 Task: Add an event  with title  Casual Marketing Campaign Evaluation and Fine-tuning, date '2023/11/04' to 2023/11/05  & Select Event type as  Collective. Add location for the event as  San Francisco, USA and add a description: The AGM will also serve as a forum for electing or re-electing board members, if applicable. The election process will be conducted in accordance with the organization's bylaws and regulations, allowing for a fair and democratic representation of shareholders' interests.Create an event link  http-casualmarketingcampaignevaluationandfine-tuningcom & Select the event color as  Bright Yellow. , logged in from the account softage.4@softage.netand send the event invitation to softage.1@softage.net and softage.2@softage.net
Action: Mouse pressed left at (734, 108)
Screenshot: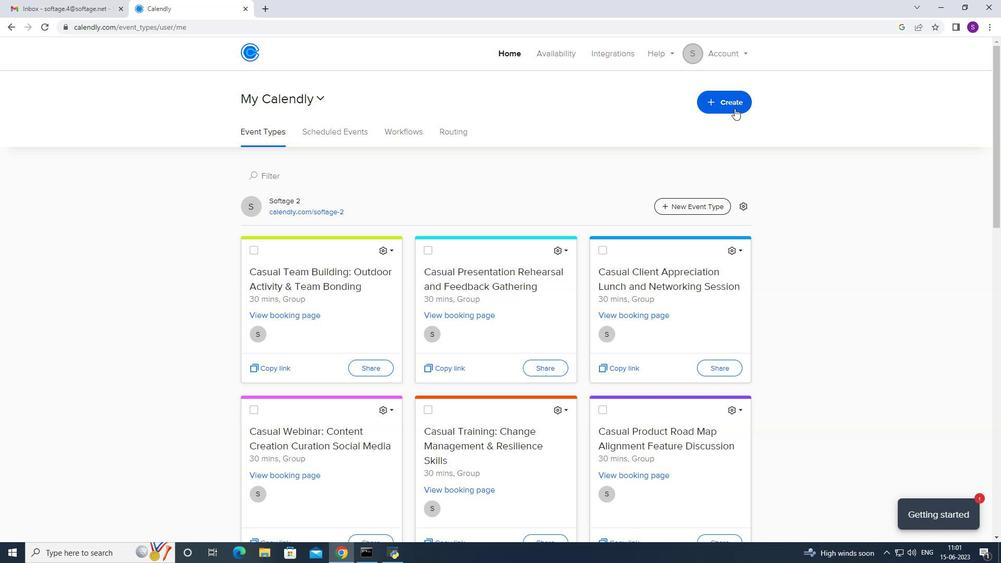 
Action: Mouse moved to (665, 151)
Screenshot: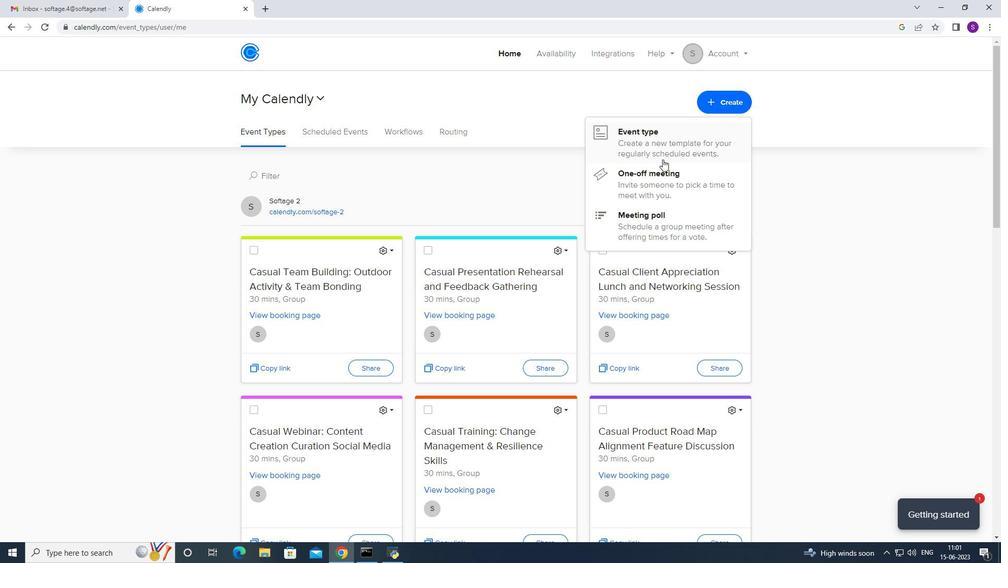 
Action: Mouse pressed left at (665, 151)
Screenshot: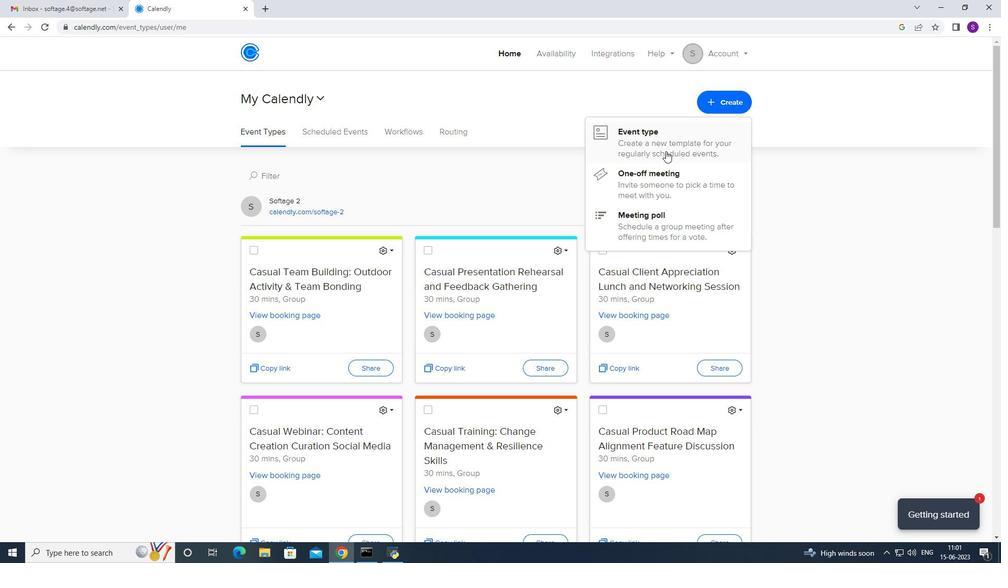 
Action: Mouse moved to (430, 314)
Screenshot: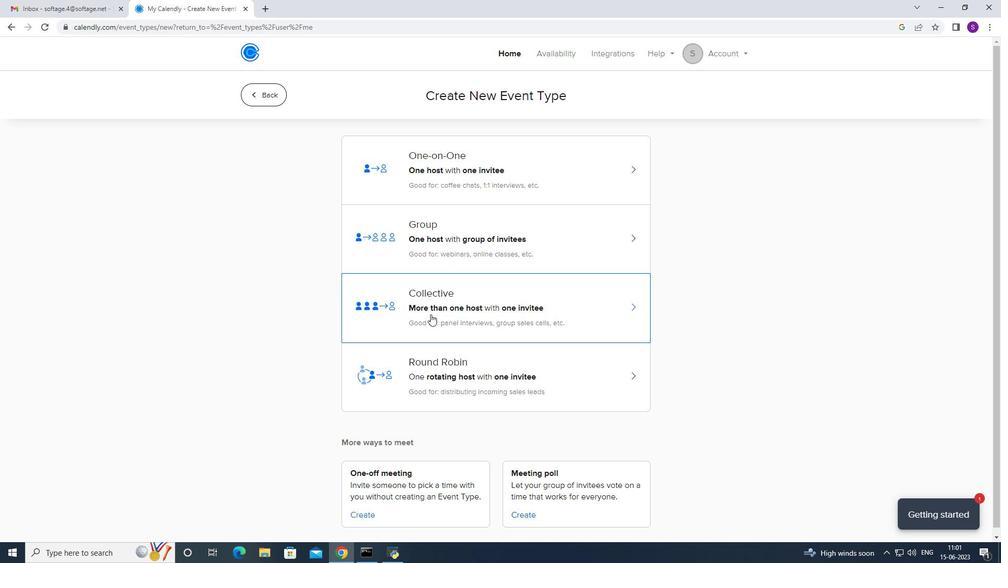 
Action: Mouse pressed left at (430, 314)
Screenshot: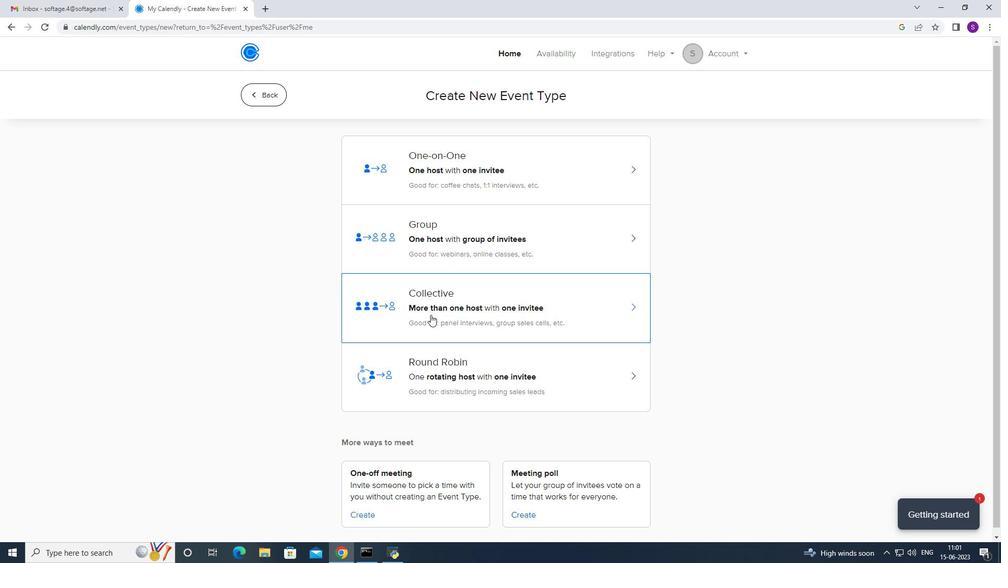 
Action: Mouse moved to (614, 230)
Screenshot: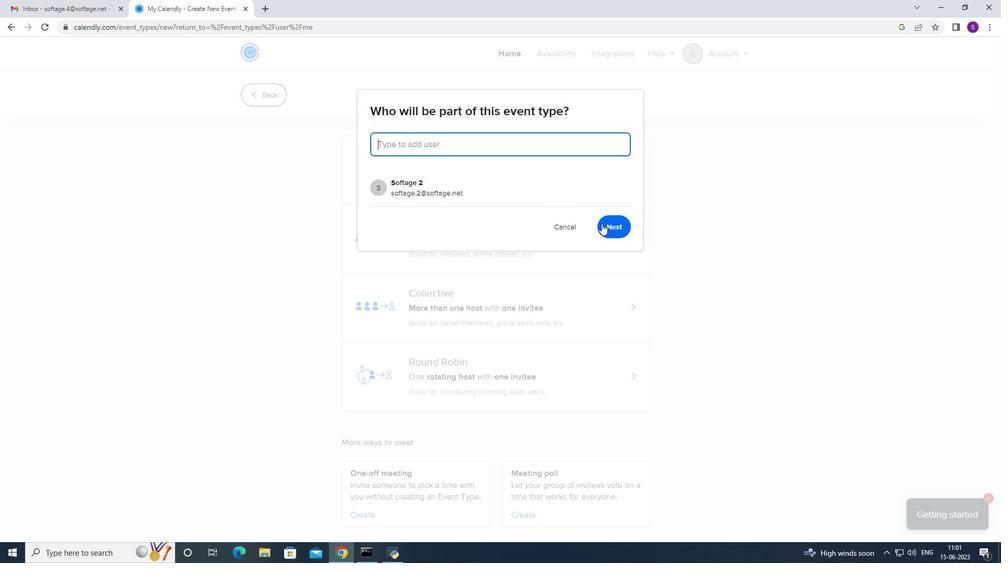 
Action: Mouse pressed left at (614, 230)
Screenshot: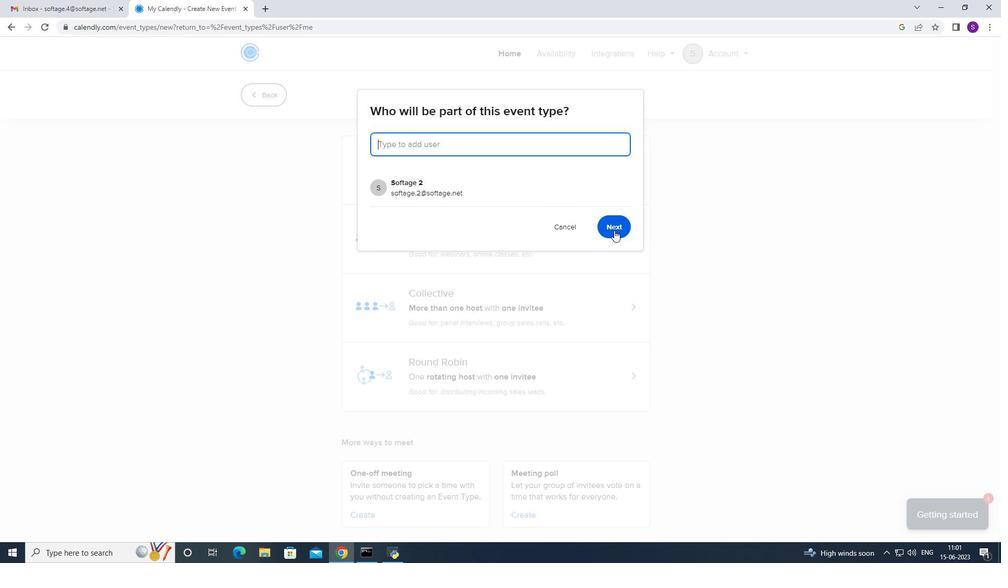 
Action: Mouse moved to (326, 234)
Screenshot: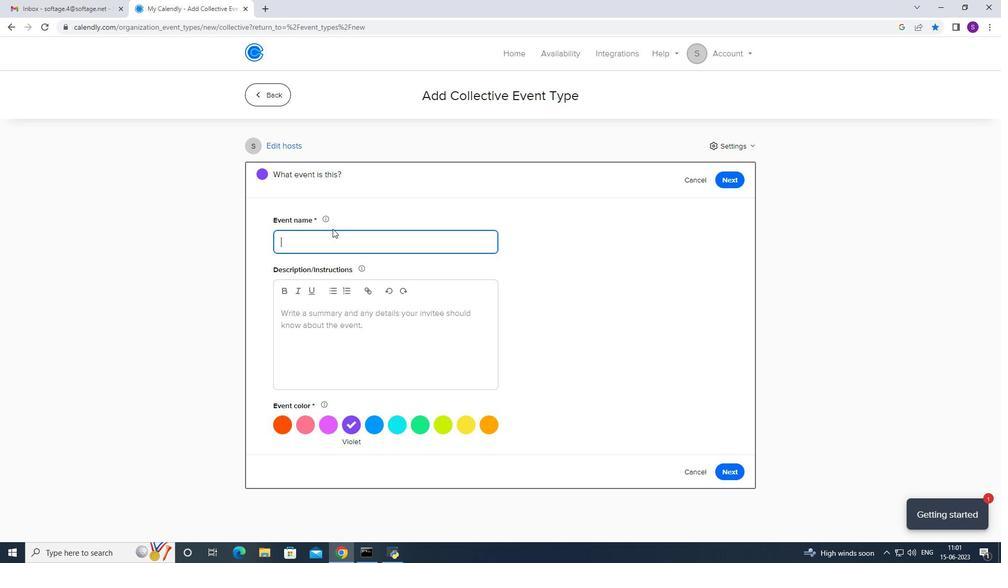 
Action: Mouse pressed left at (326, 234)
Screenshot: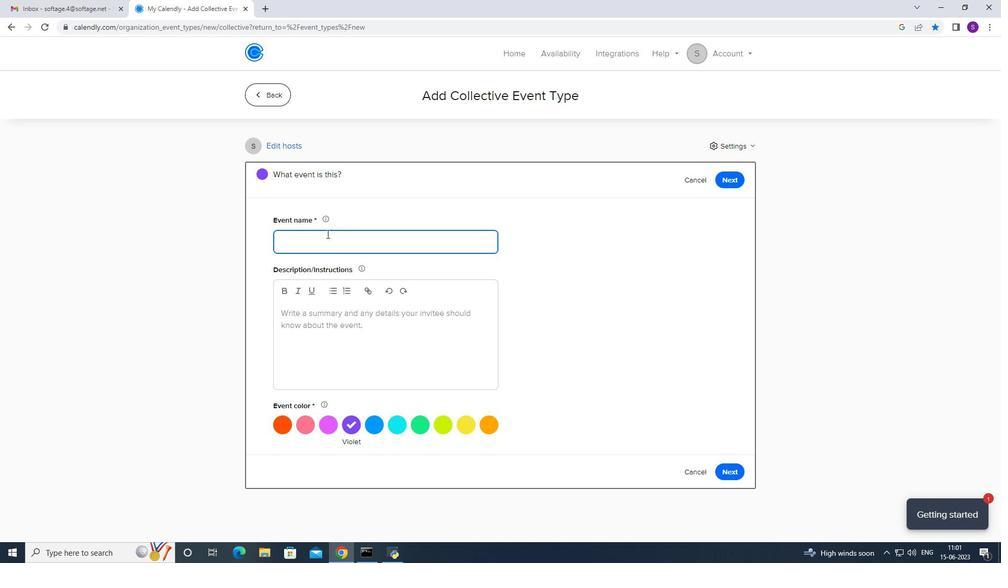 
Action: Mouse moved to (312, 237)
Screenshot: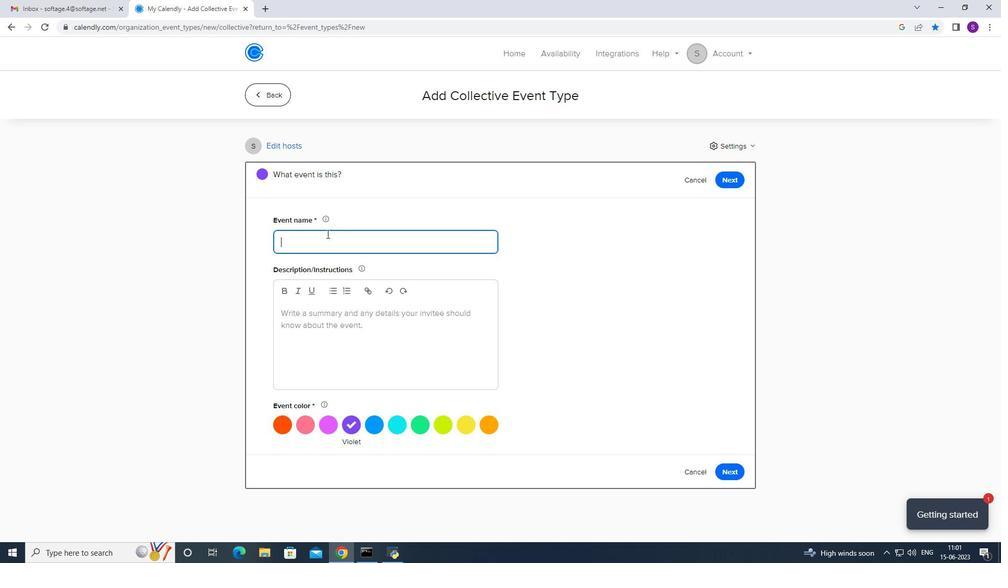 
Action: Key pressed <Key.caps_lock>C<Key.caps_lock>asual<Key.space><Key.caps_lock>M<Key.caps_lock>arketing<Key.space><Key.caps_lock>C<Key.caps_lock>map<Key.backspace><Key.backspace><Key.backspace>ampaign<Key.space><Key.caps_lock><Key.caps_lock>evaluation<Key.space>anf]<Key.backspace><Key.backspace><Key.backspace><Key.backspace>and<Key.space><Key.caps_lock>FIBNE<Key.space><Key.backspace><Key.backspace><Key.backspace><Key.backspace><Key.backspace><Key.caps_lock>ine<Key.space><Key.caps_lock>T<Key.caps_lock>uning
Screenshot: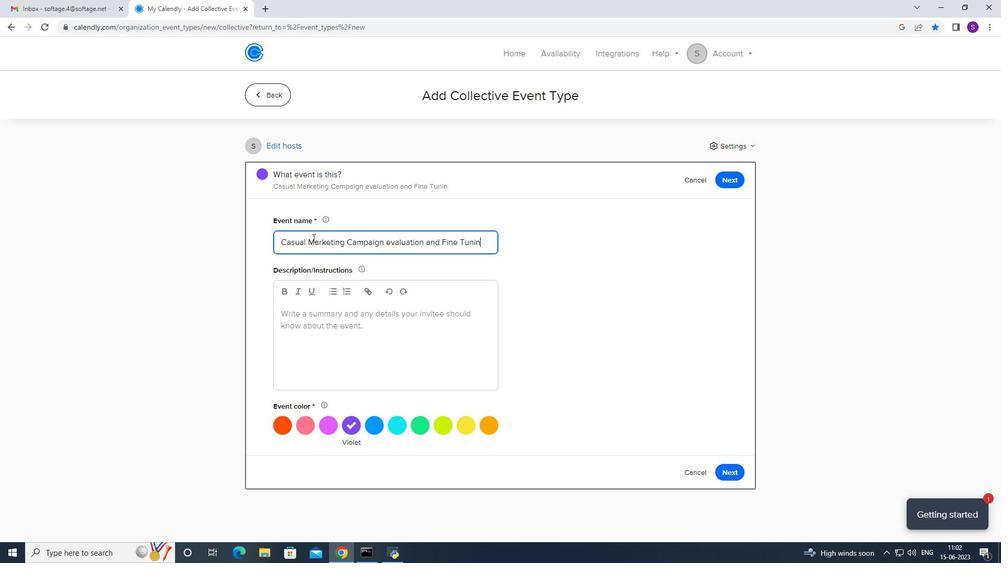 
Action: Mouse moved to (326, 234)
Screenshot: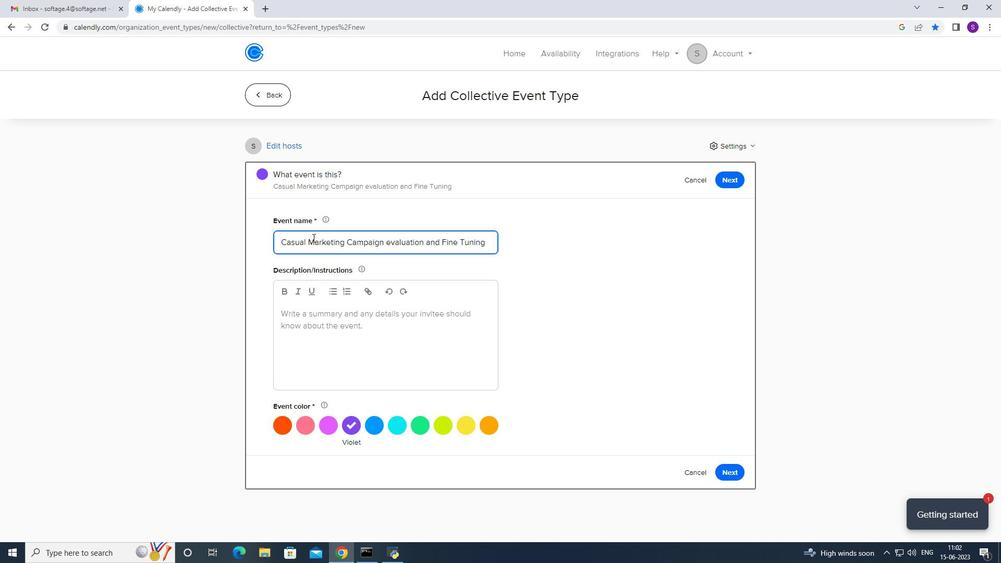 
Action: Mouse scrolled (326, 234) with delta (0, 0)
Screenshot: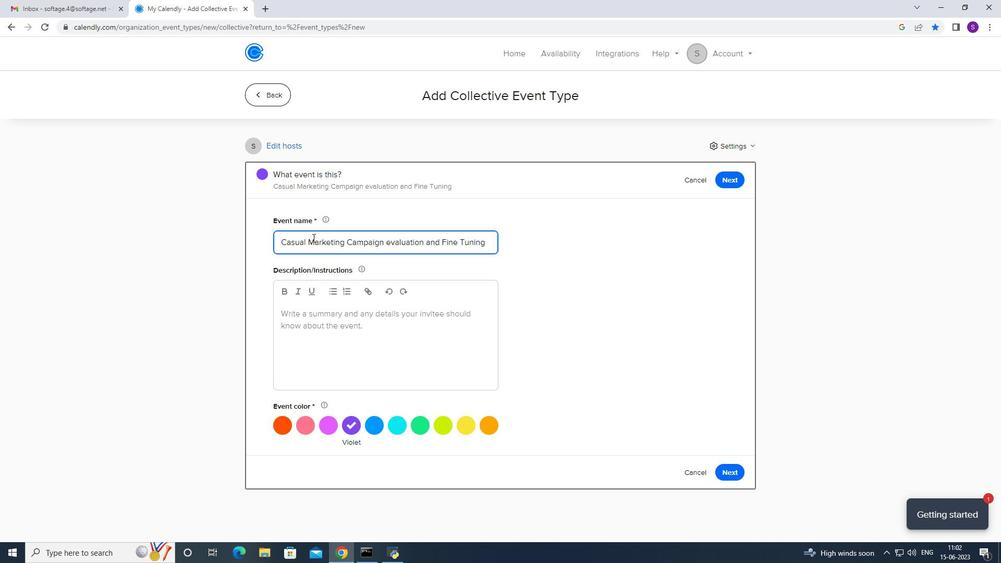 
Action: Mouse moved to (389, 238)
Screenshot: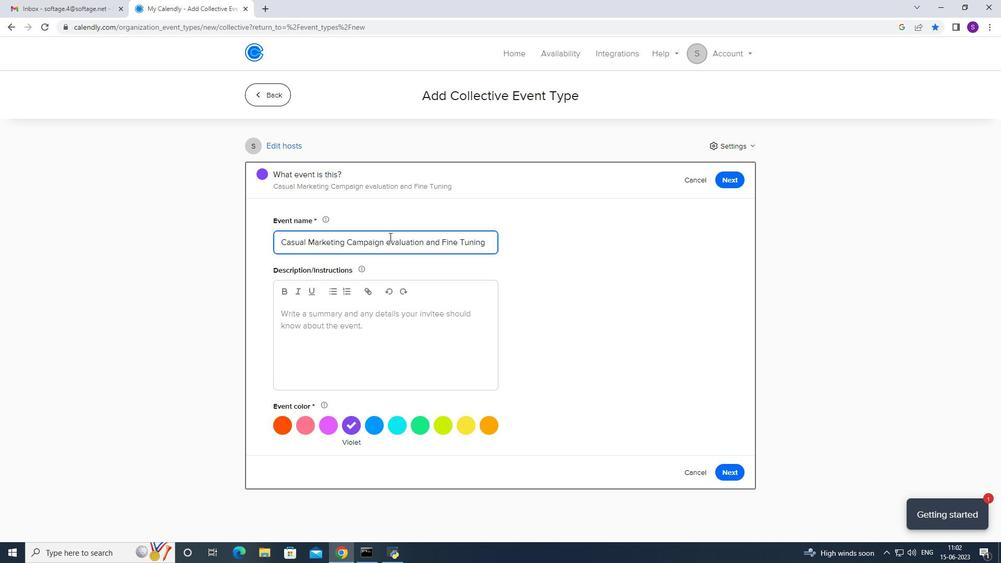 
Action: Mouse pressed left at (389, 238)
Screenshot: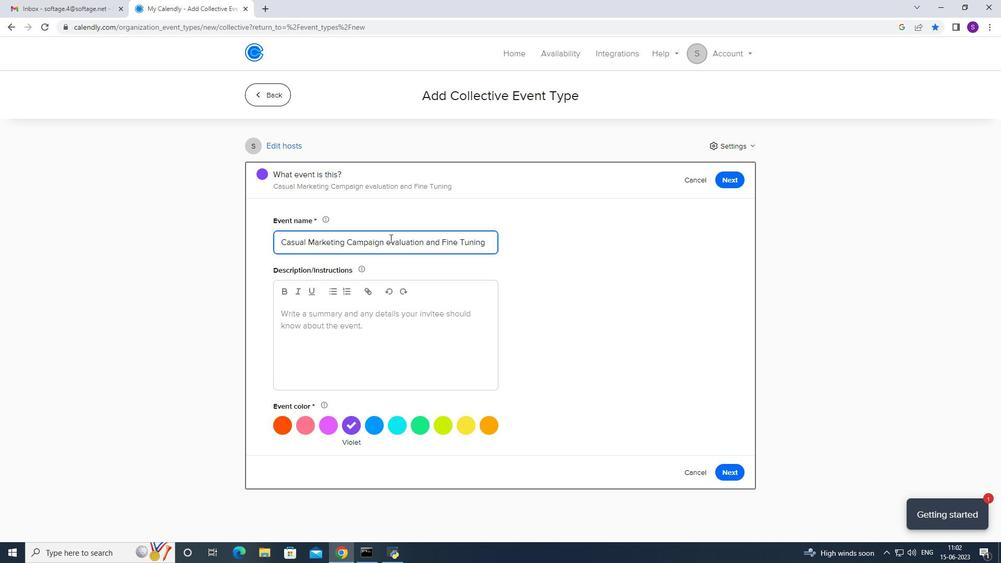 
Action: Key pressed <Key.backspace><Key.caps_lock>E<Key.caps_lock>
Screenshot: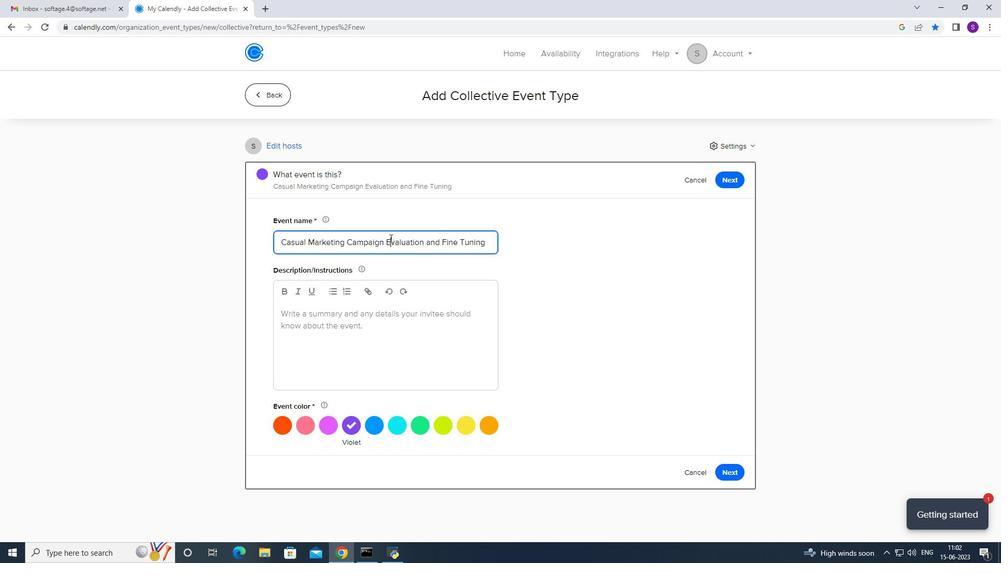 
Action: Mouse moved to (358, 330)
Screenshot: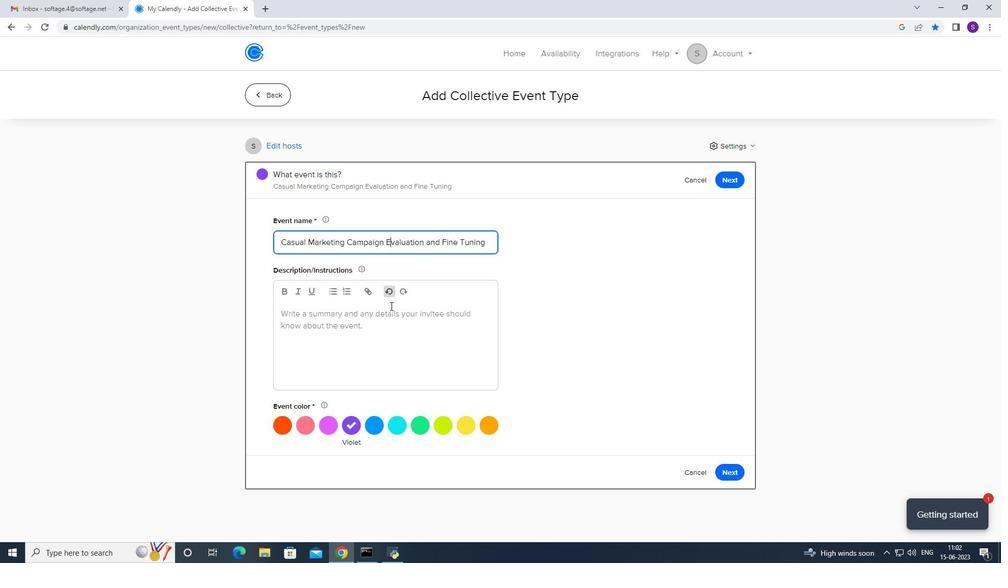 
Action: Mouse pressed left at (358, 330)
Screenshot: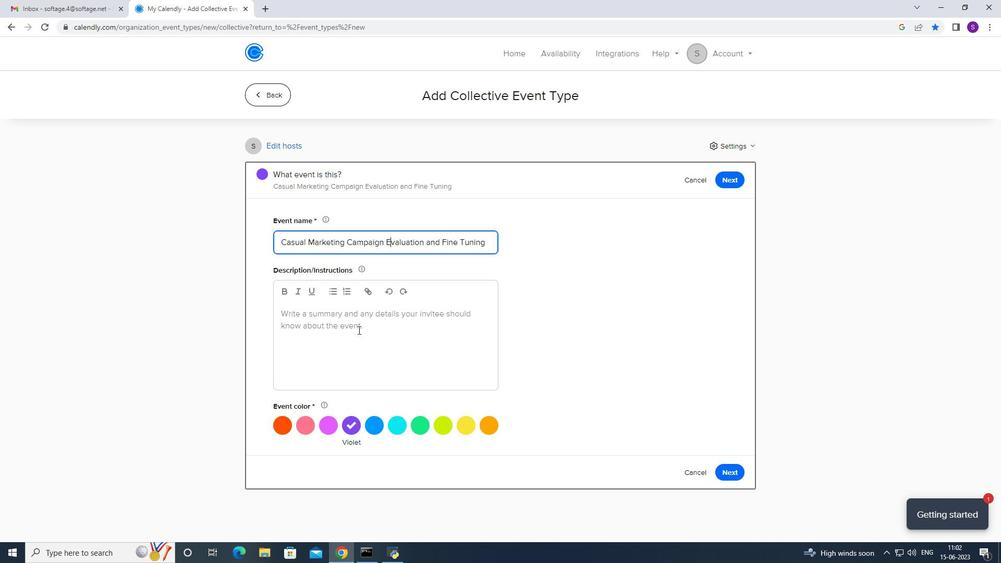 
Action: Mouse moved to (459, 431)
Screenshot: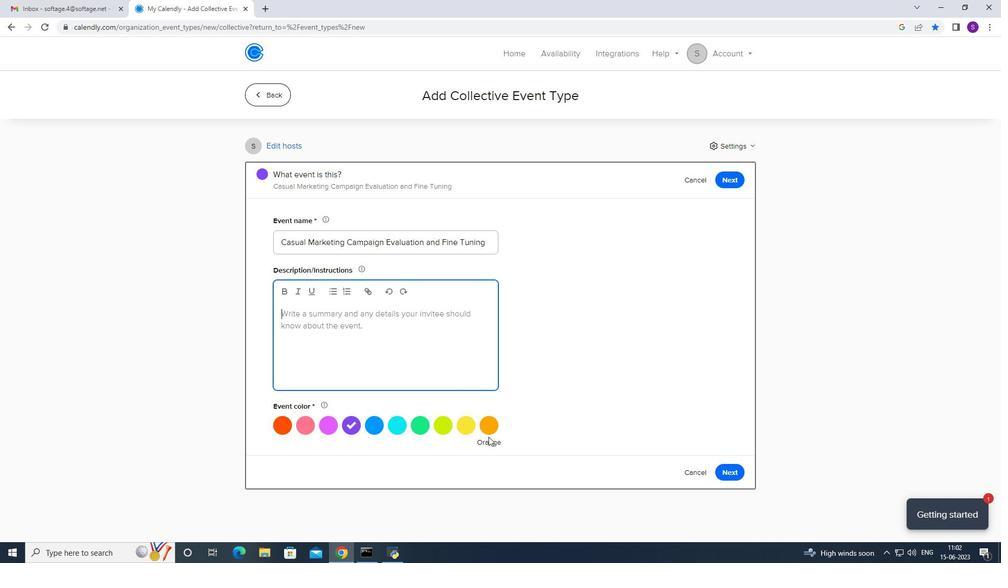 
Action: Mouse pressed left at (459, 431)
Screenshot: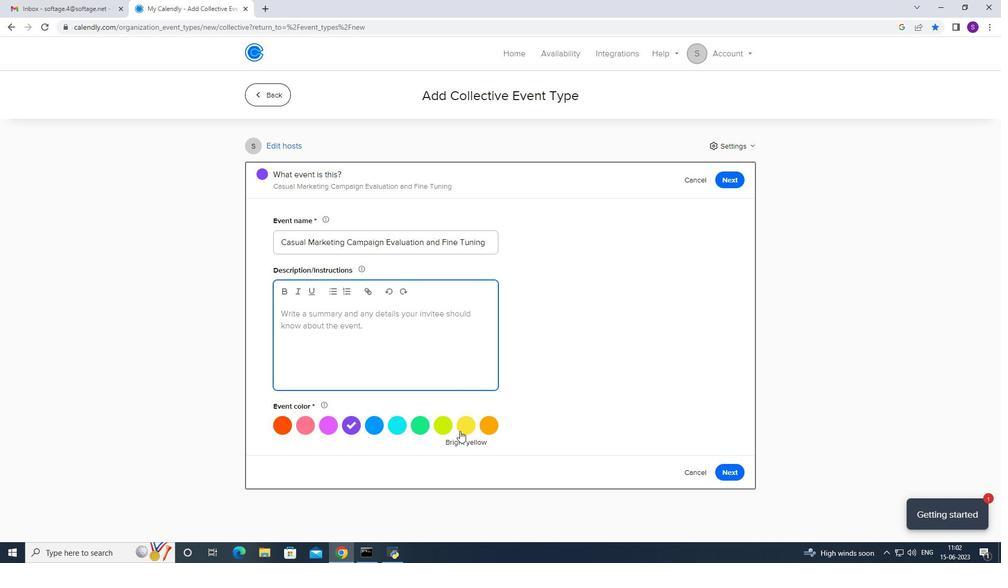 
Action: Mouse moved to (339, 331)
Screenshot: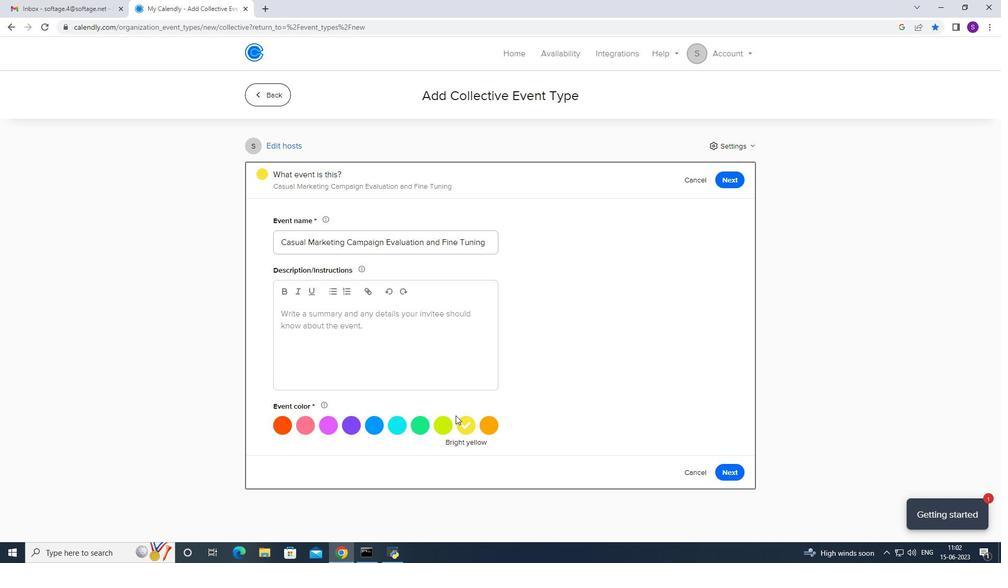 
Action: Mouse pressed left at (339, 331)
Screenshot: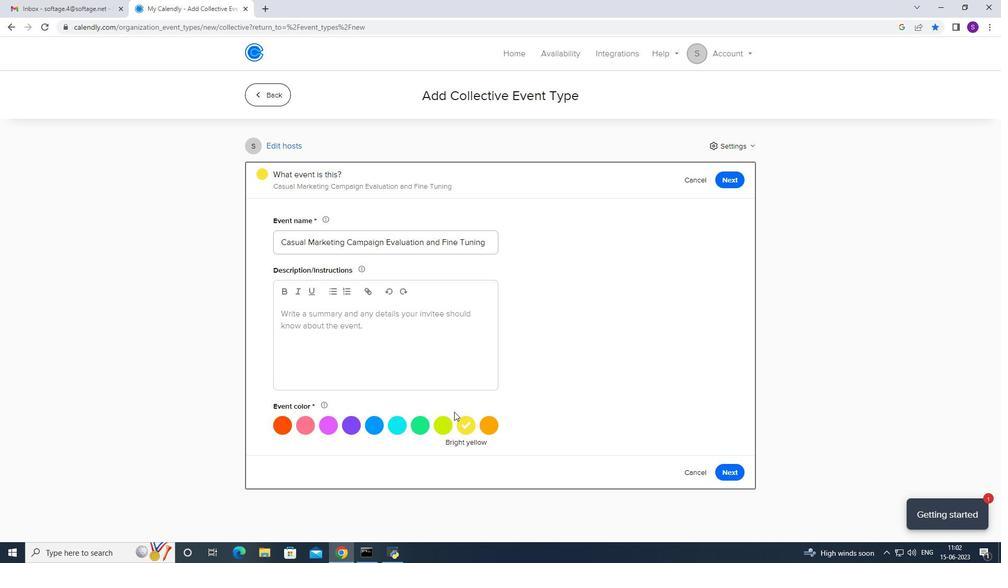 
Action: Mouse moved to (327, 334)
Screenshot: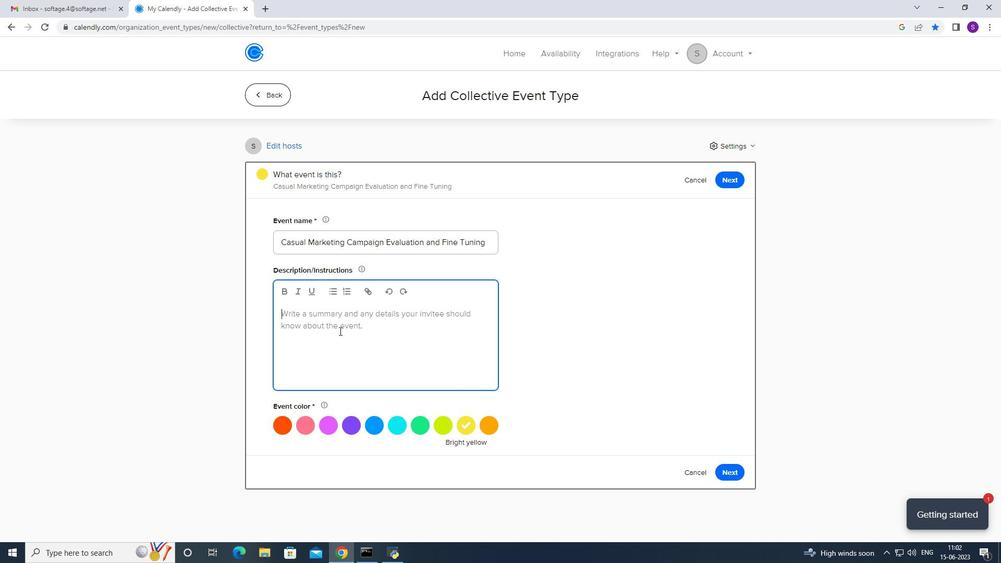 
Action: Key pressed <Key.caps_lock>T<Key.caps_lock>he<Key.space><Key.caps_lock>AGM<Key.caps_lock><Key.space>will<Key.space>
Screenshot: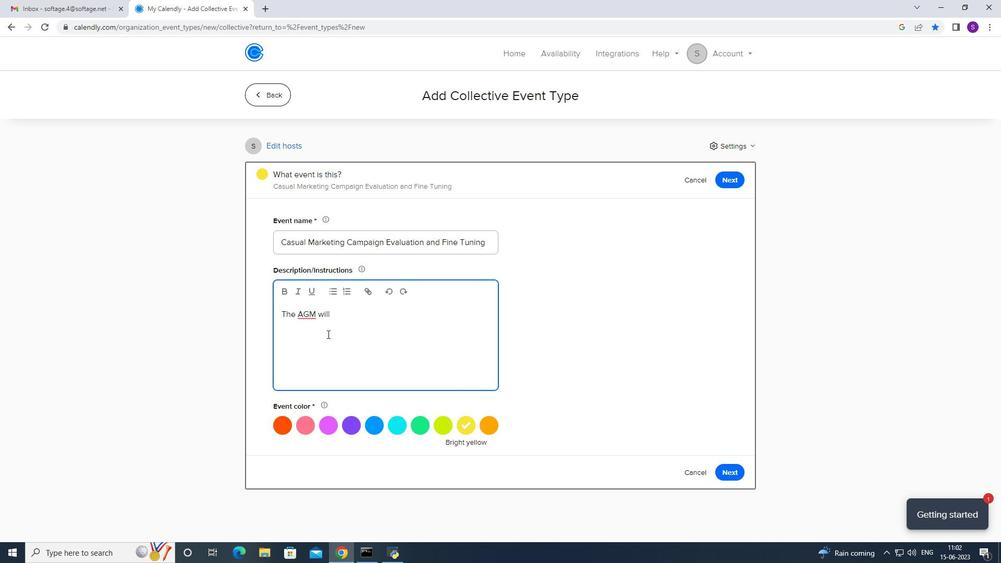 
Action: Mouse moved to (1001, 177)
Screenshot: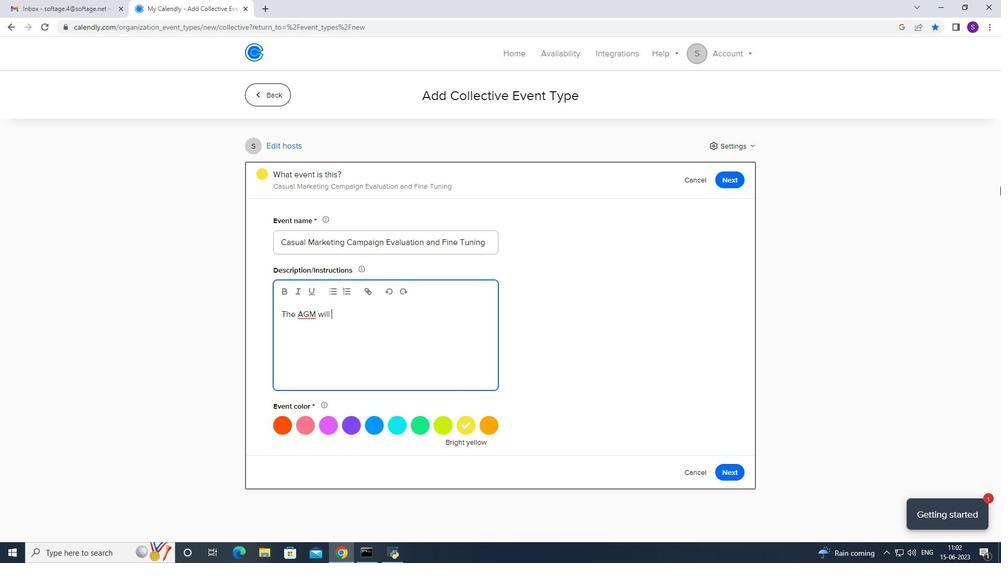 
Action: Key pressed also<Key.space>serve<Key.space>as<Key.space>a<Key.space>forum<Key.space>for<Key.space>electing<Key.space>and<Key.space>reek<Key.backspace>lecting<Key.space>board<Key.space>members,<Key.space>if<Key.space>applicable.<Key.caps_lock>T<Key.caps_lock>he<Key.space>election<Key.space>o<Key.backspace>proi<Key.backspace><Key.backspace>ocess<Key.space>will<Key.space>be<Key.space>conducted<Key.space>in<Key.space>accordance<Key.space>vwith<Key.space>the<Key.space>organizatuion<Key.space>
Screenshot: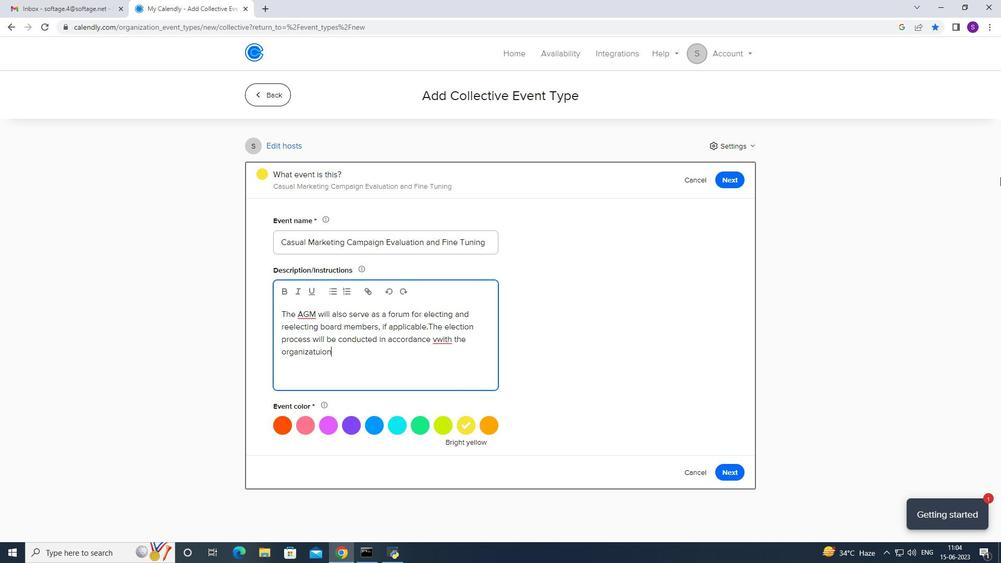 
Action: Mouse moved to (444, 346)
Screenshot: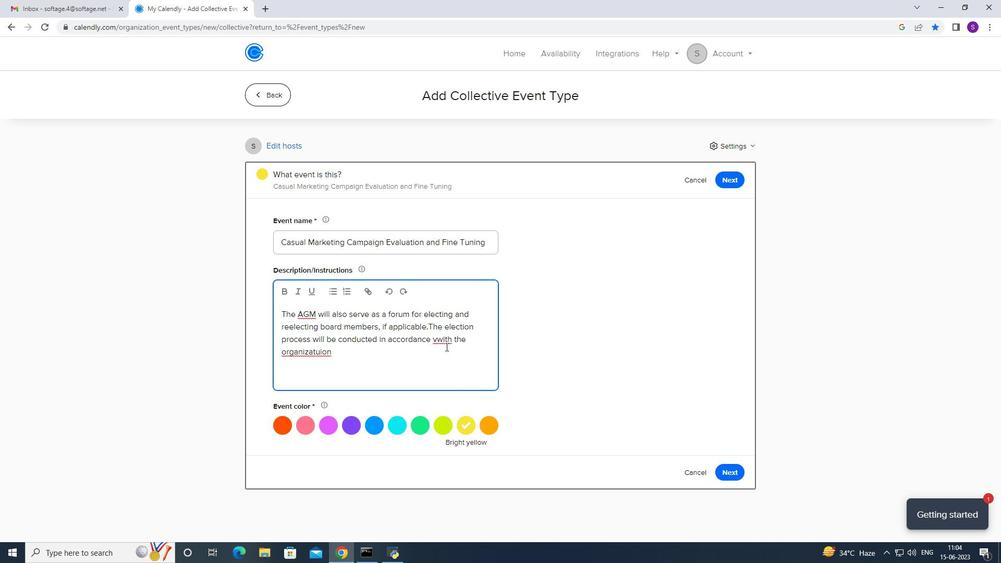 
Action: Mouse pressed right at (444, 346)
Screenshot: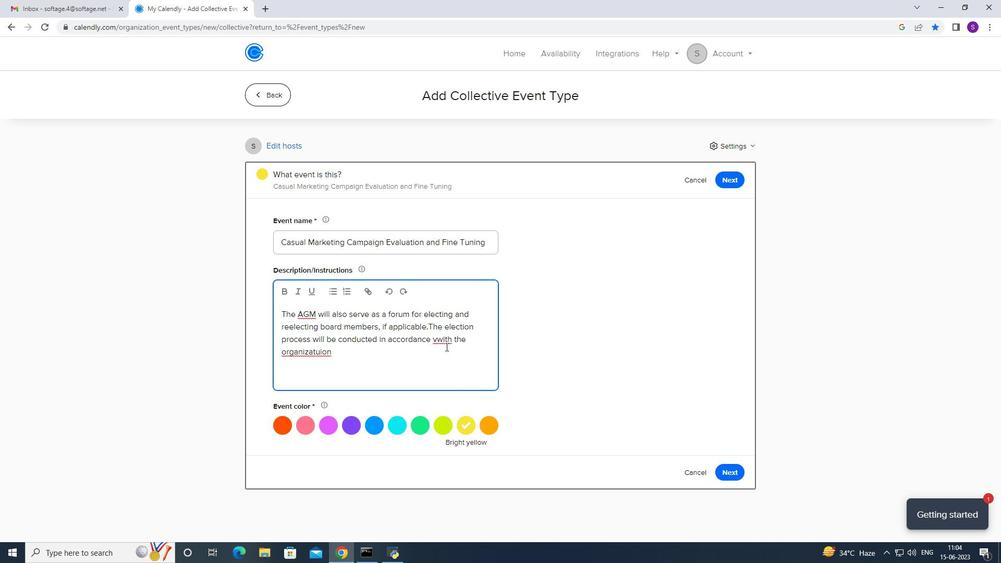 
Action: Mouse moved to (446, 341)
Screenshot: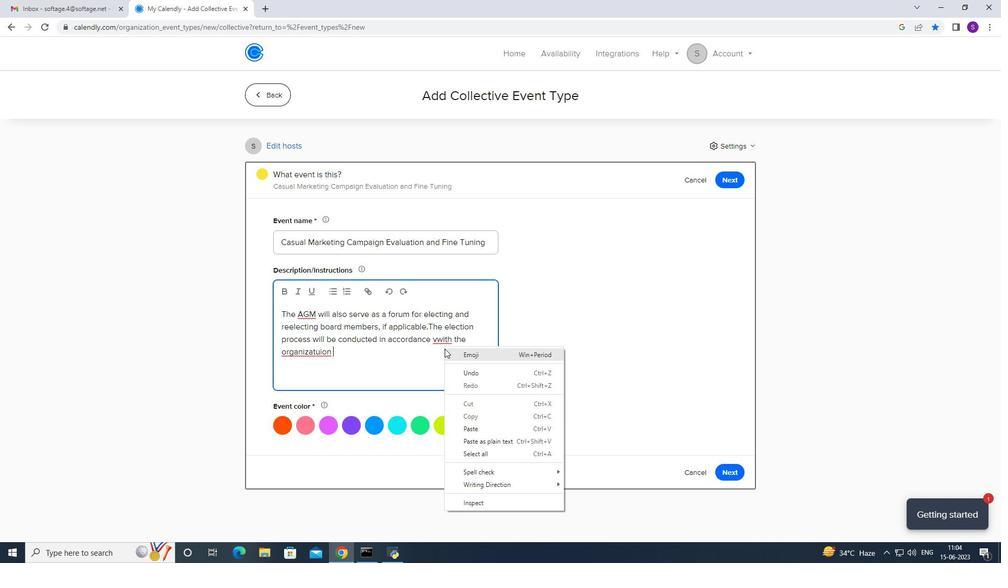 
Action: Mouse pressed left at (446, 341)
Screenshot: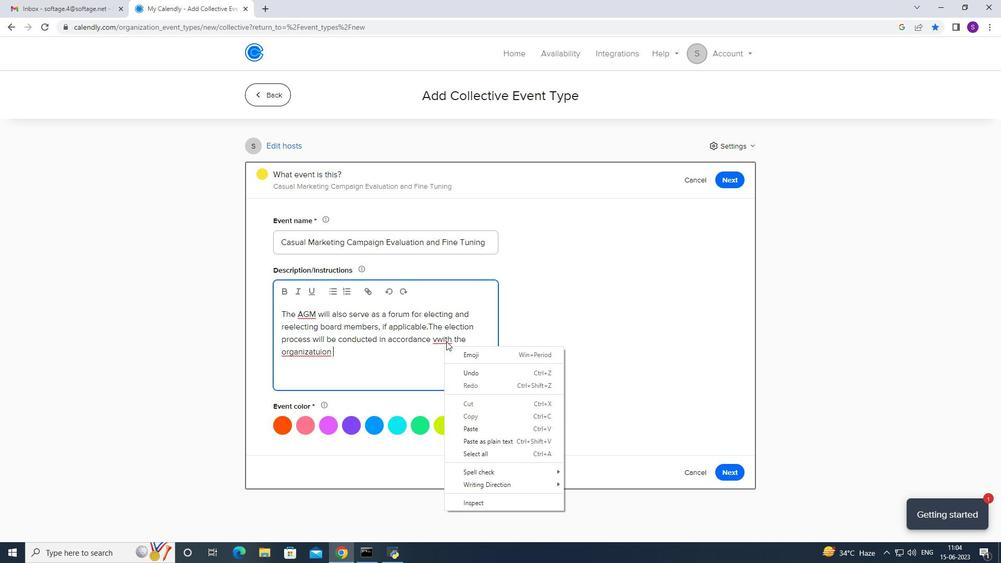 
Action: Mouse pressed right at (446, 341)
Screenshot: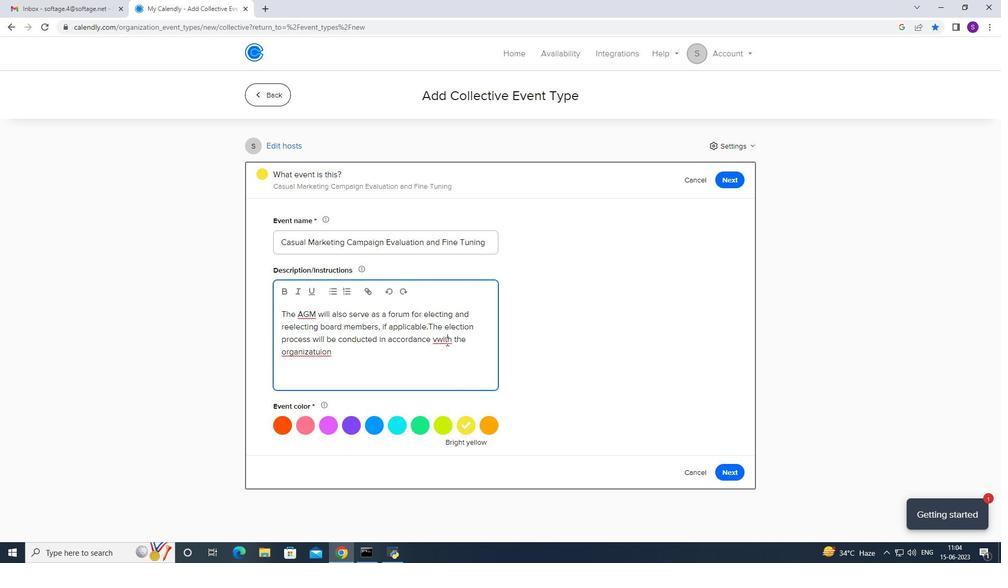 
Action: Mouse moved to (466, 344)
Screenshot: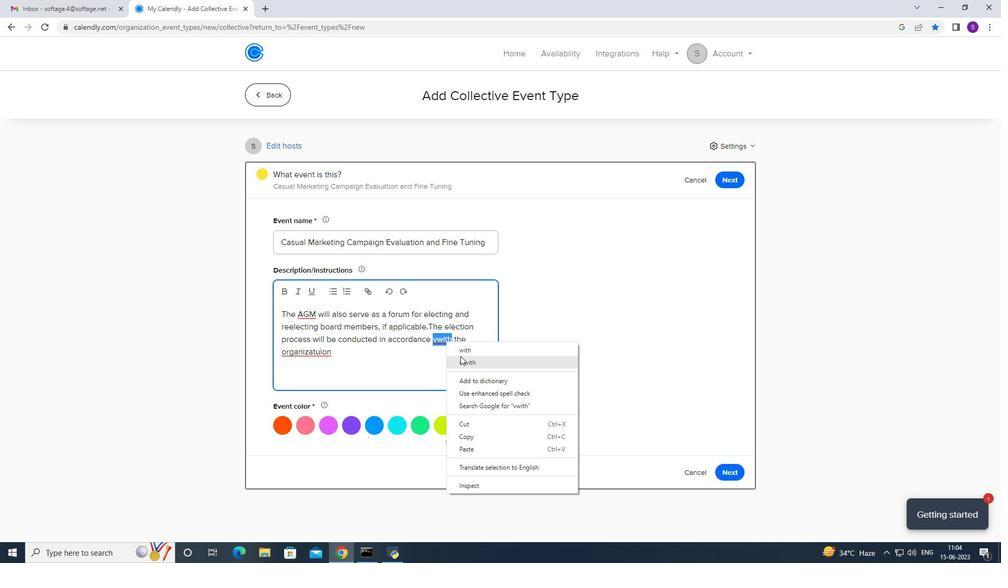 
Action: Mouse pressed left at (466, 344)
Screenshot: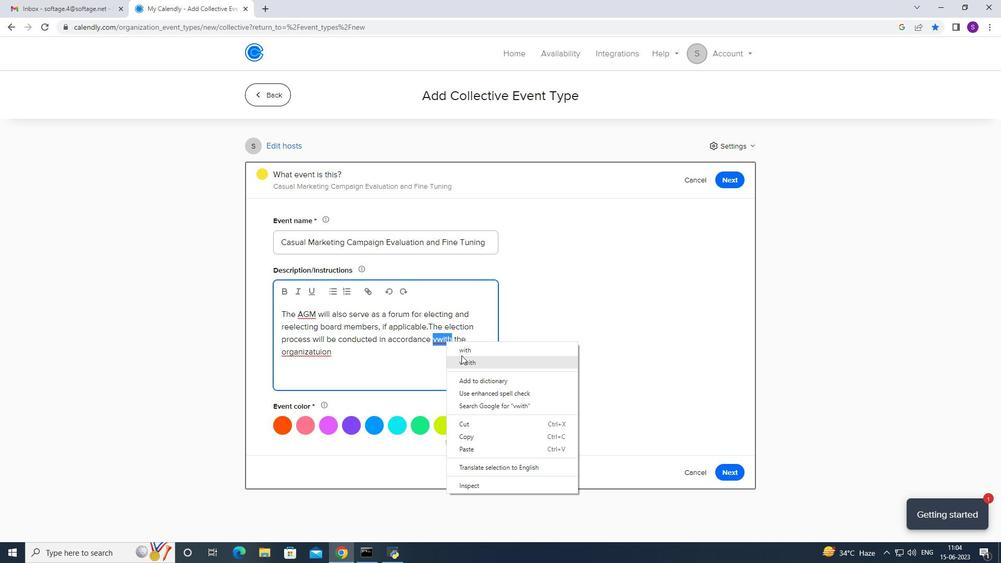 
Action: Mouse moved to (324, 350)
Screenshot: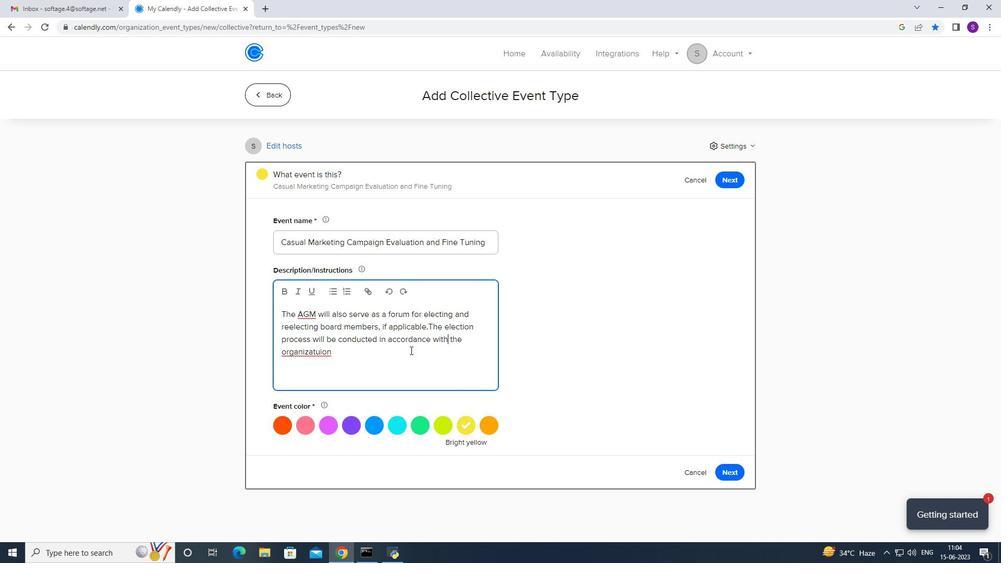 
Action: Mouse pressed right at (324, 350)
Screenshot: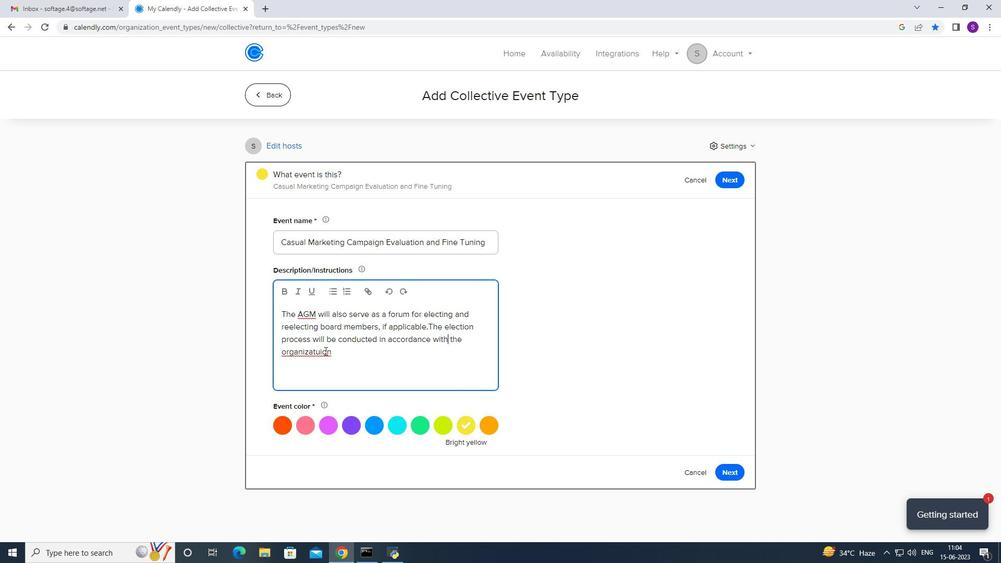 
Action: Mouse moved to (333, 363)
Screenshot: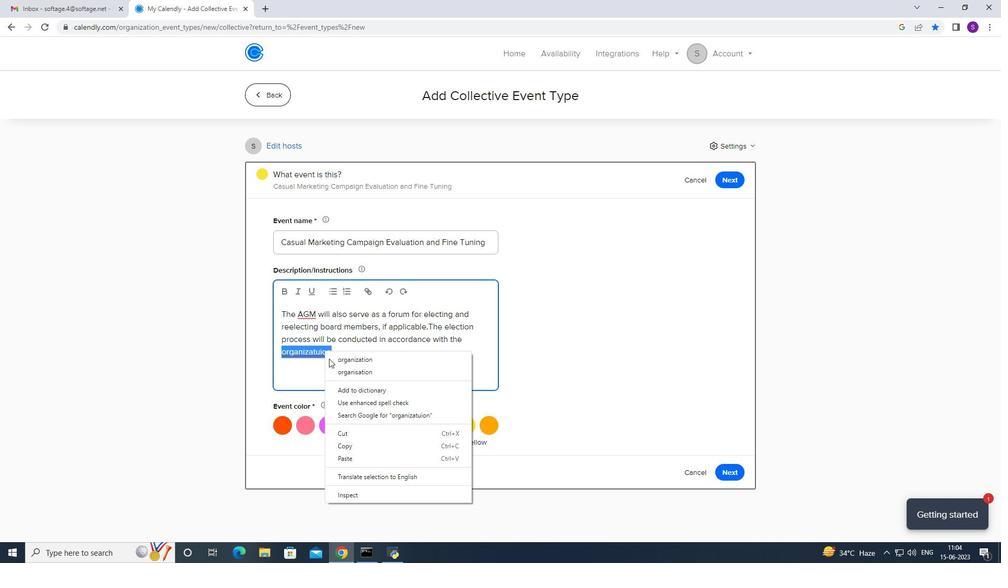 
Action: Mouse pressed left at (333, 363)
Screenshot: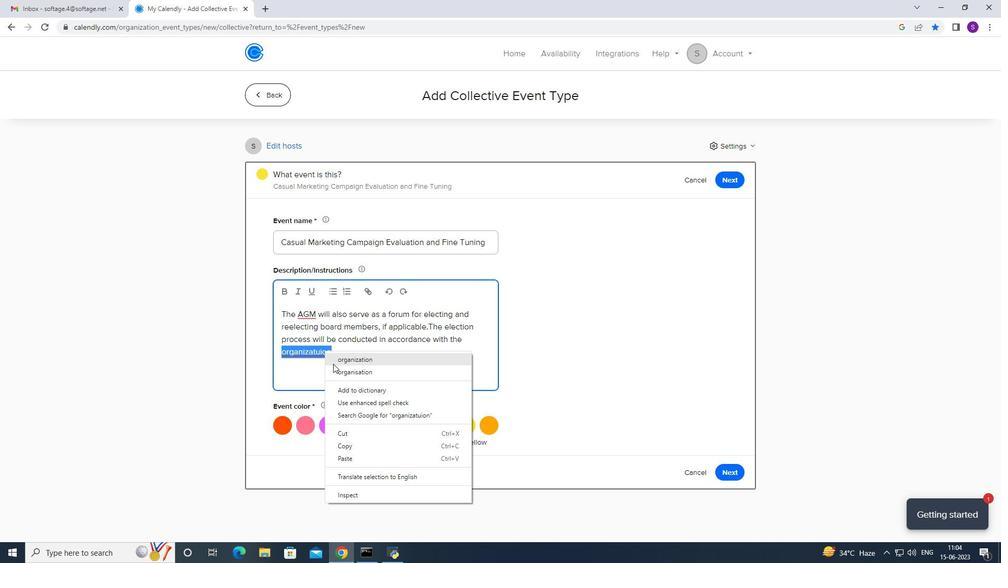 
Action: Mouse moved to (340, 359)
Screenshot: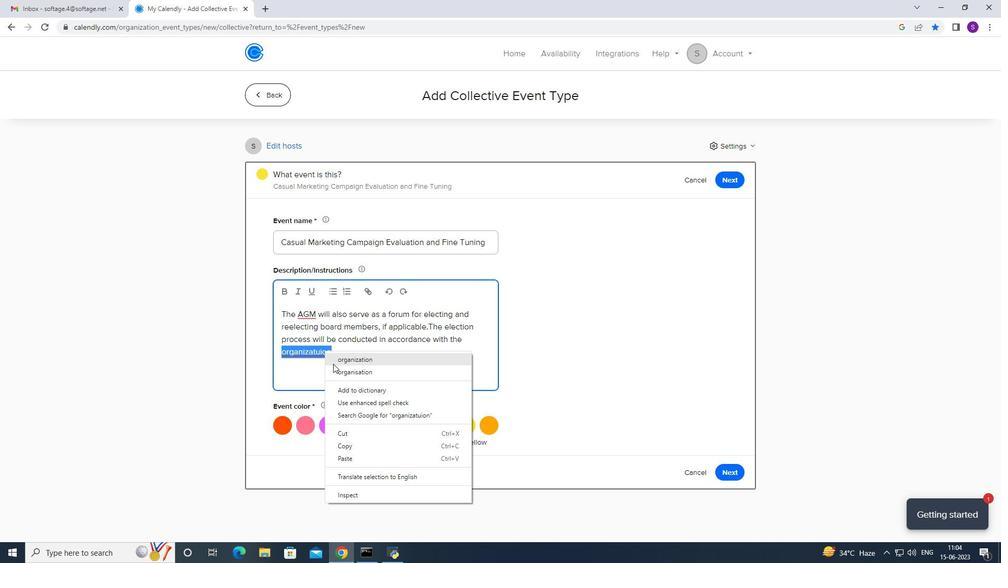 
Action: Mouse pressed left at (340, 359)
Screenshot: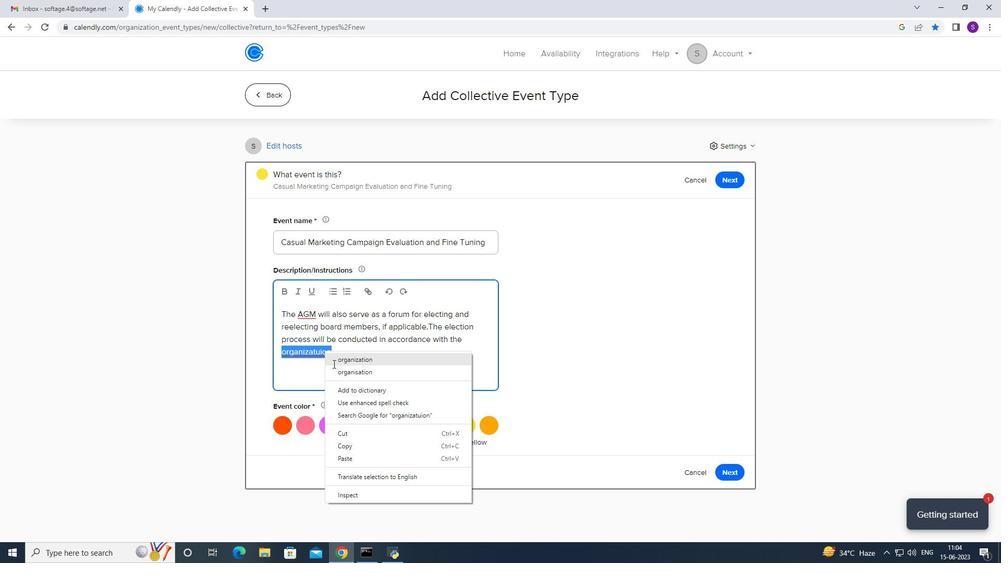
Action: Mouse moved to (1000, 0)
Screenshot: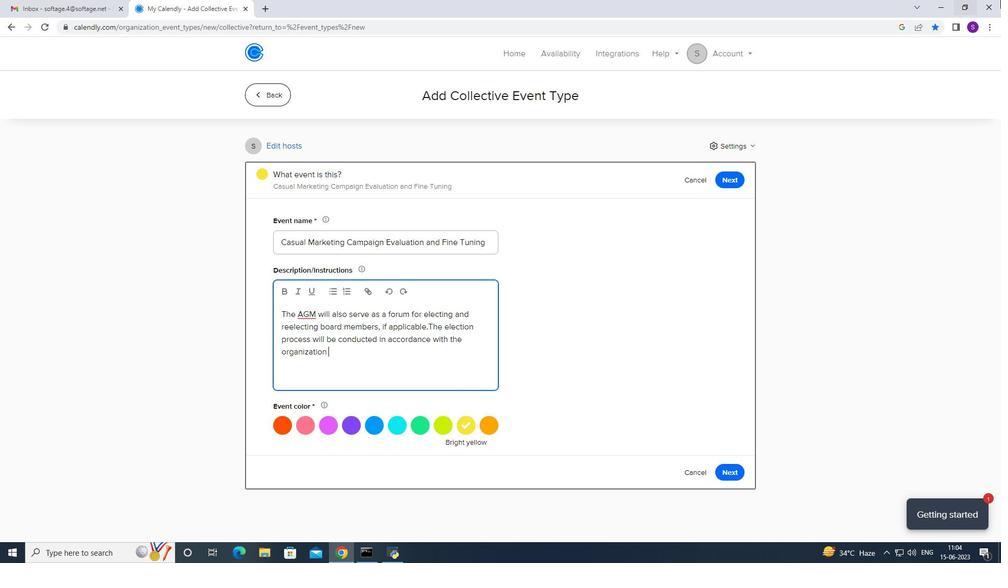 
Action: Key pressed <Key.space>bylaws<Key.space>and<Key.space>regulations,<Key.space>allowing<Key.space>for<Key.space>a<Key.space>fauie<Key.backspace><Key.backspace><Key.backspace>ui<Key.backspace>o<Key.backspace><Key.backspace>ir<Key.space>and<Key.space>democratic<Key.space>representation<Key.space>of<Key.space>shae<Key.backspace>rehoil<Key.backspace><Key.backspace><Key.backspace>olders<Key.space>interetas<Key.backspace><Key.backspace><Key.backspace>sts.
Screenshot: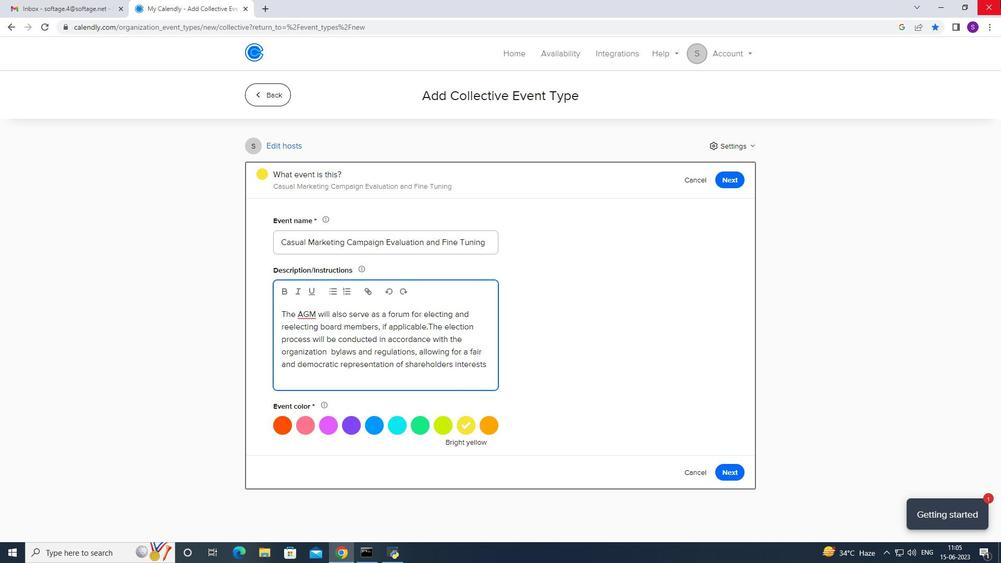 
Action: Mouse moved to (495, 364)
Screenshot: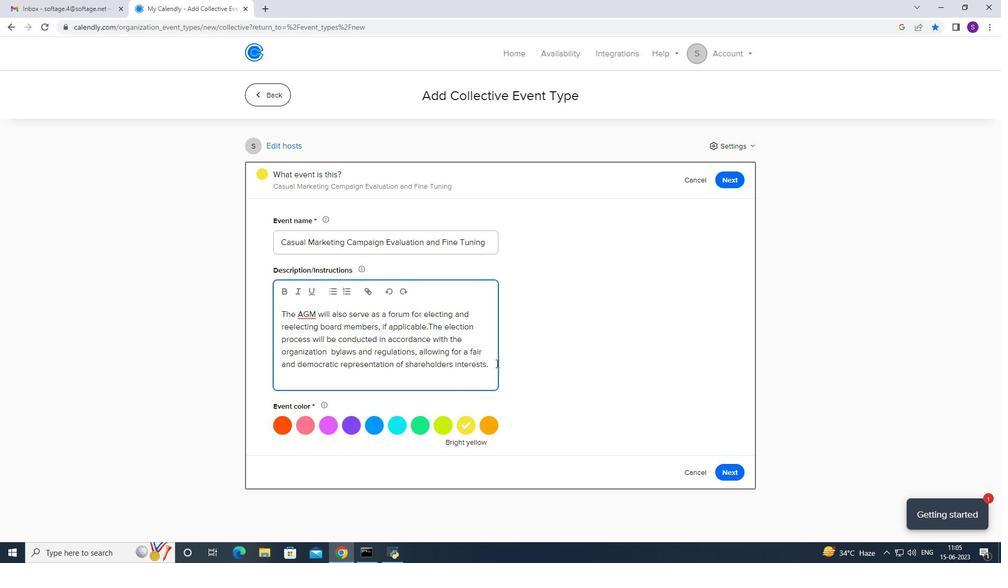 
Action: Mouse pressed left at (495, 364)
Screenshot: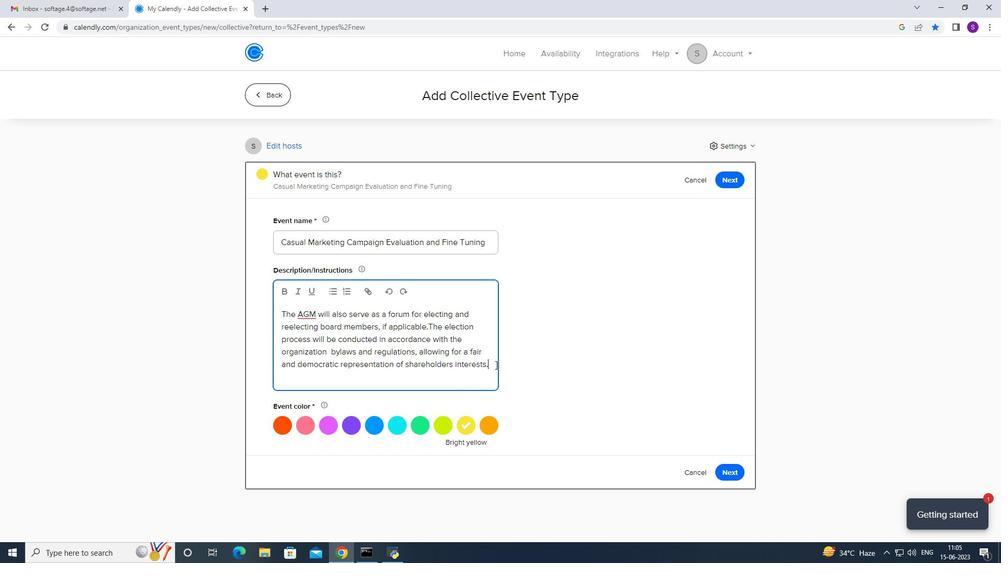 
Action: Mouse moved to (285, 312)
Screenshot: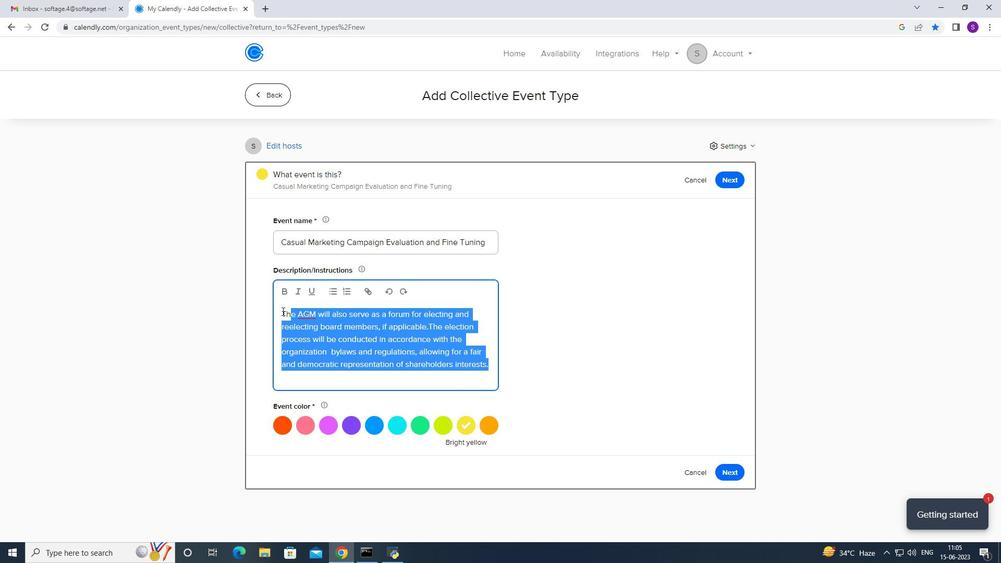 
Action: Mouse pressed left at (285, 312)
Screenshot: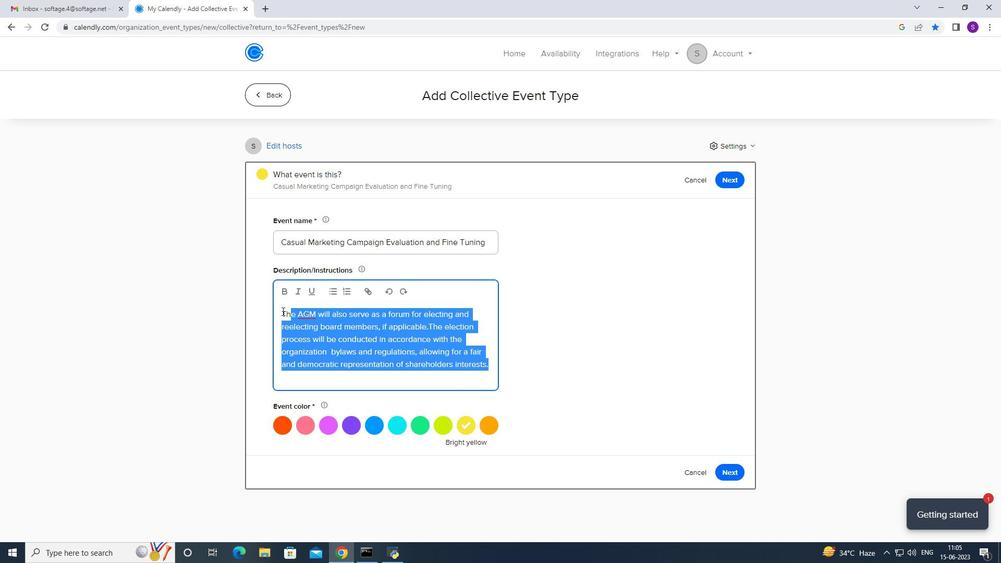 
Action: Mouse moved to (478, 359)
Screenshot: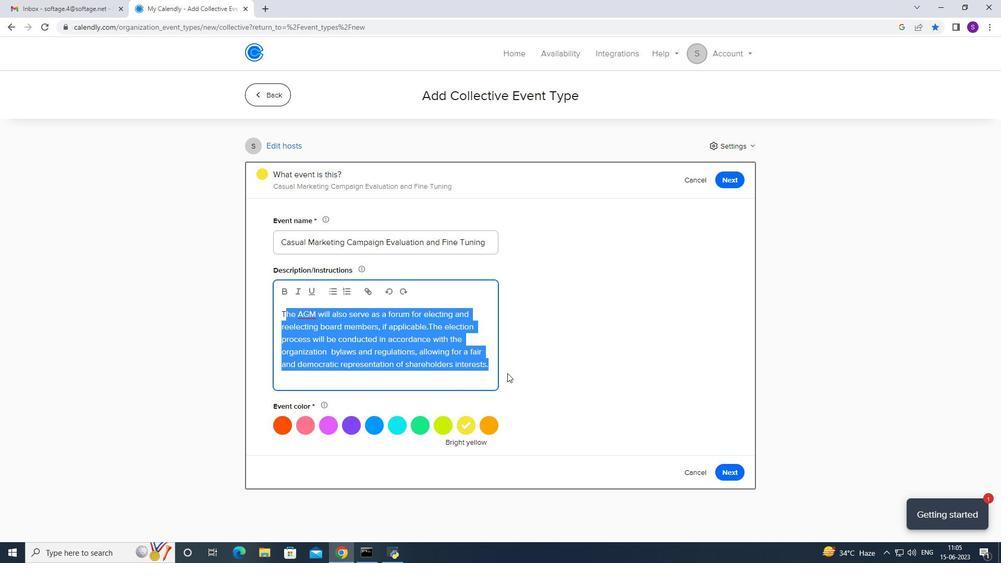 
Action: Mouse pressed left at (478, 359)
Screenshot: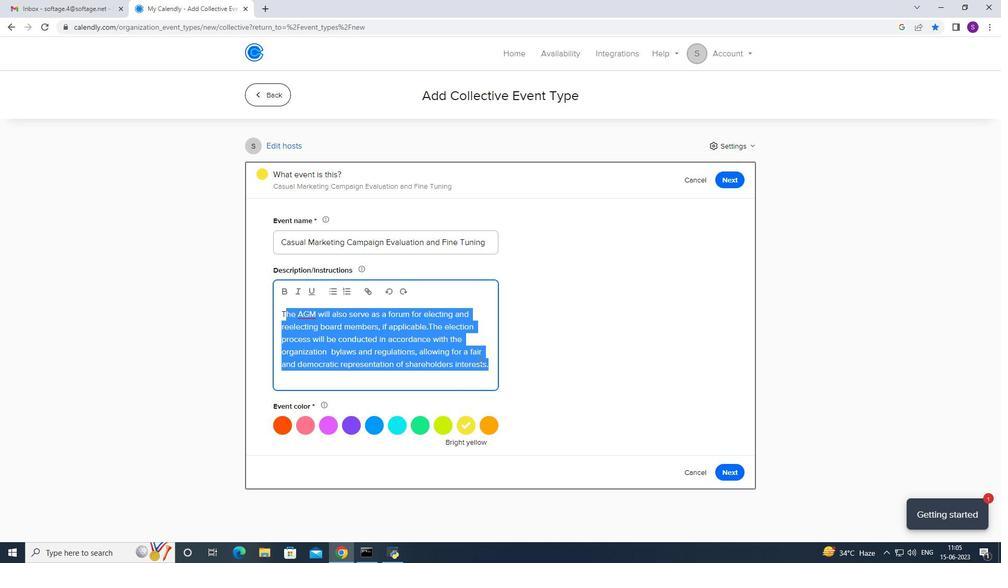 
Action: Mouse moved to (492, 363)
Screenshot: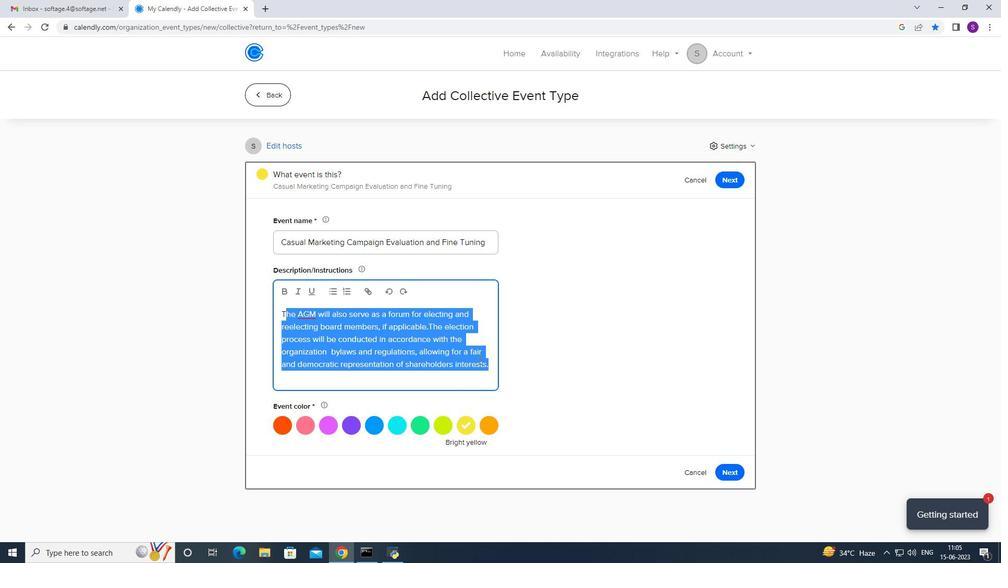 
Action: Mouse pressed left at (492, 363)
Screenshot: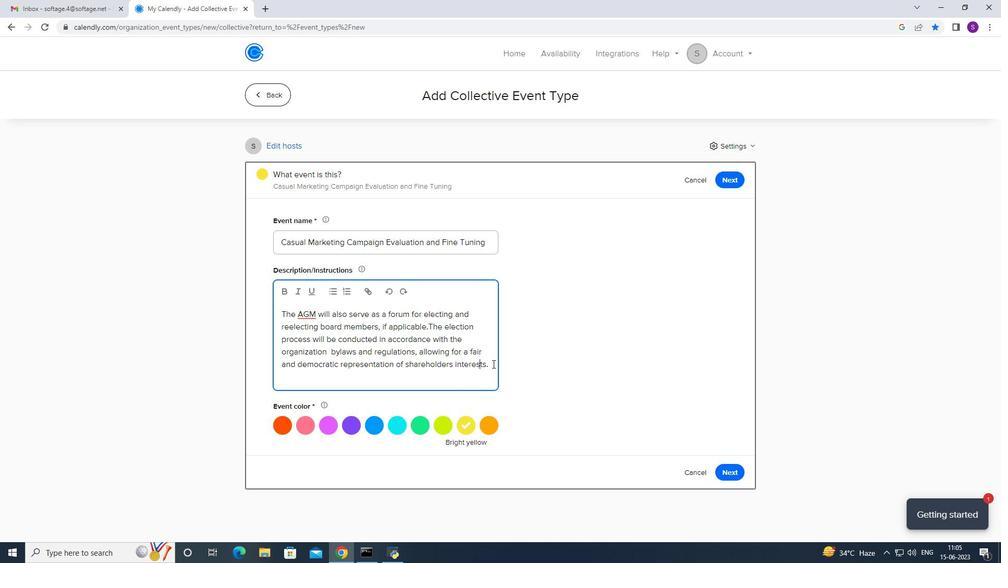 
Action: Mouse moved to (293, 291)
Screenshot: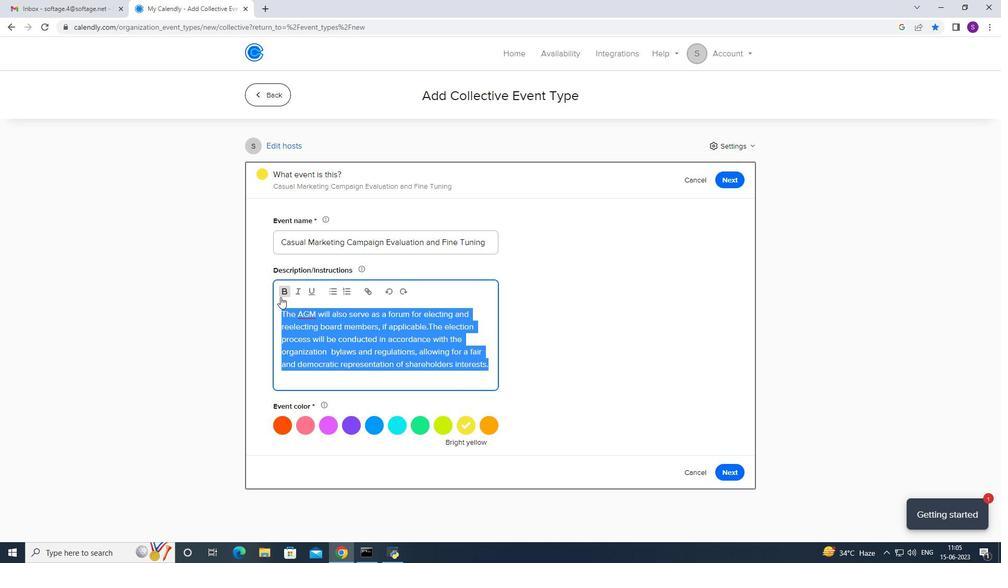 
Action: Mouse pressed left at (293, 291)
Screenshot: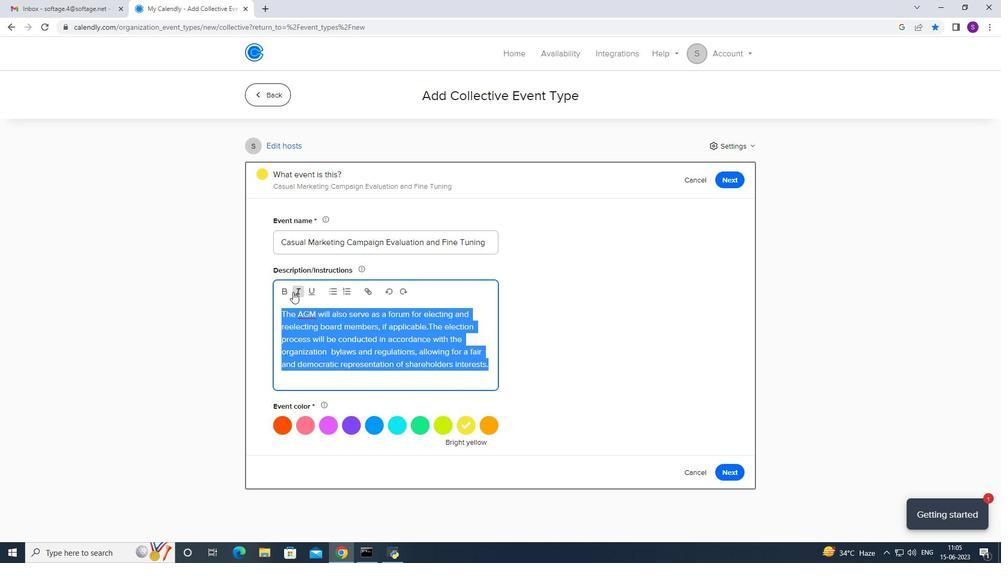
Action: Mouse moved to (302, 322)
Screenshot: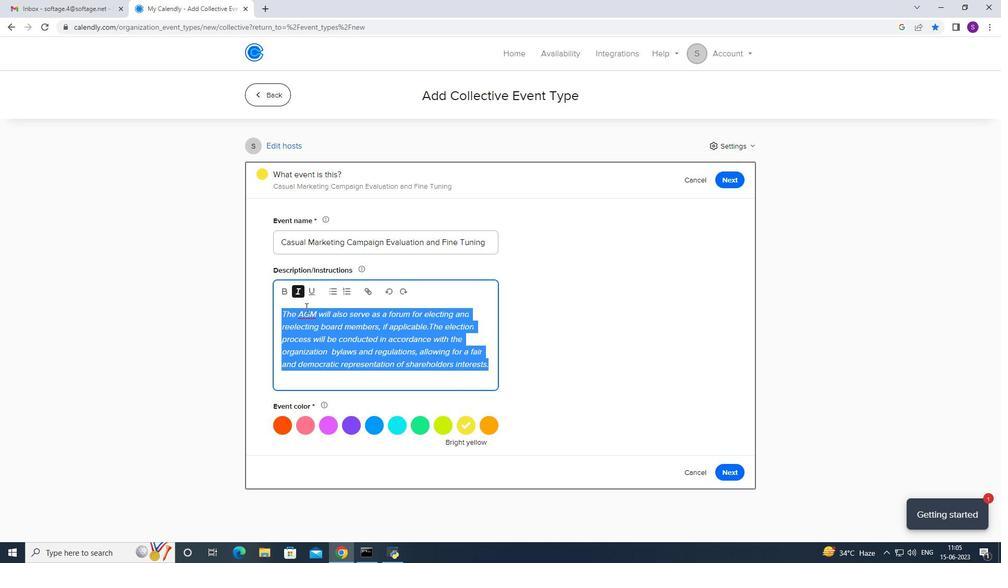
Action: Mouse pressed left at (302, 322)
Screenshot: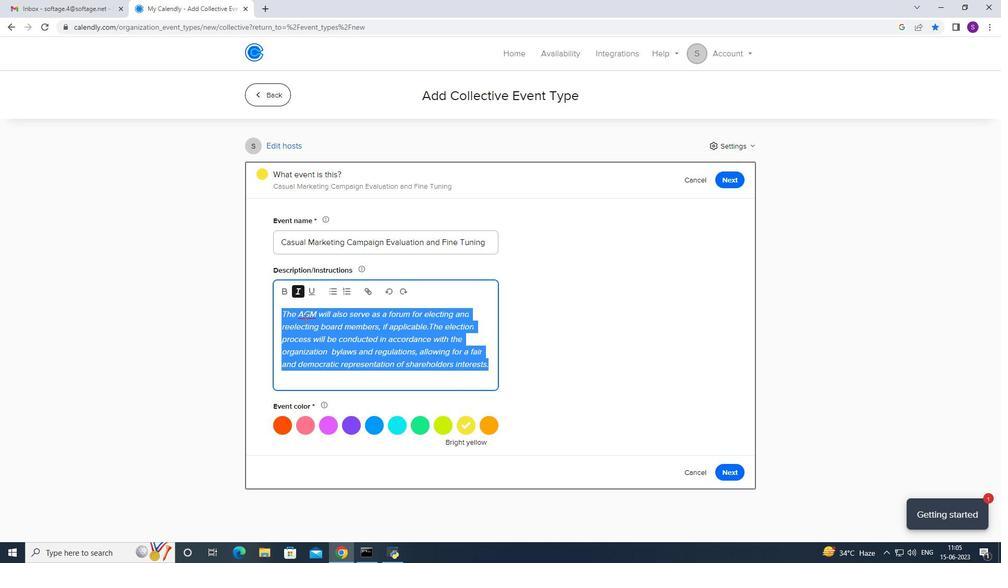 
Action: Mouse moved to (738, 476)
Screenshot: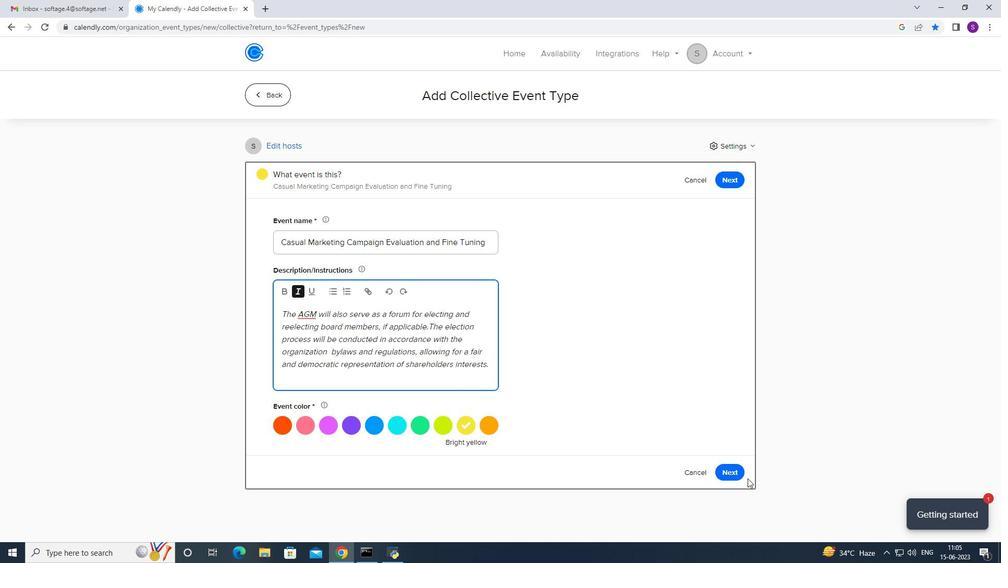 
Action: Mouse pressed left at (738, 476)
Screenshot: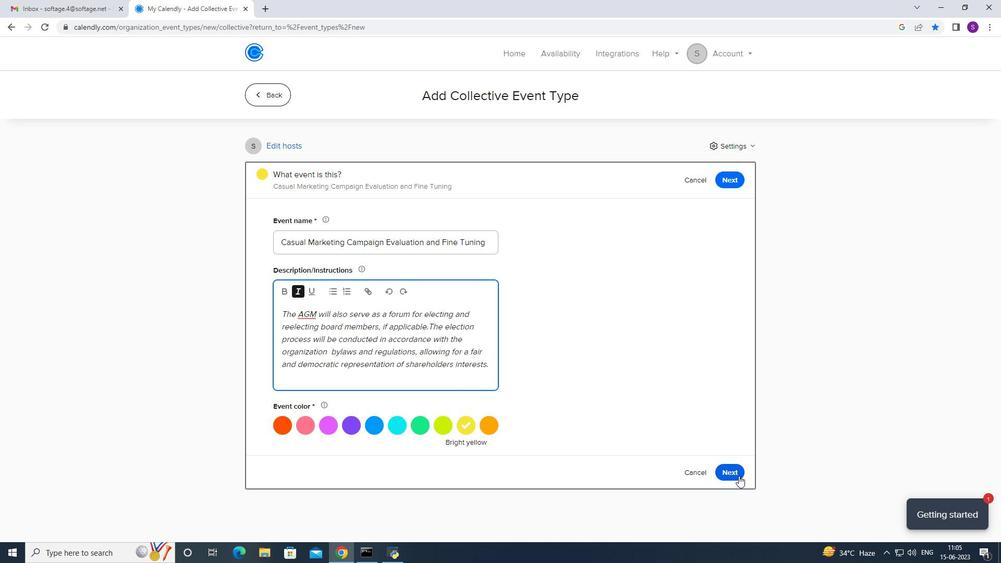 
Action: Mouse moved to (326, 308)
Screenshot: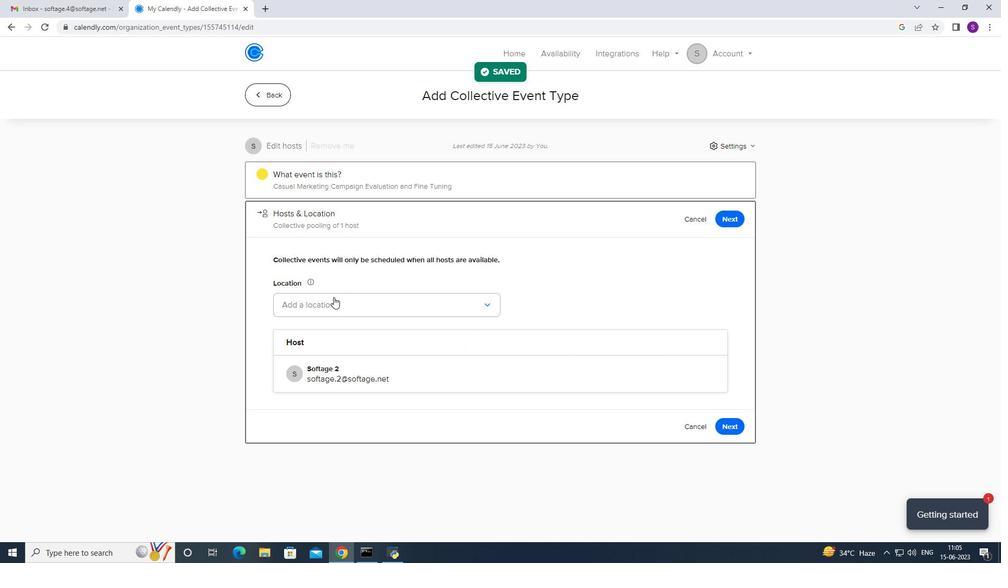 
Action: Mouse pressed left at (326, 308)
Screenshot: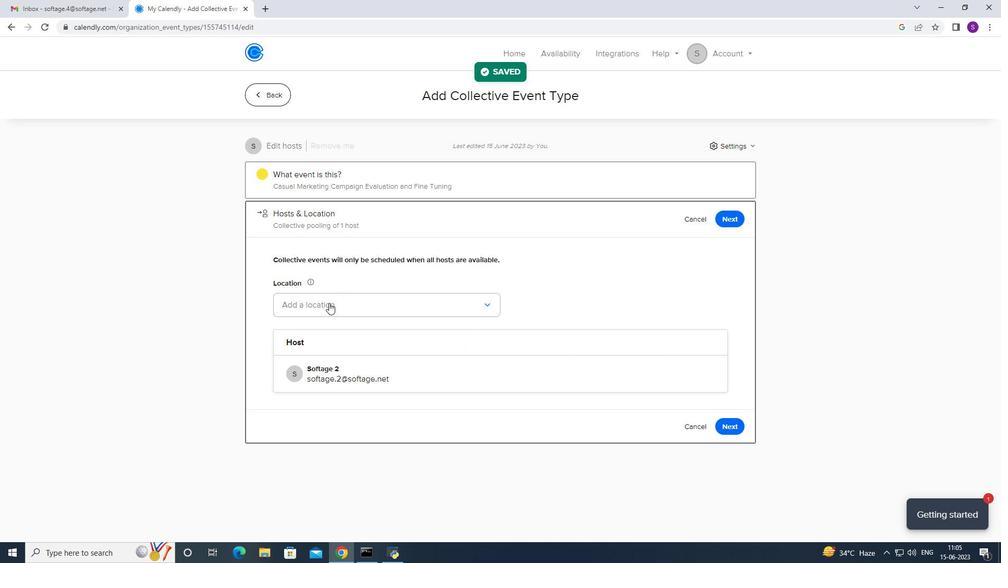 
Action: Mouse moved to (327, 326)
Screenshot: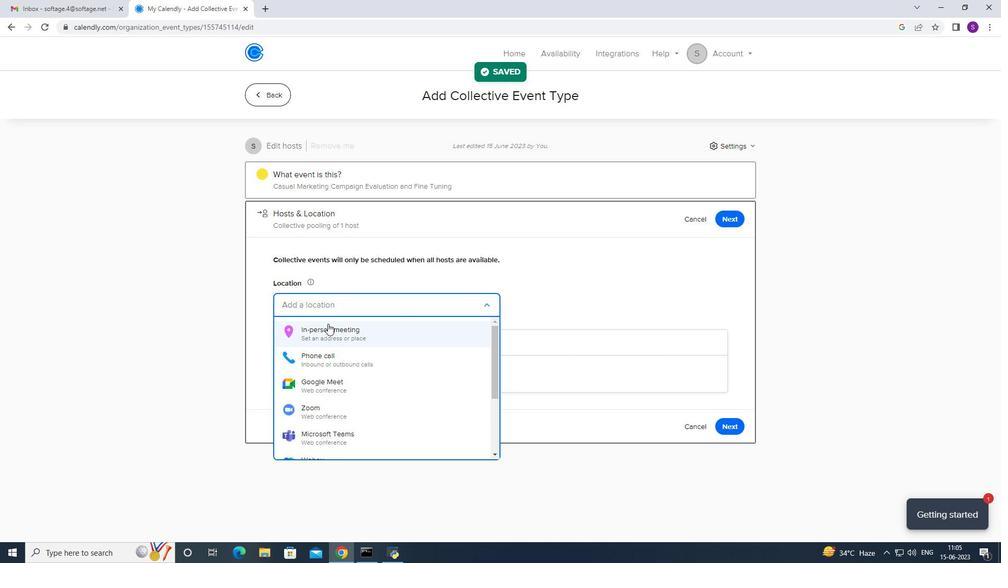 
Action: Mouse pressed left at (327, 326)
Screenshot: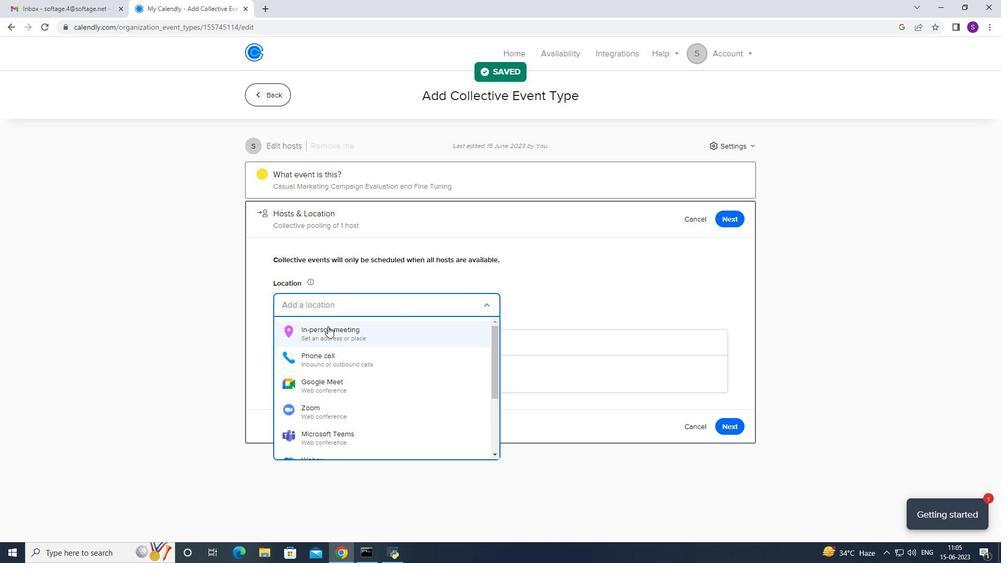 
Action: Mouse moved to (473, 175)
Screenshot: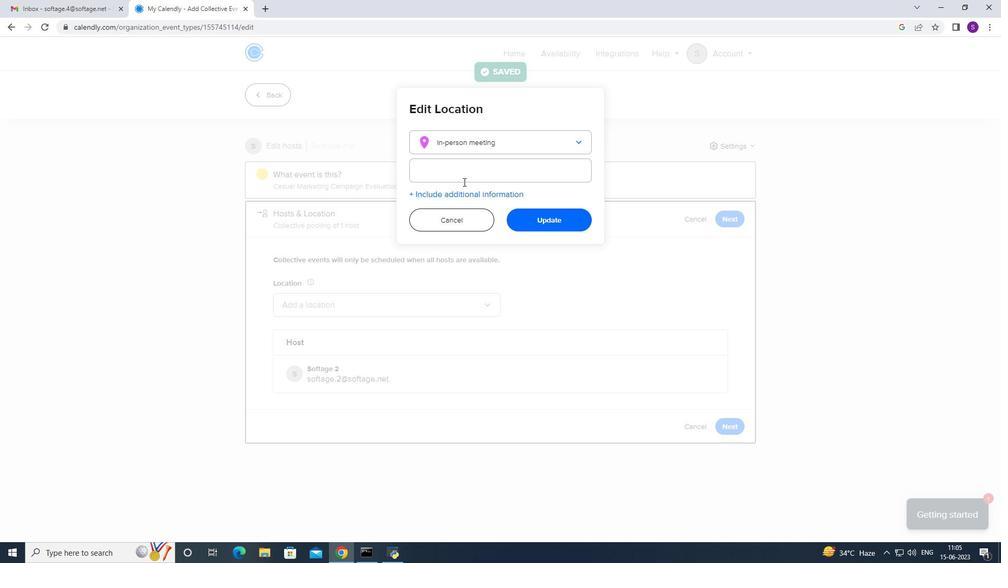 
Action: Mouse pressed left at (473, 175)
Screenshot: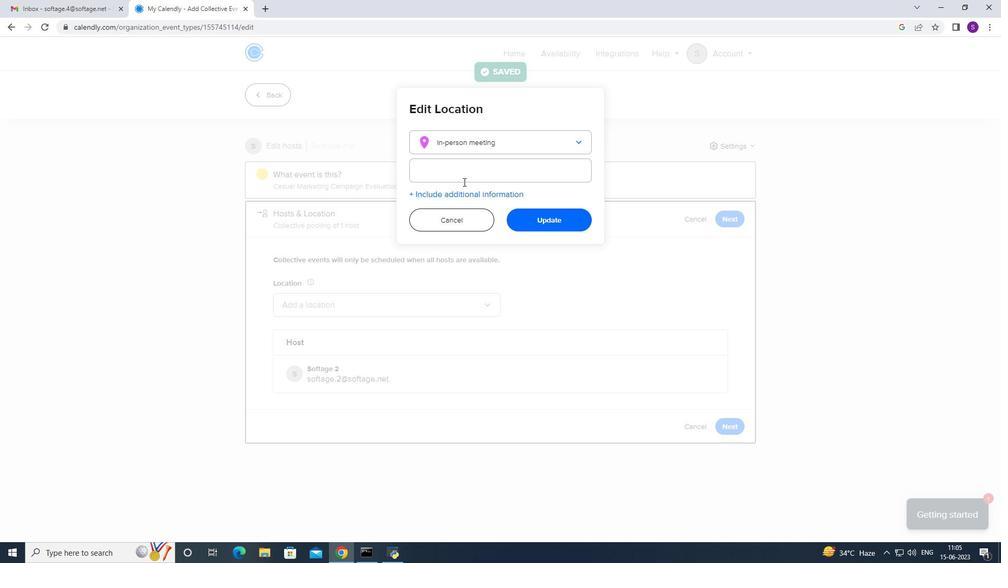 
Action: Key pressed <Key.caps_lock>S<Key.caps_lock>an<Key.space><Key.caps_lock><Key.caps_lock>f<Key.caps_lock><Key.caps_lock>r]<Key.backspace><Key.backspace><Key.backspace><Key.caps_lock>F<Key.caps_lock>ranciscoi<Key.backspace>.<Key.backspace>,<Key.space><Key.caps_lock>U,<Key.backspace>.S.A
Screenshot: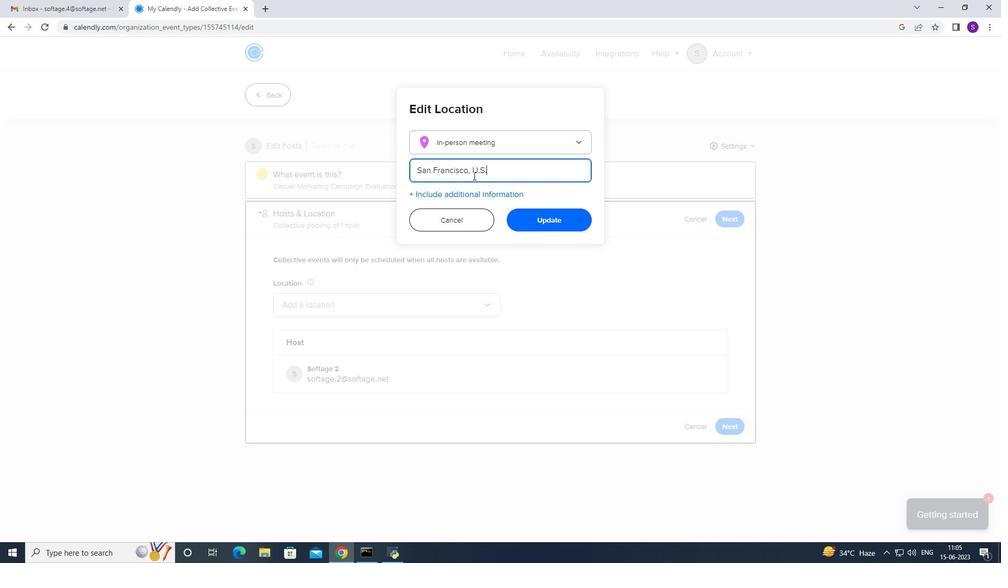 
Action: Mouse moved to (551, 234)
Screenshot: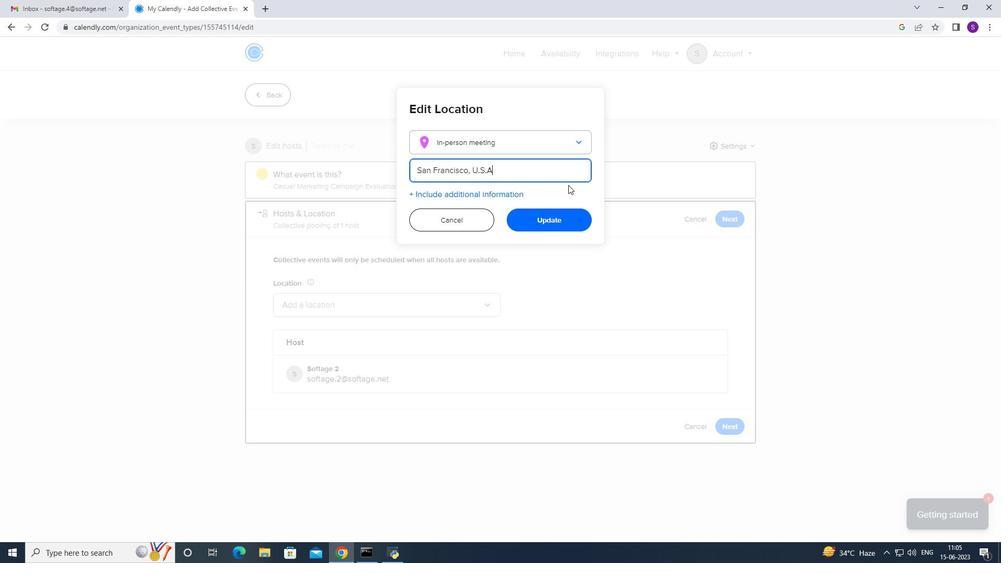 
Action: Mouse pressed left at (551, 234)
Screenshot: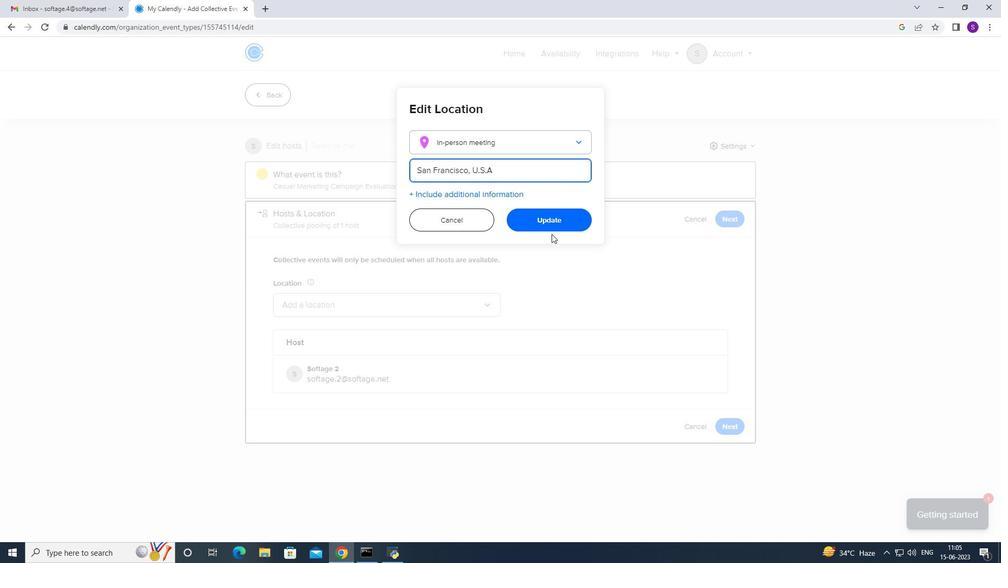 
Action: Mouse moved to (539, 210)
Screenshot: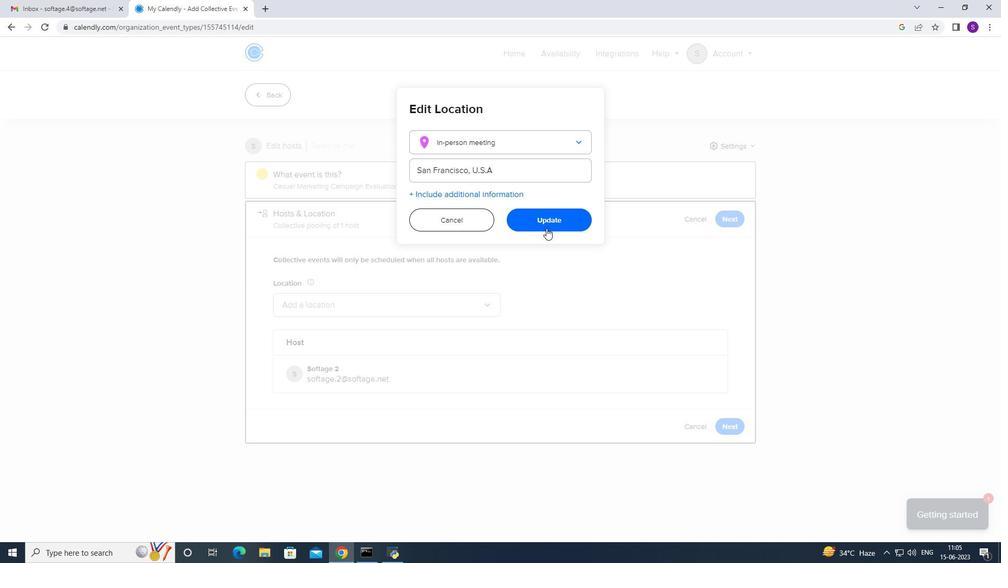 
Action: Mouse pressed left at (539, 210)
Screenshot: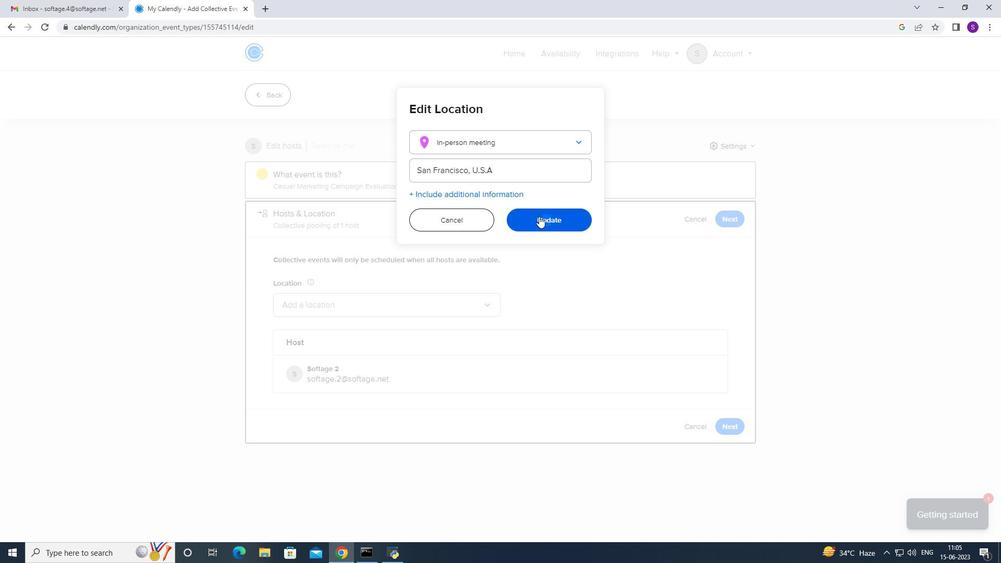 
Action: Mouse moved to (728, 429)
Screenshot: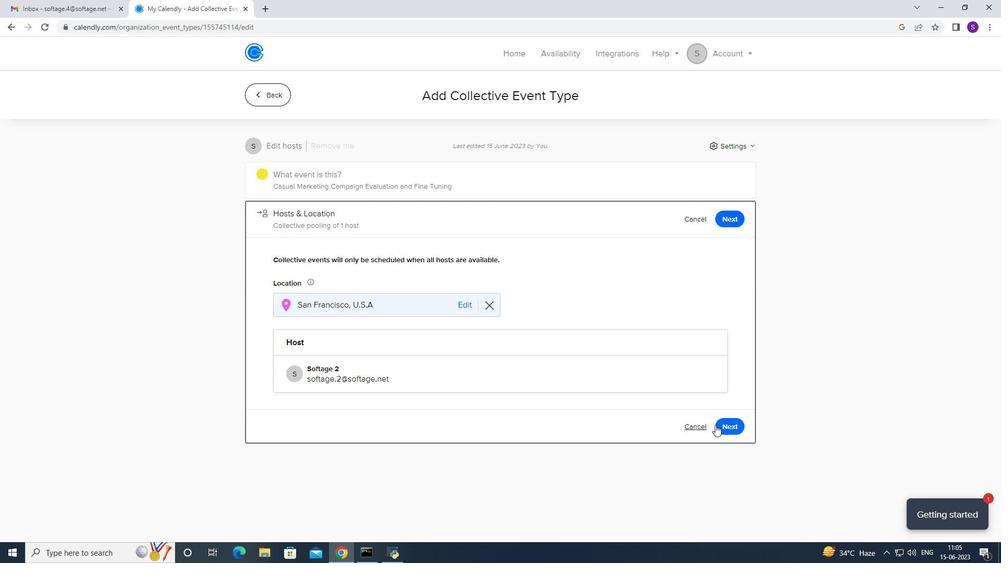 
Action: Mouse pressed left at (728, 429)
Screenshot: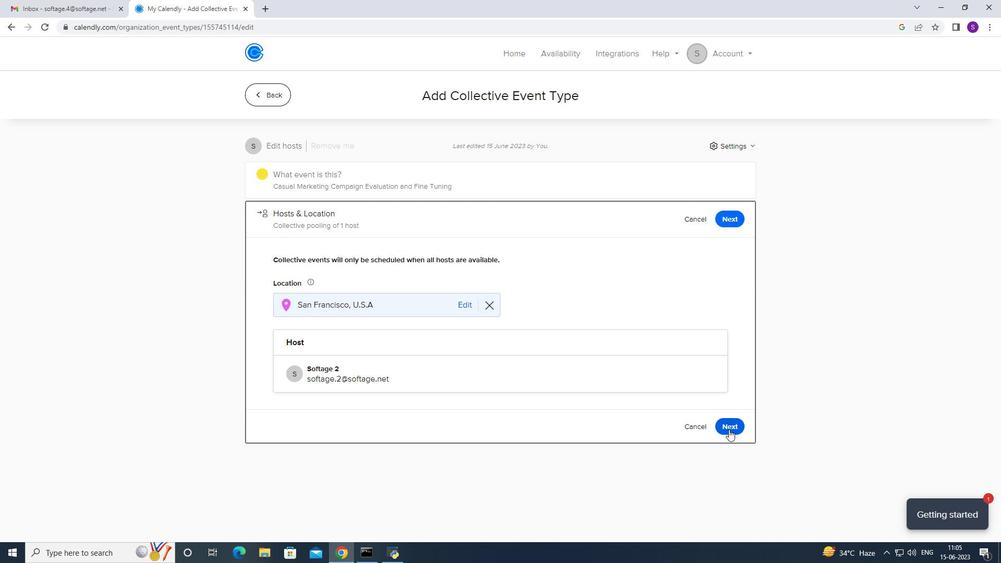 
Action: Mouse moved to (319, 367)
Screenshot: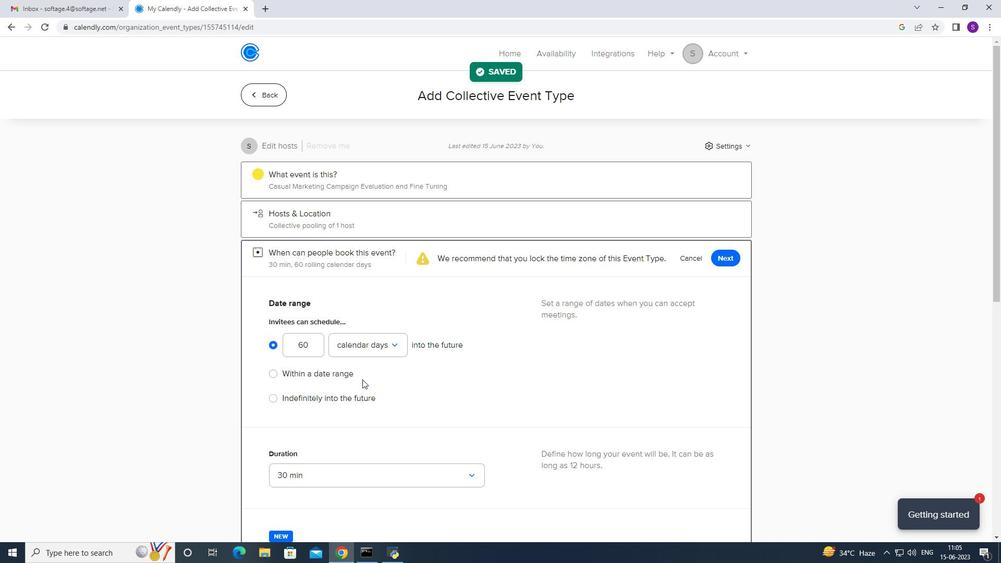 
Action: Mouse pressed left at (319, 367)
Screenshot: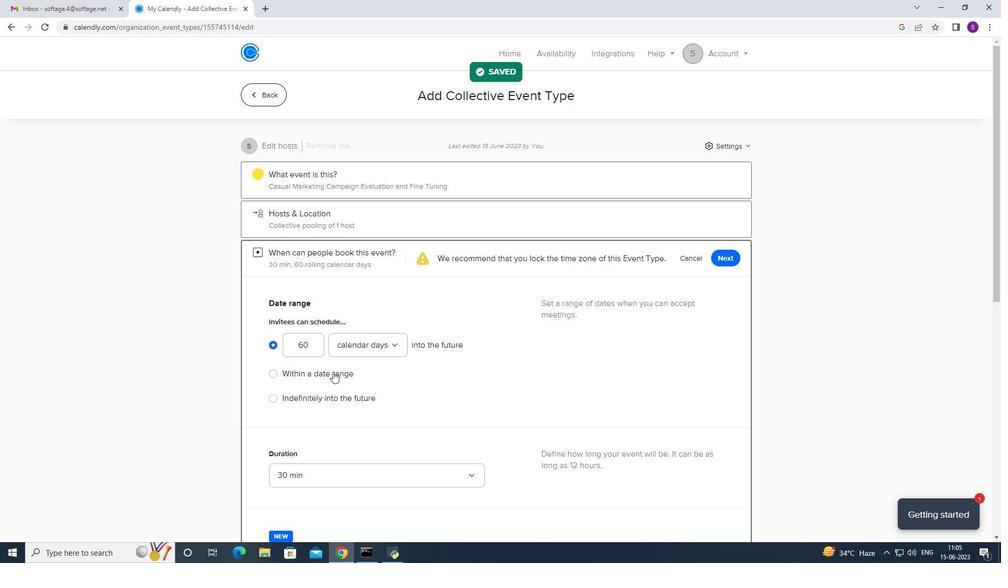 
Action: Mouse moved to (378, 387)
Screenshot: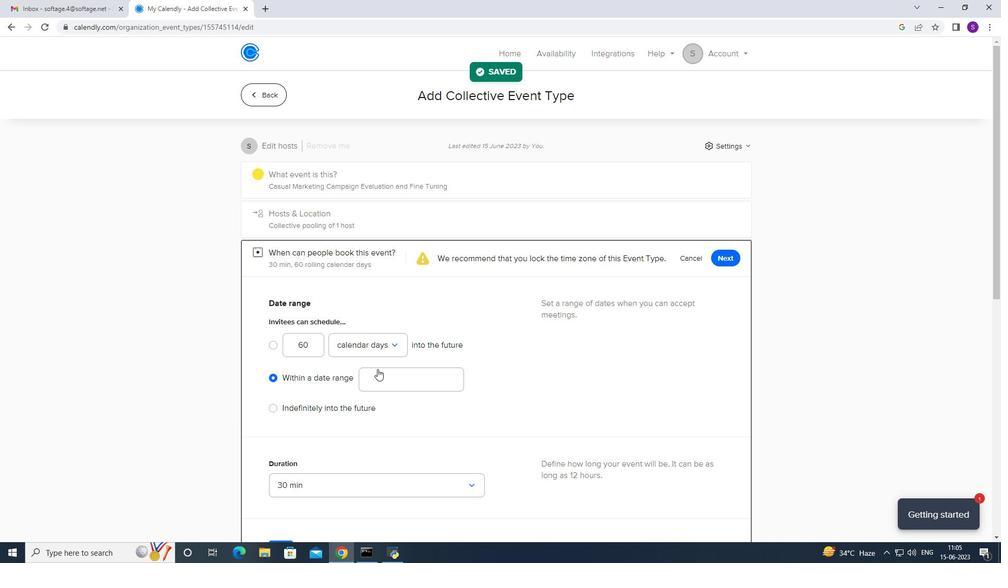 
Action: Mouse pressed left at (378, 387)
Screenshot: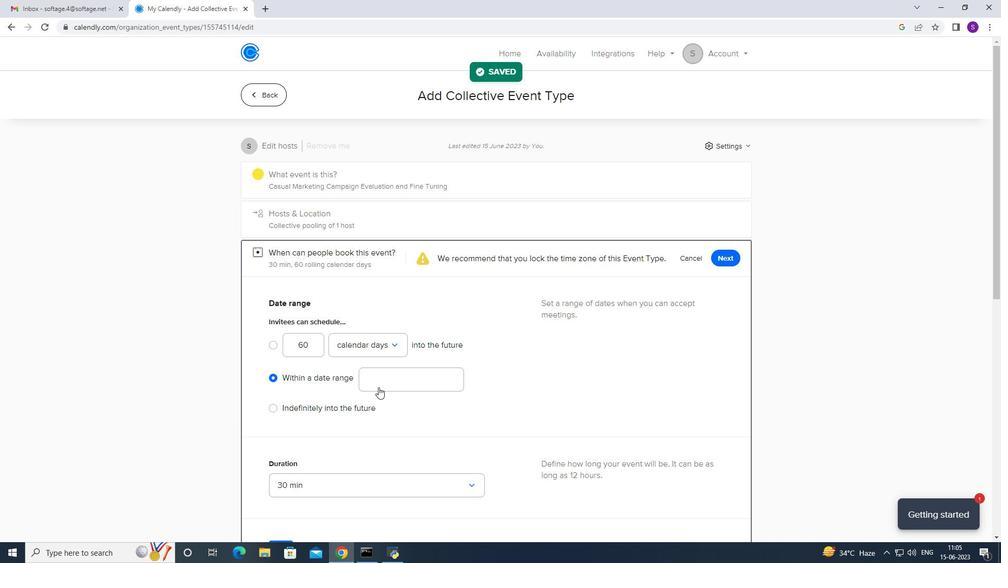 
Action: Mouse moved to (437, 194)
Screenshot: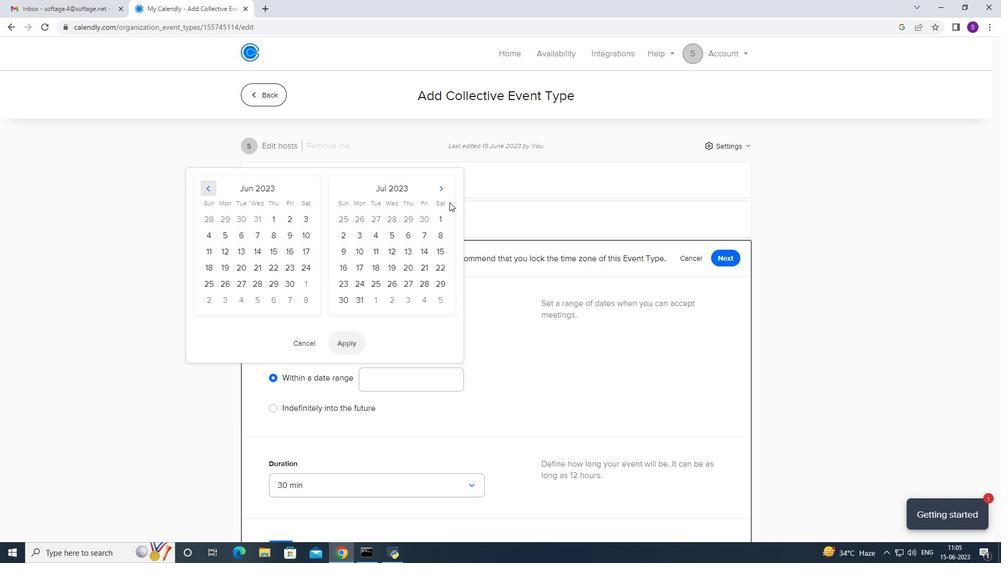 
Action: Mouse pressed left at (437, 194)
Screenshot: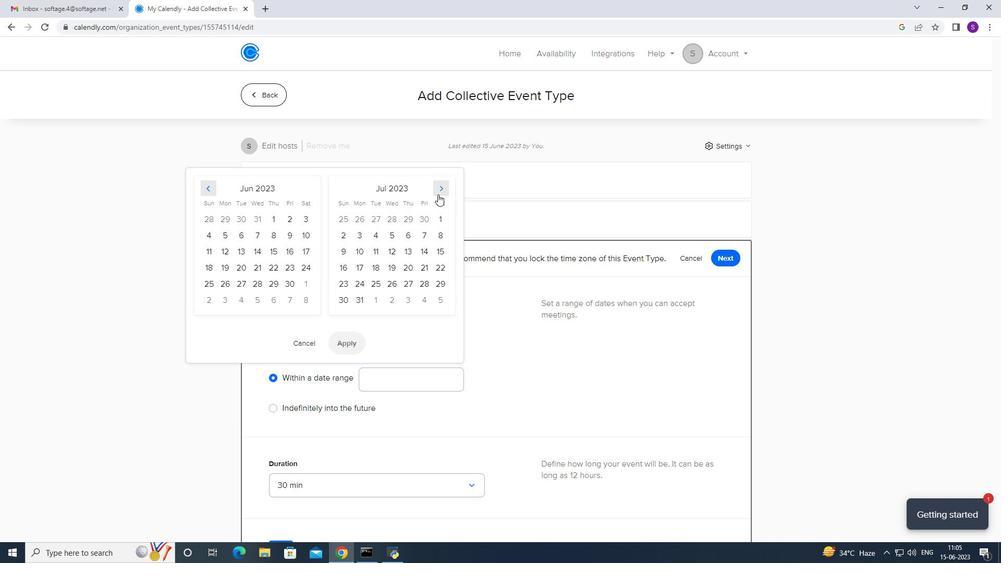 
Action: Mouse pressed left at (437, 194)
Screenshot: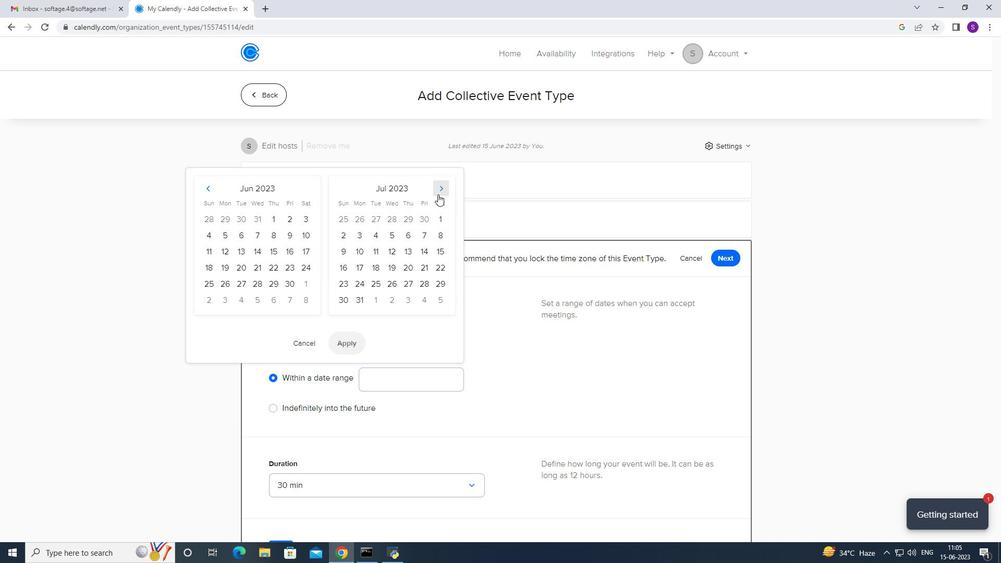 
Action: Mouse pressed left at (437, 194)
Screenshot: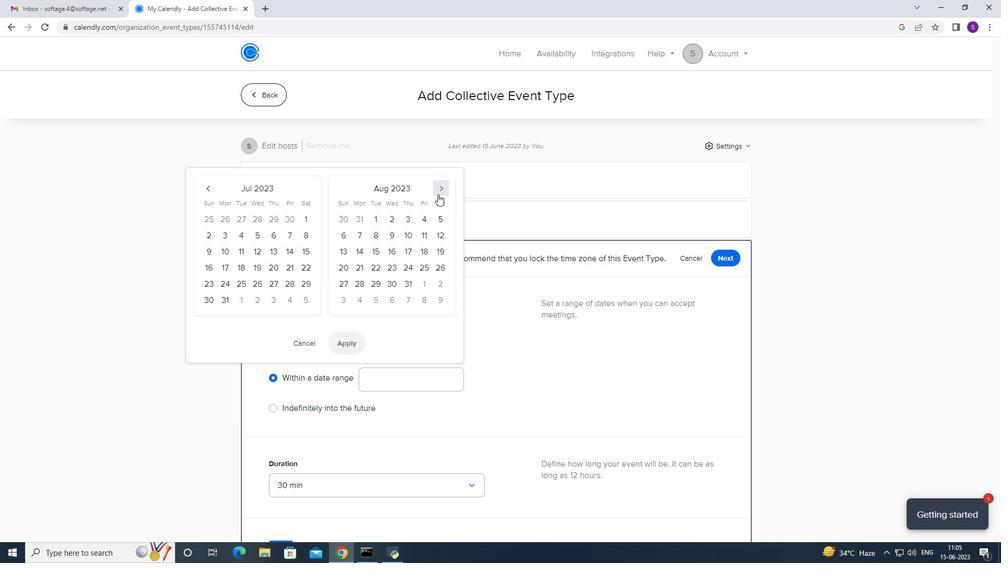 
Action: Mouse pressed left at (437, 194)
Screenshot: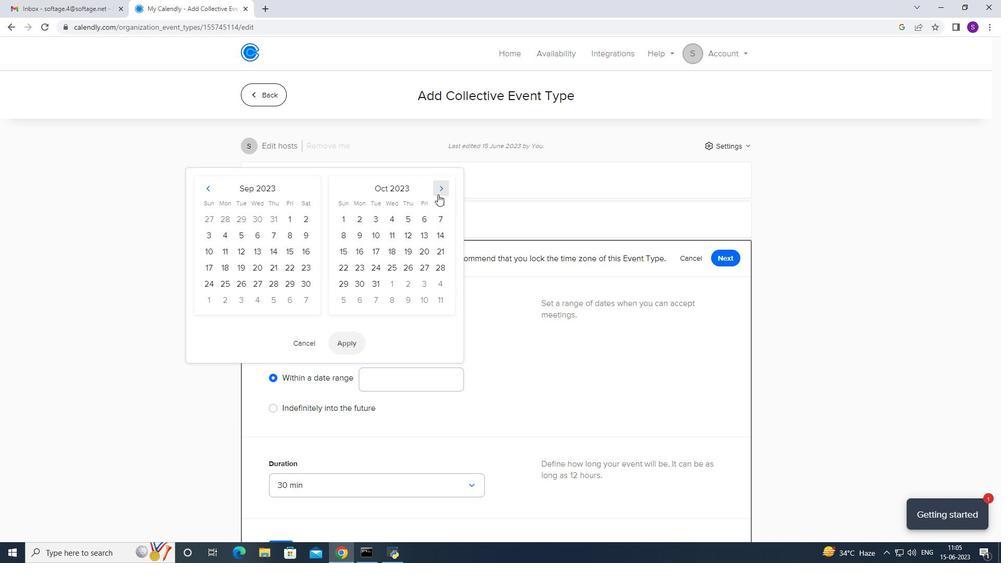 
Action: Mouse pressed left at (437, 194)
Screenshot: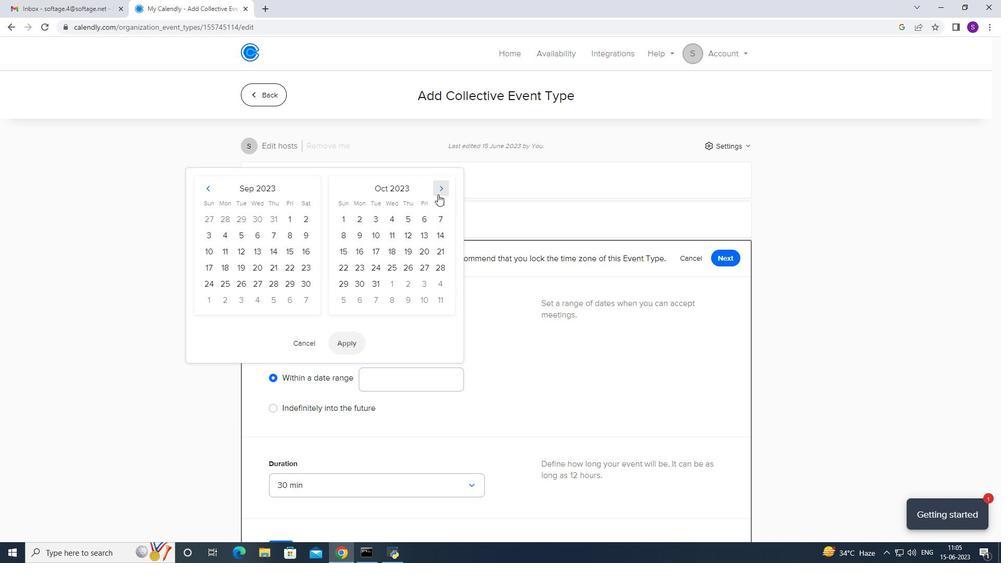 
Action: Mouse moved to (309, 220)
Screenshot: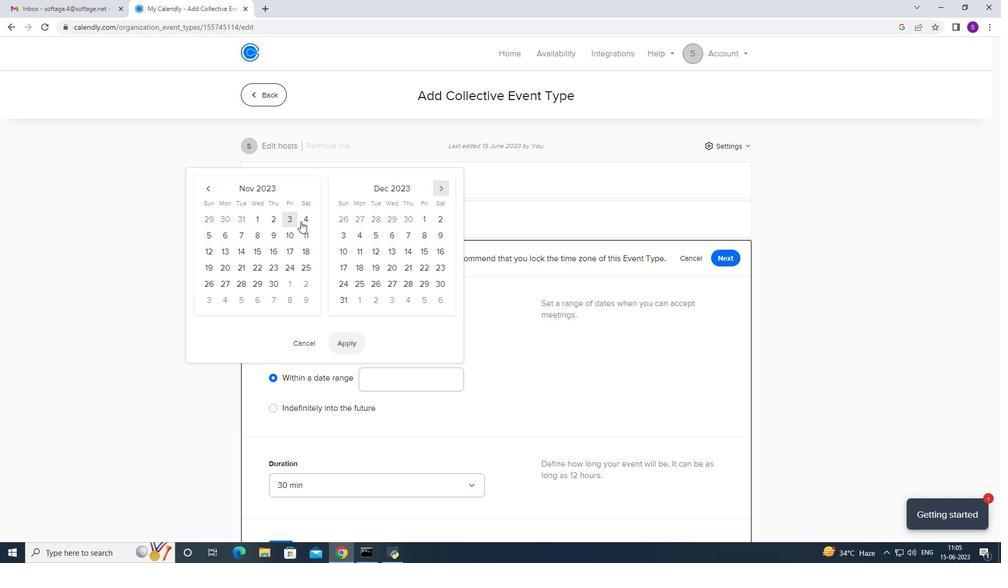 
Action: Mouse pressed left at (309, 220)
Screenshot: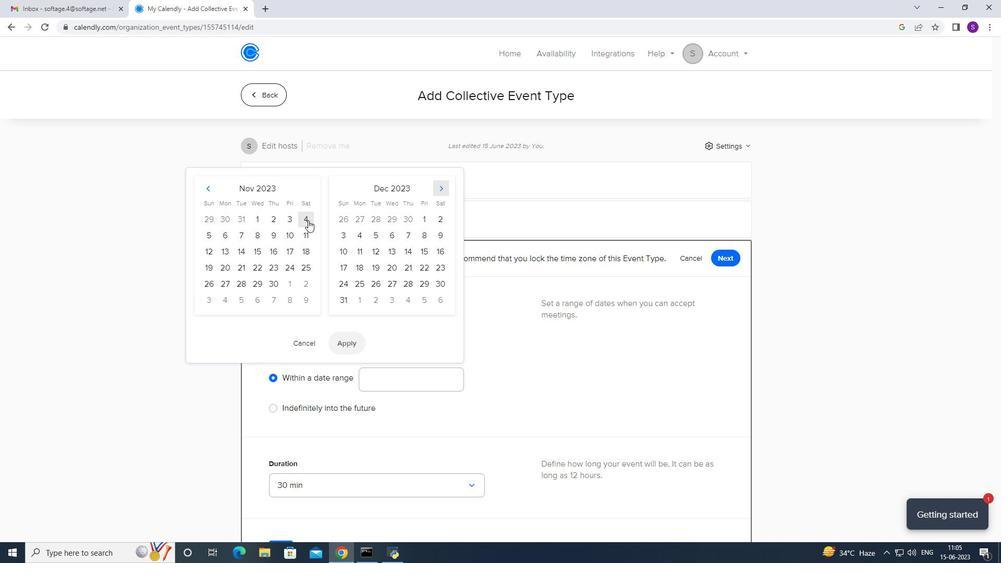 
Action: Mouse moved to (214, 234)
Screenshot: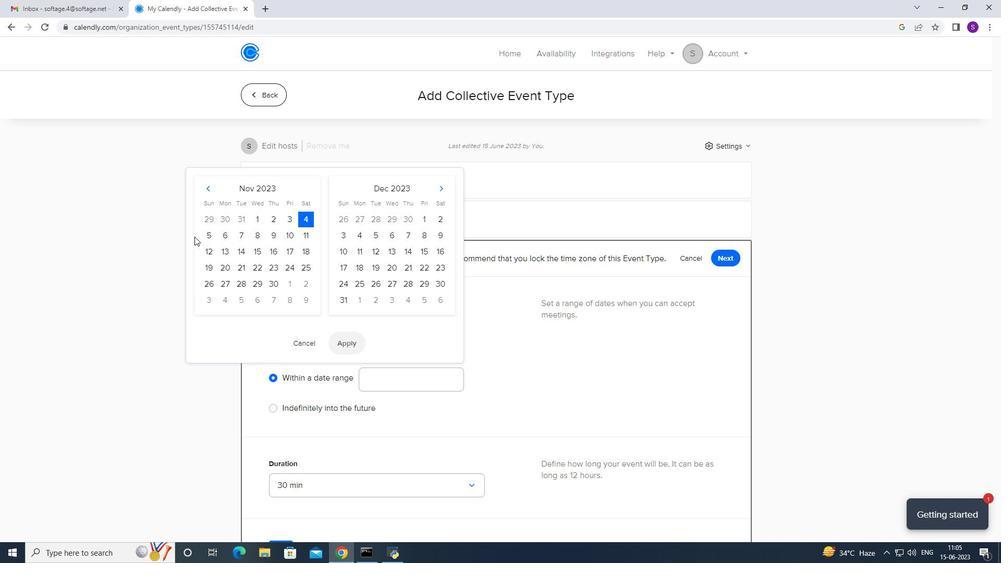 
Action: Mouse pressed left at (214, 234)
Screenshot: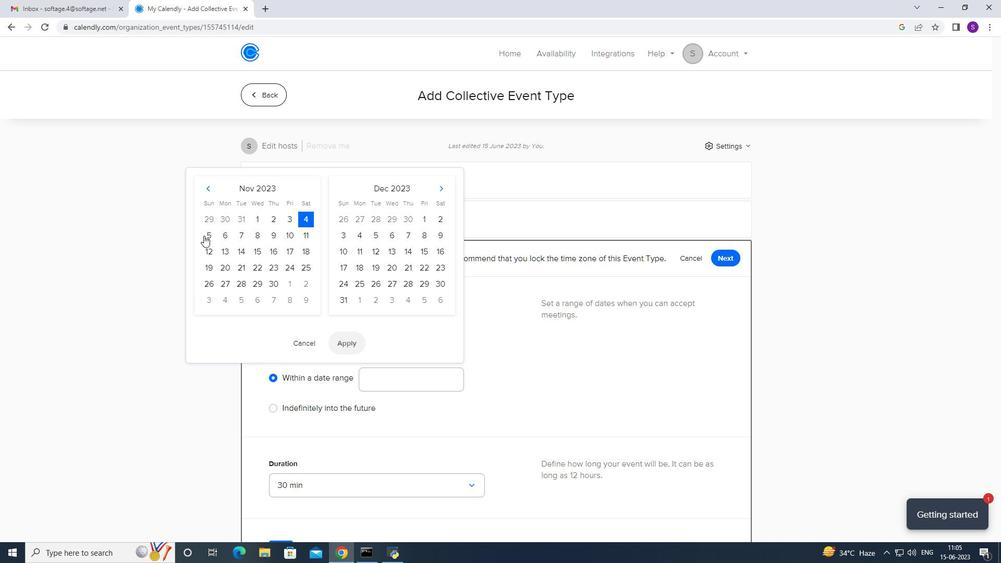 
Action: Mouse moved to (355, 340)
Screenshot: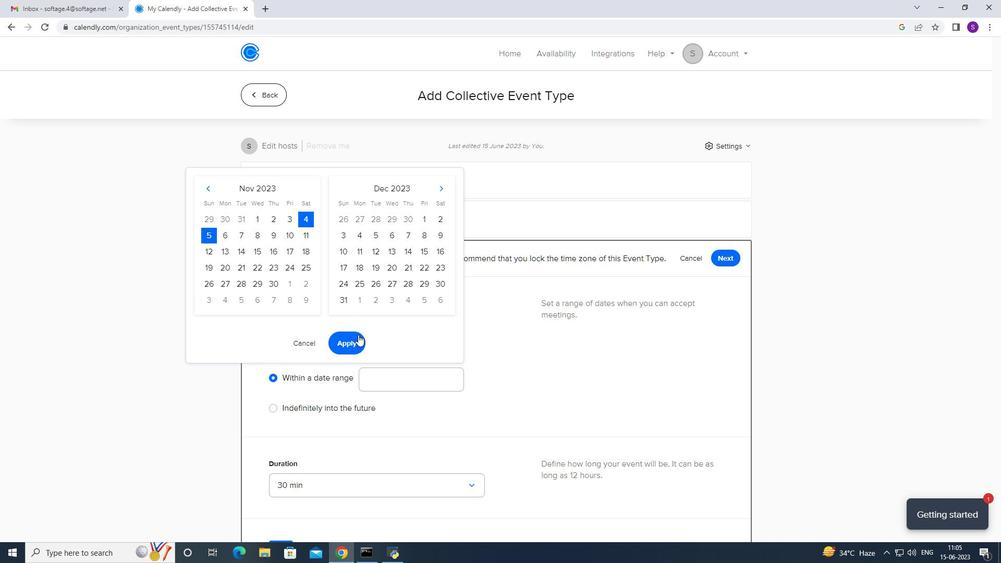 
Action: Mouse pressed left at (355, 340)
Screenshot: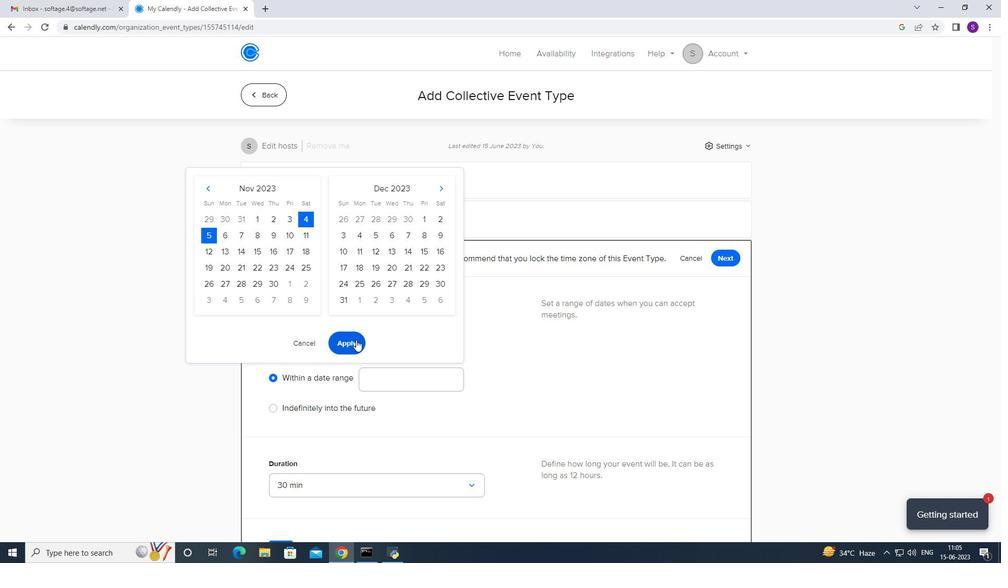 
Action: Mouse moved to (357, 335)
Screenshot: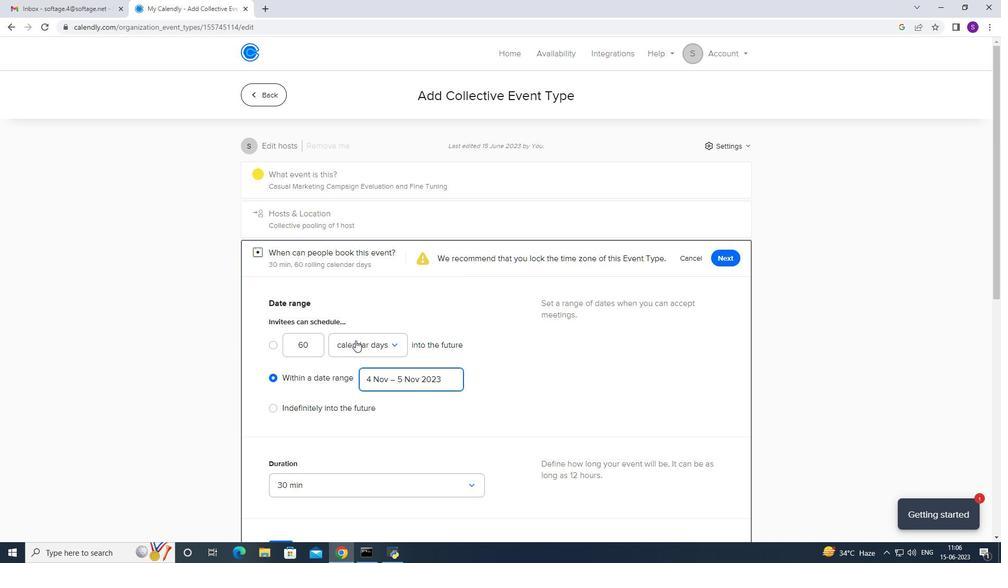 
Action: Mouse scrolled (357, 334) with delta (0, 0)
Screenshot: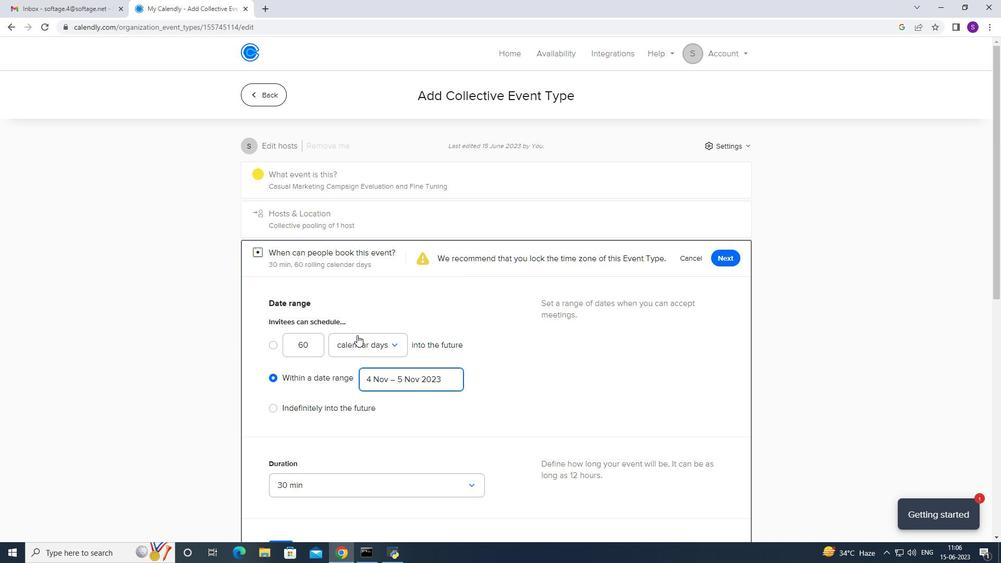
Action: Mouse scrolled (357, 334) with delta (0, 0)
Screenshot: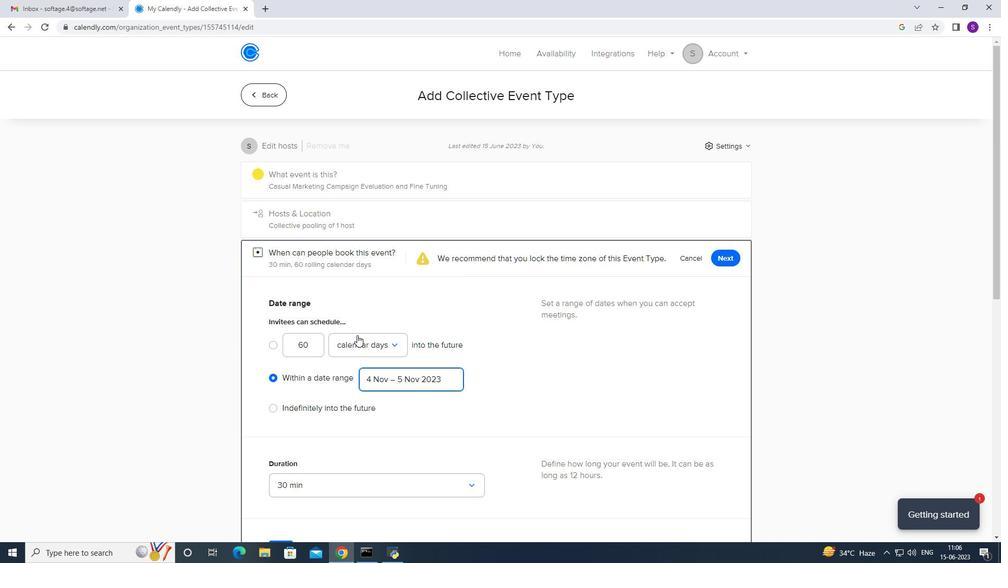 
Action: Mouse scrolled (357, 334) with delta (0, 0)
Screenshot: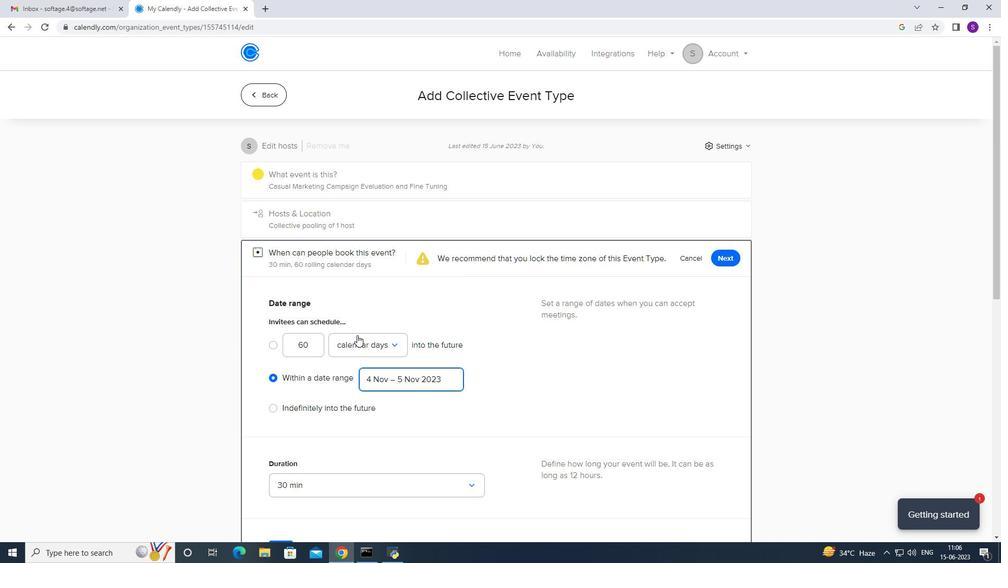 
Action: Mouse scrolled (357, 334) with delta (0, 0)
Screenshot: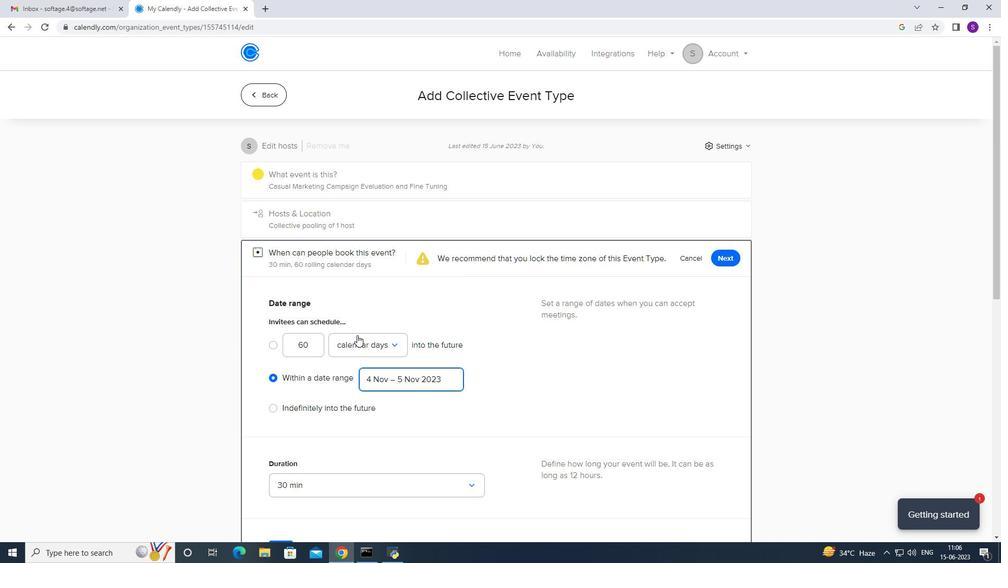 
Action: Mouse scrolled (357, 334) with delta (0, 0)
Screenshot: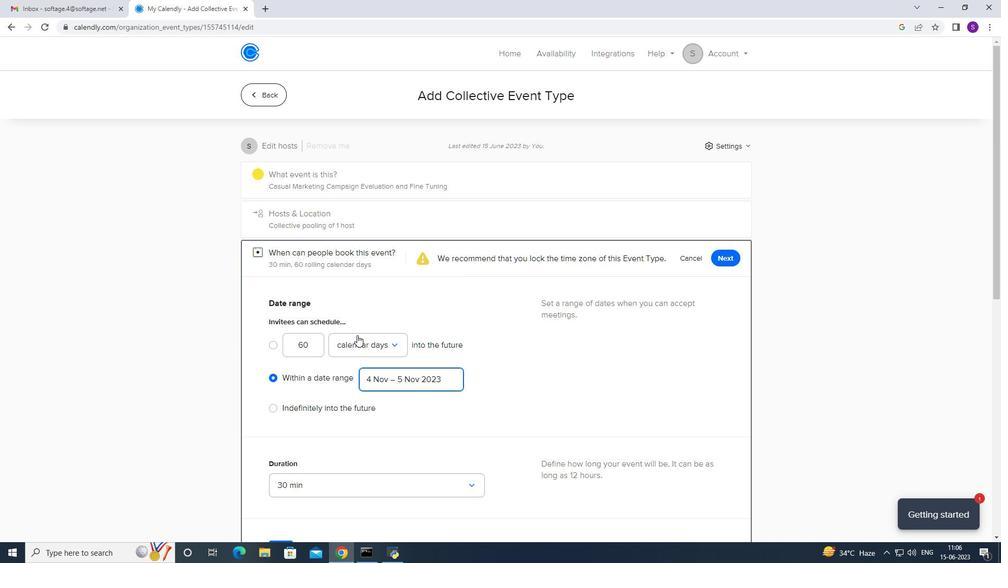 
Action: Mouse moved to (357, 331)
Screenshot: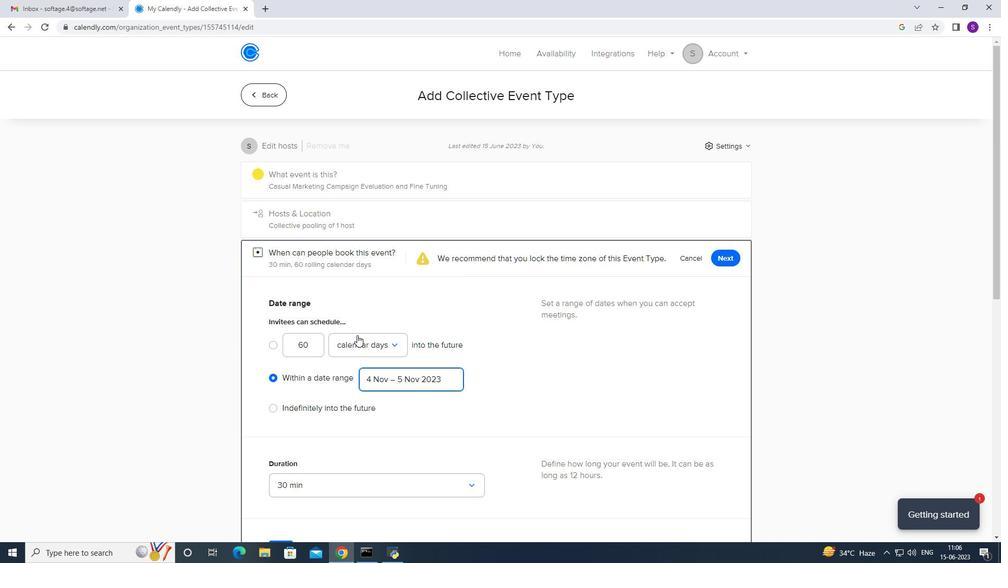 
Action: Mouse scrolled (357, 330) with delta (0, -1)
Screenshot: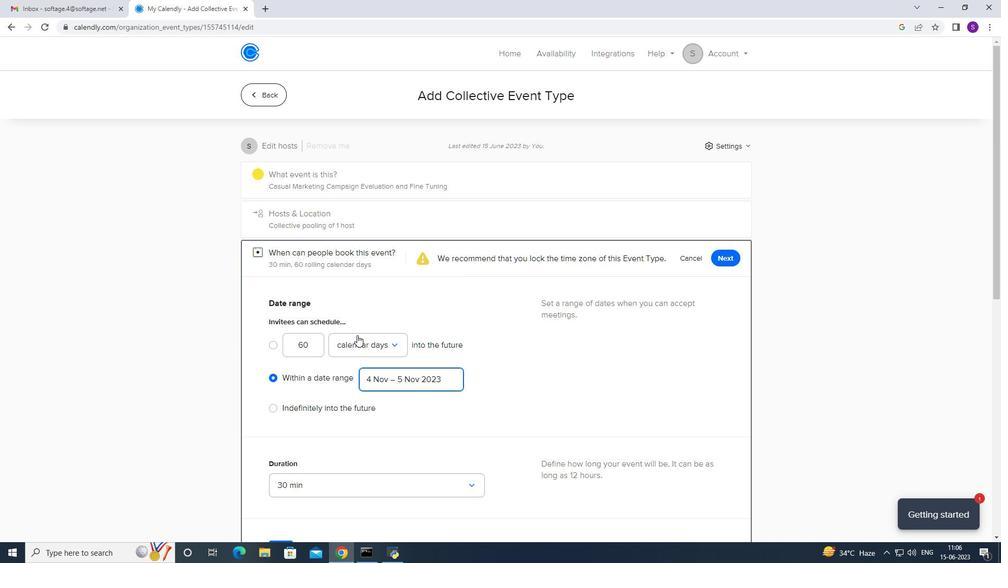 
Action: Mouse moved to (357, 325)
Screenshot: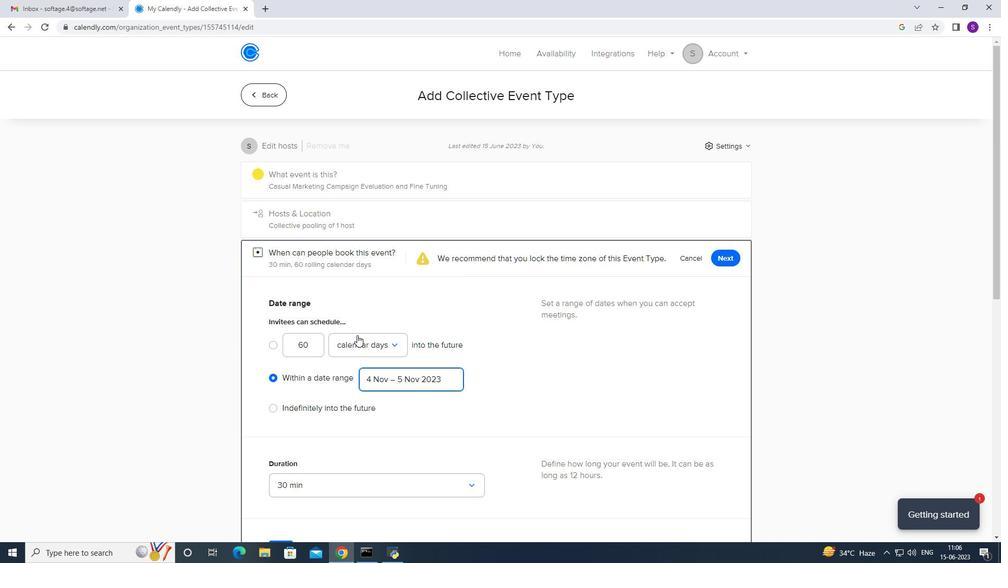 
Action: Mouse scrolled (357, 324) with delta (0, 0)
Screenshot: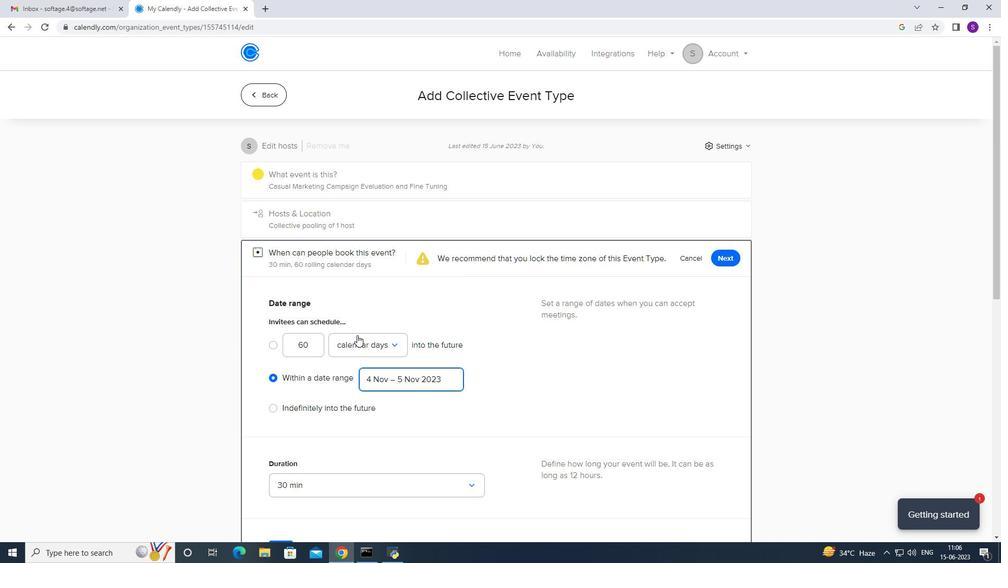 
Action: Mouse moved to (357, 324)
Screenshot: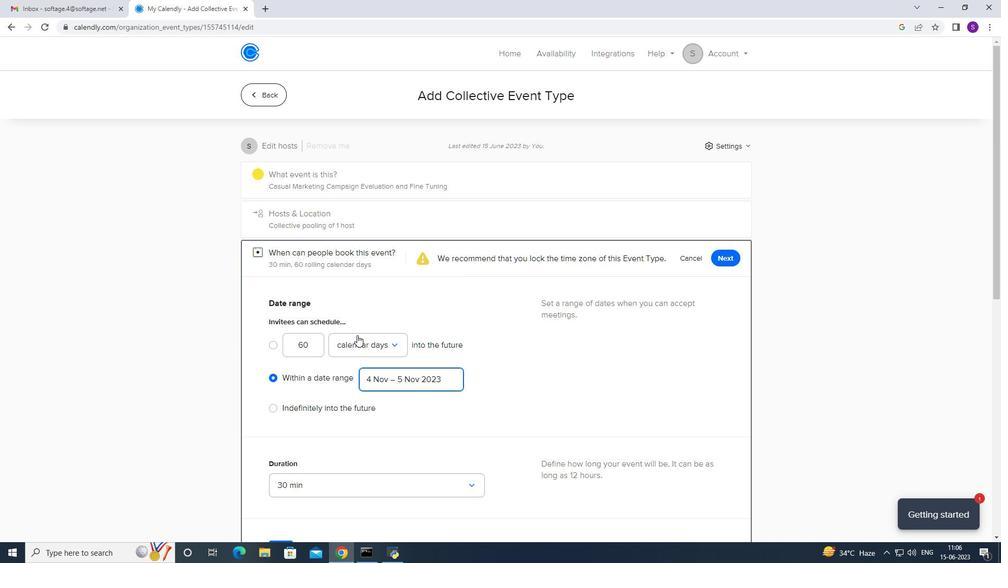 
Action: Mouse scrolled (357, 324) with delta (0, 0)
Screenshot: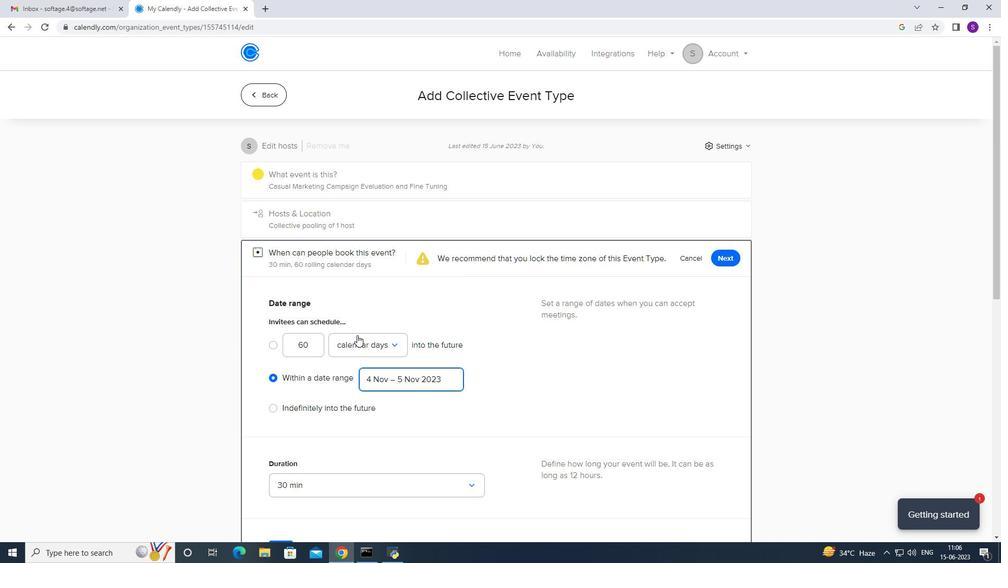 
Action: Mouse moved to (709, 470)
Screenshot: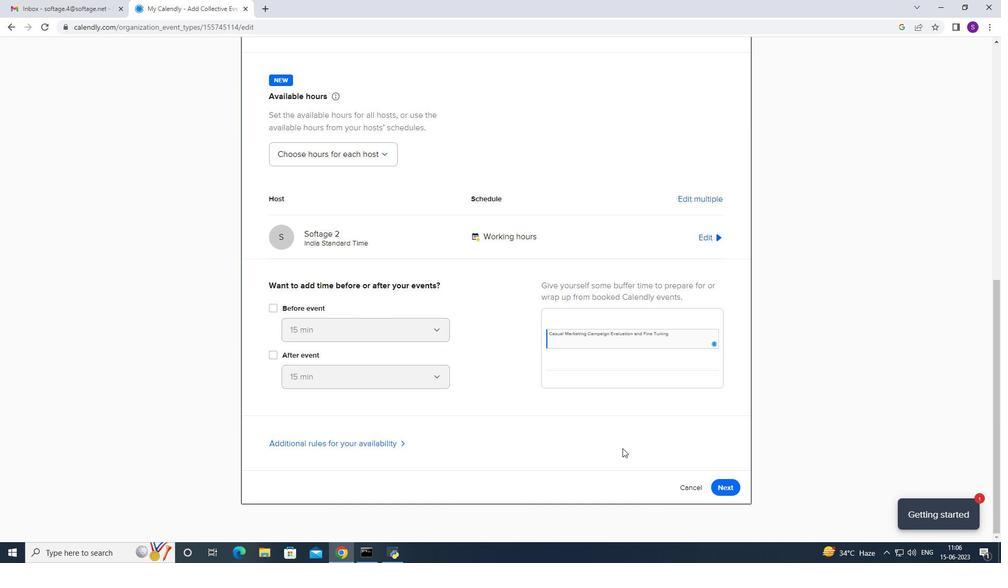
Action: Mouse scrolled (709, 470) with delta (0, 0)
Screenshot: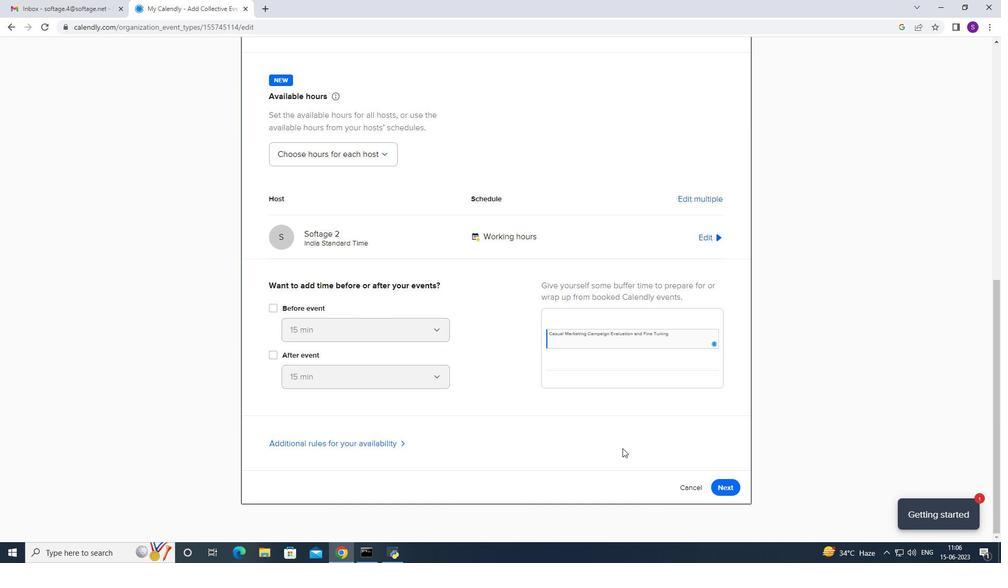 
Action: Mouse moved to (726, 482)
Screenshot: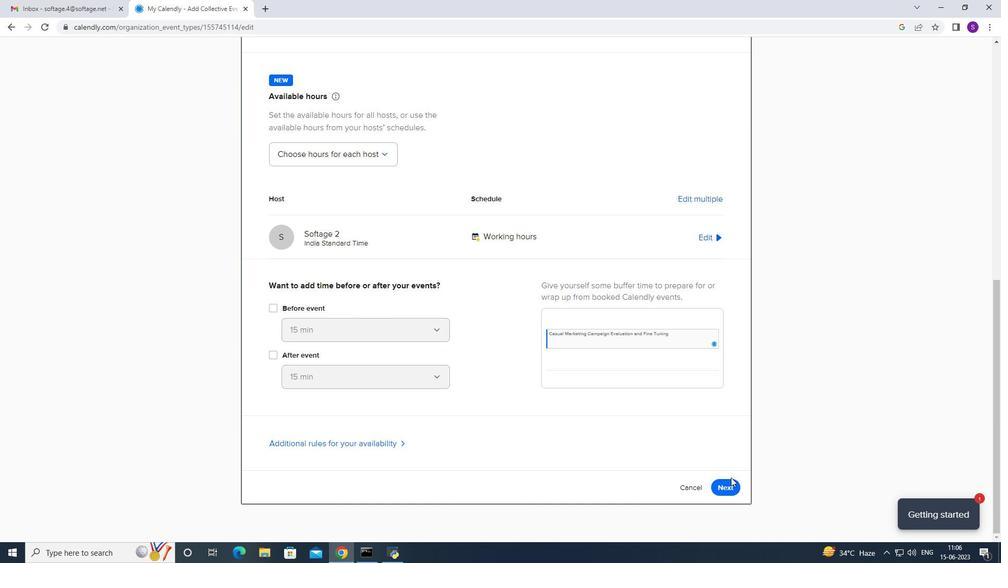 
Action: Mouse pressed left at (726, 482)
Screenshot: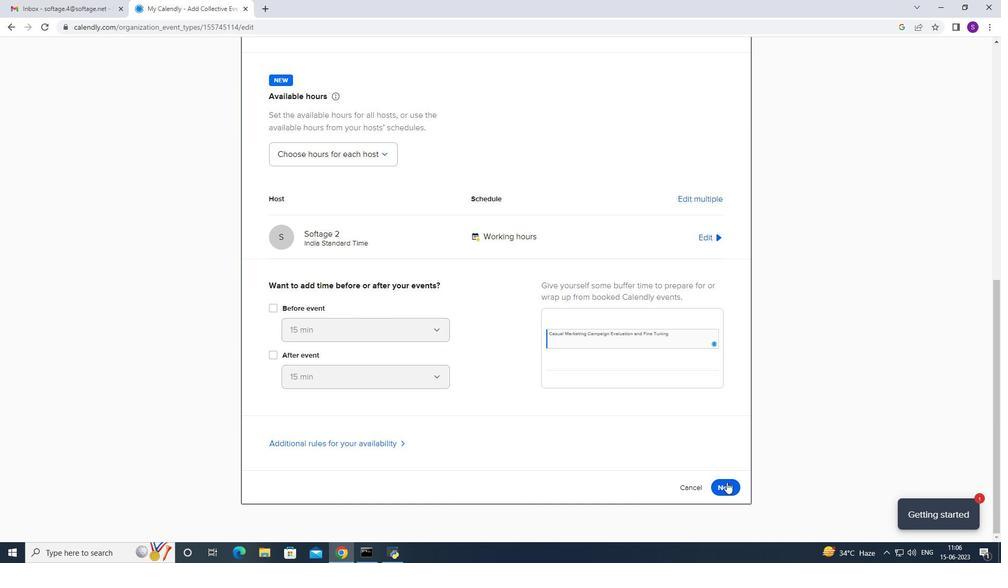 
Action: Mouse moved to (738, 101)
Screenshot: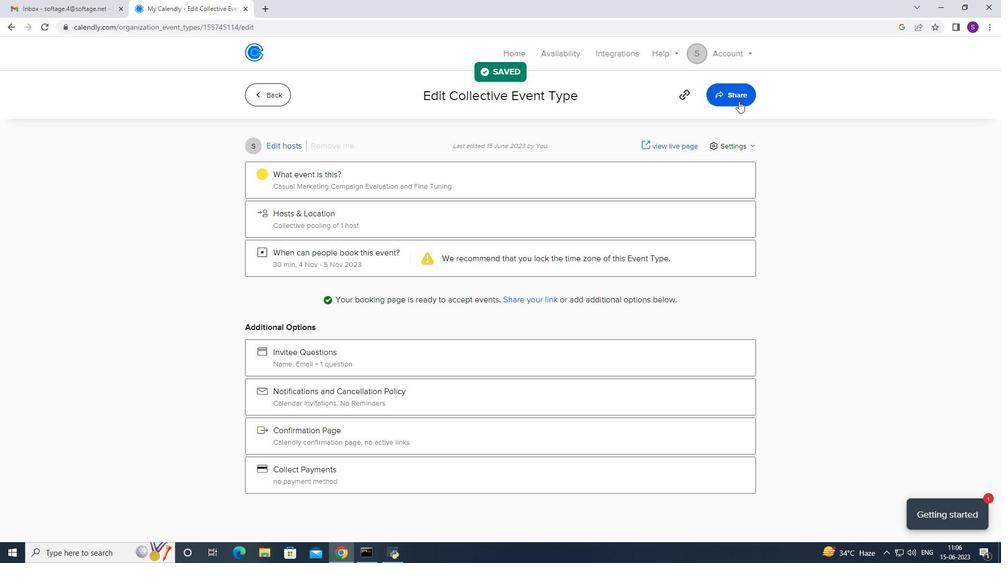 
Action: Mouse pressed left at (738, 101)
Screenshot: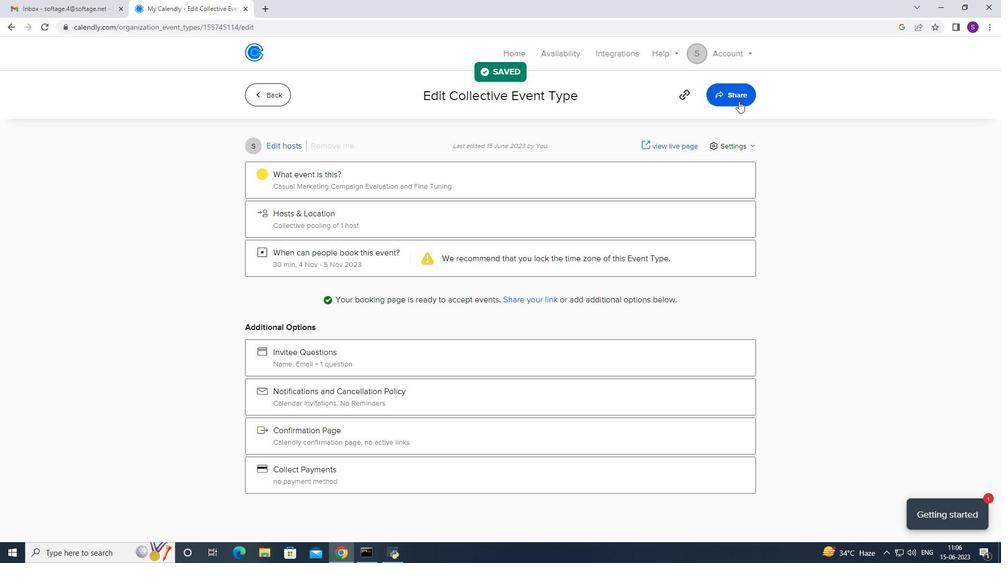 
Action: Mouse moved to (623, 193)
Screenshot: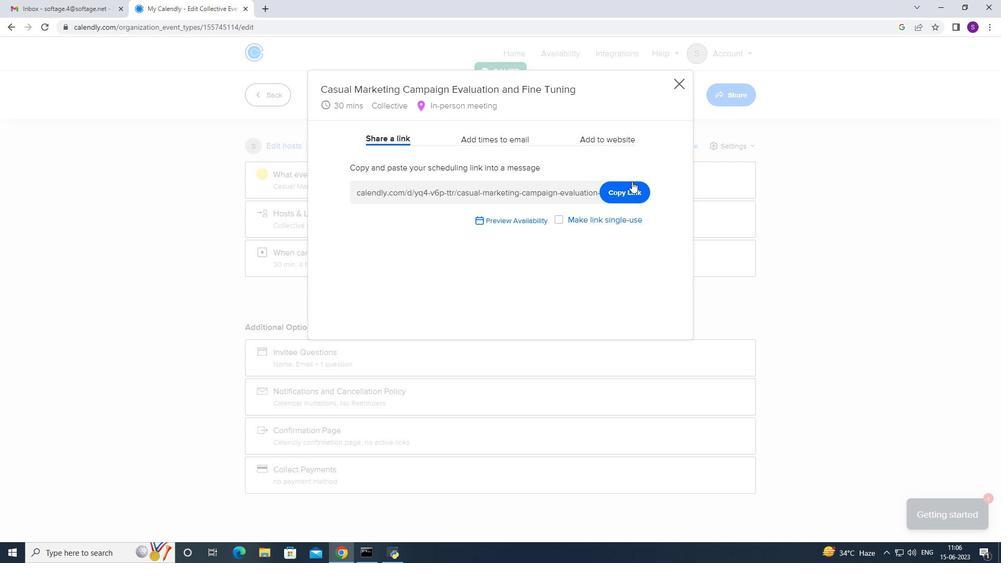 
Action: Mouse pressed left at (623, 193)
Screenshot: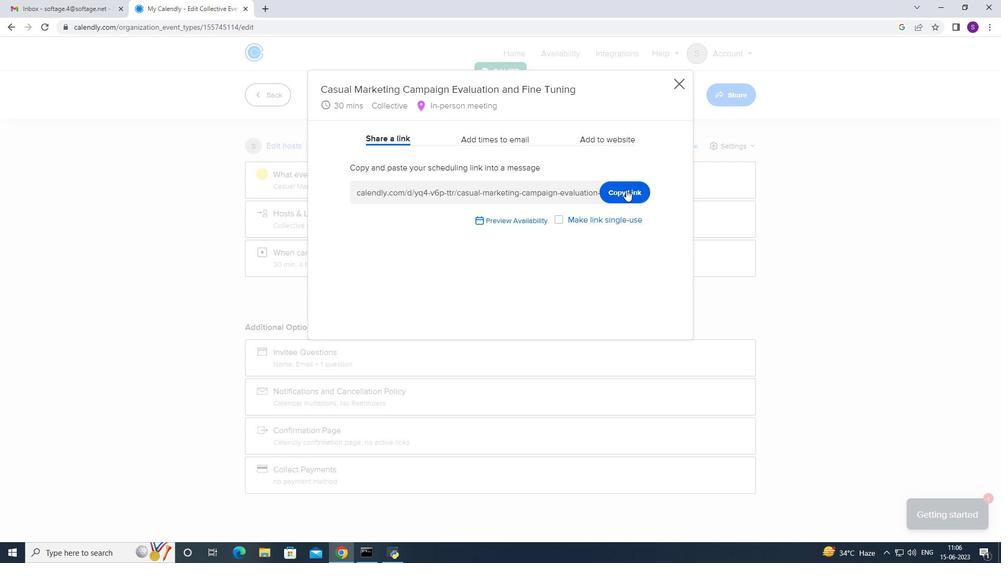 
Action: Mouse moved to (93, 9)
Screenshot: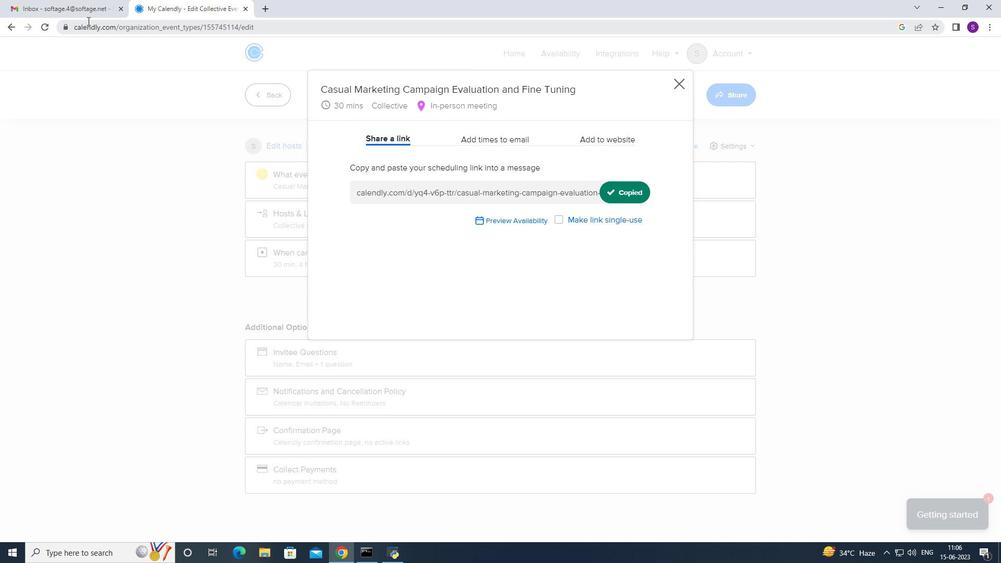 
Action: Mouse pressed left at (93, 9)
Screenshot: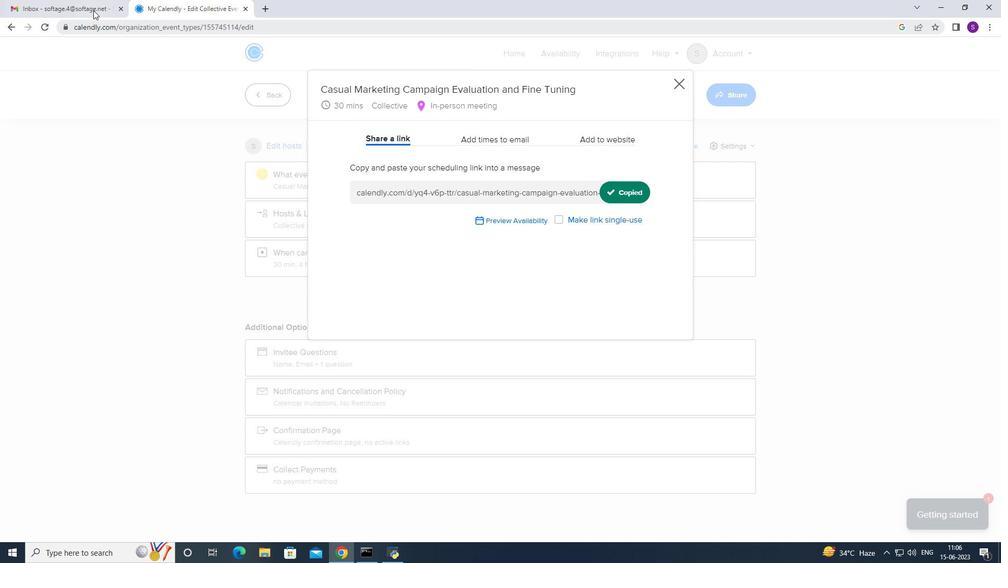 
Action: Mouse moved to (76, 98)
Screenshot: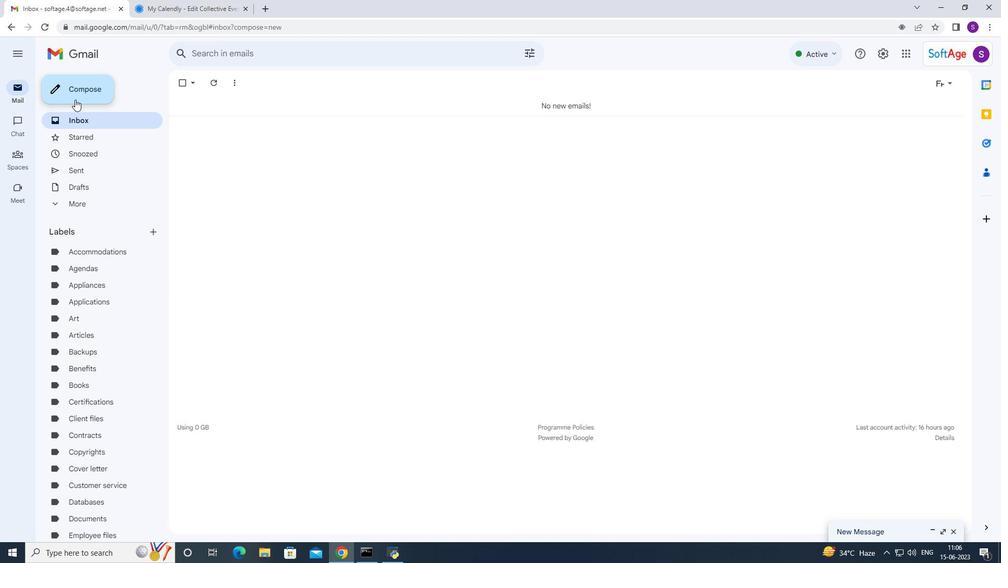 
Action: Mouse pressed left at (76, 98)
Screenshot: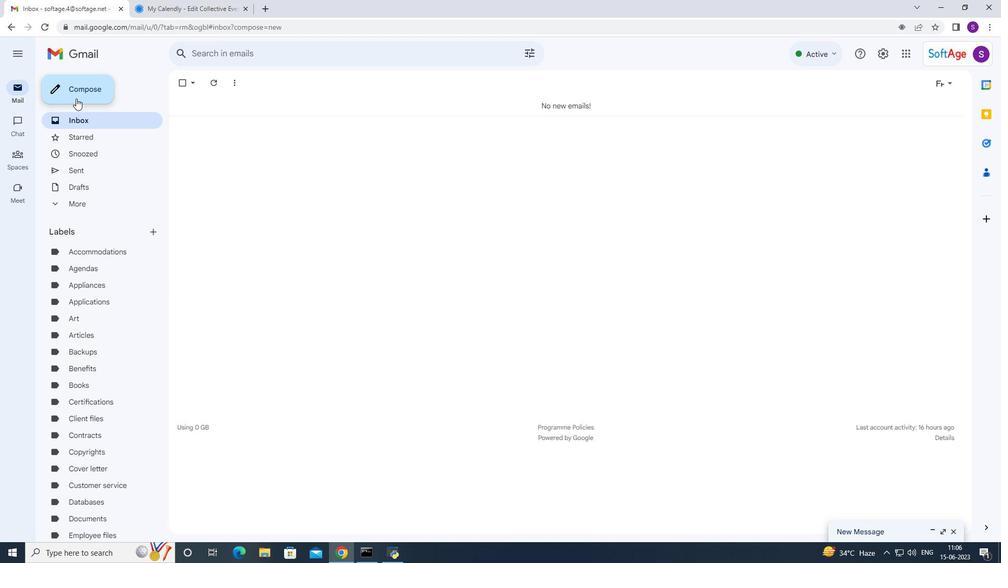 
Action: Mouse moved to (529, 306)
Screenshot: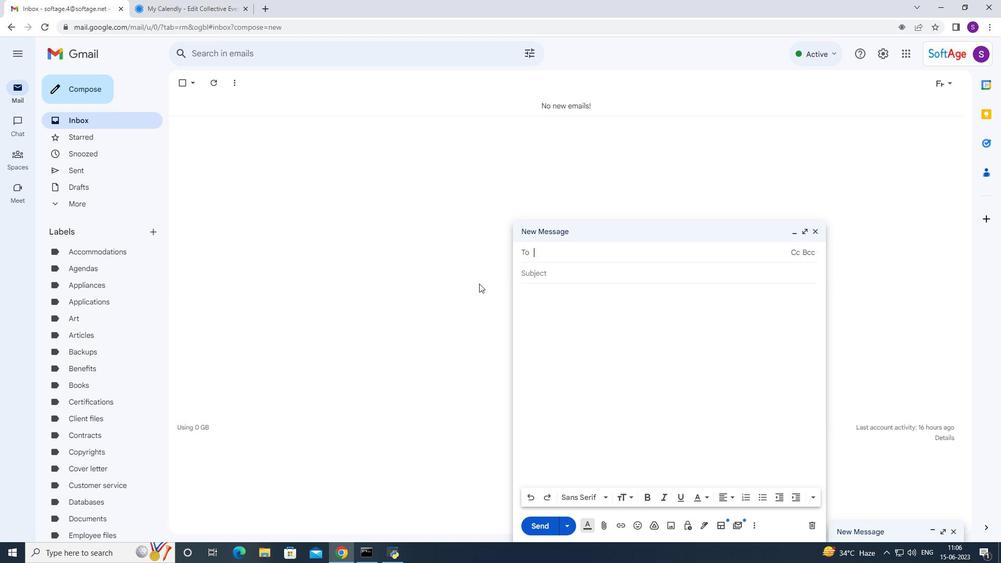 
Action: Mouse pressed left at (529, 306)
Screenshot: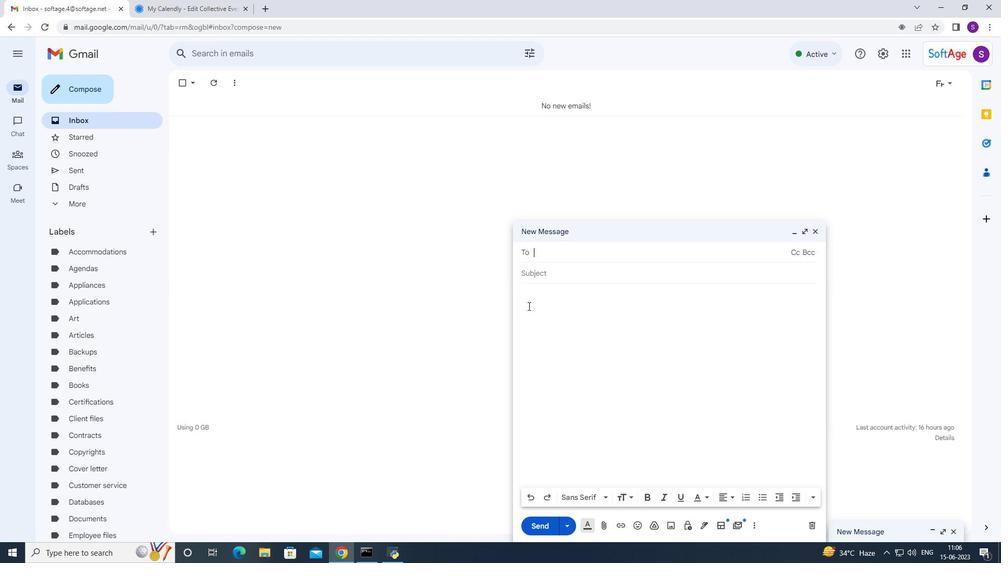 
Action: Mouse pressed right at (529, 306)
Screenshot: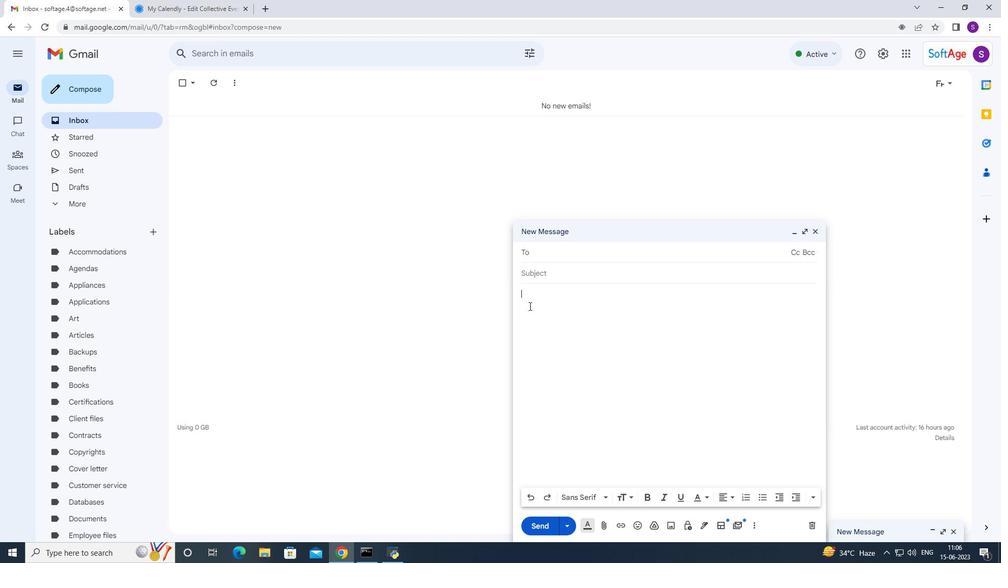 
Action: Mouse moved to (565, 385)
Screenshot: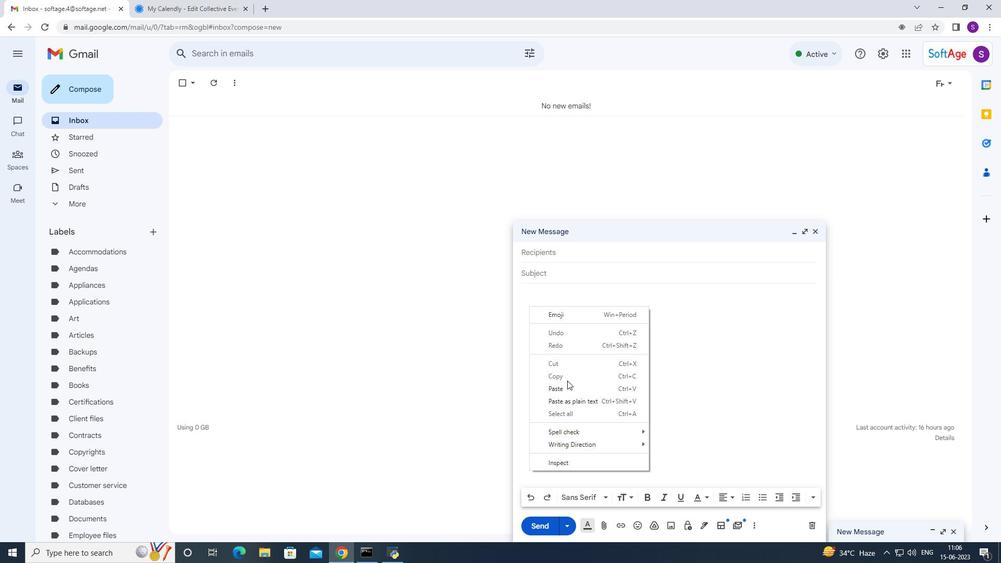 
Action: Mouse pressed left at (565, 385)
Screenshot: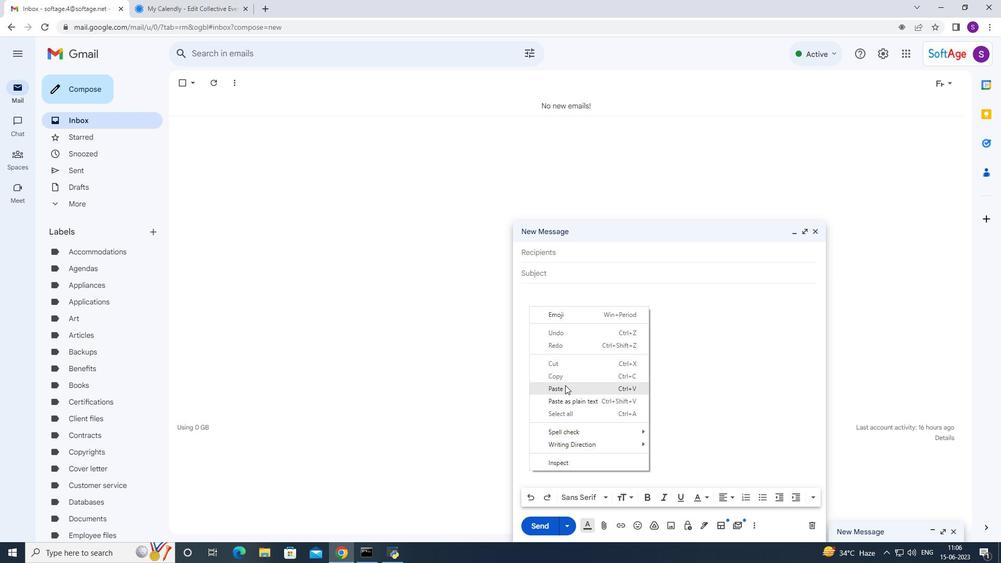
Action: Mouse moved to (550, 252)
Screenshot: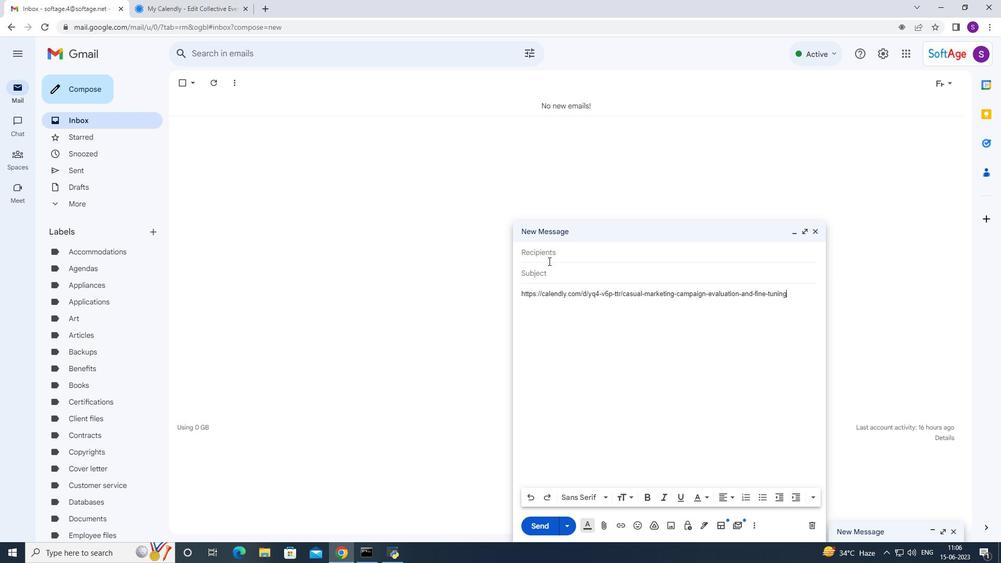 
Action: Mouse pressed left at (550, 252)
Screenshot: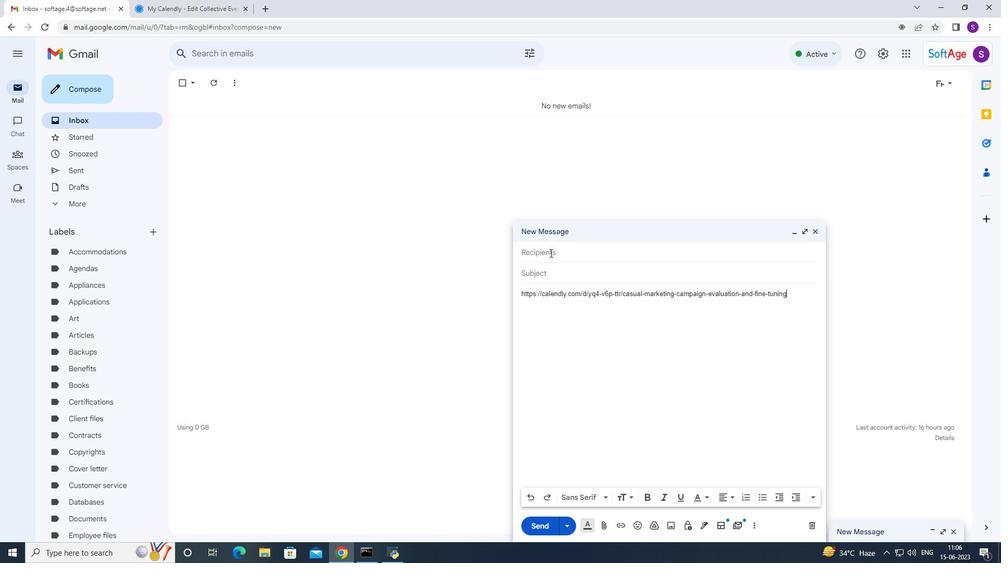 
Action: Key pressed SOFTAGE.1<Key.down><Key.enter><Key.caps_lock>soft
Screenshot: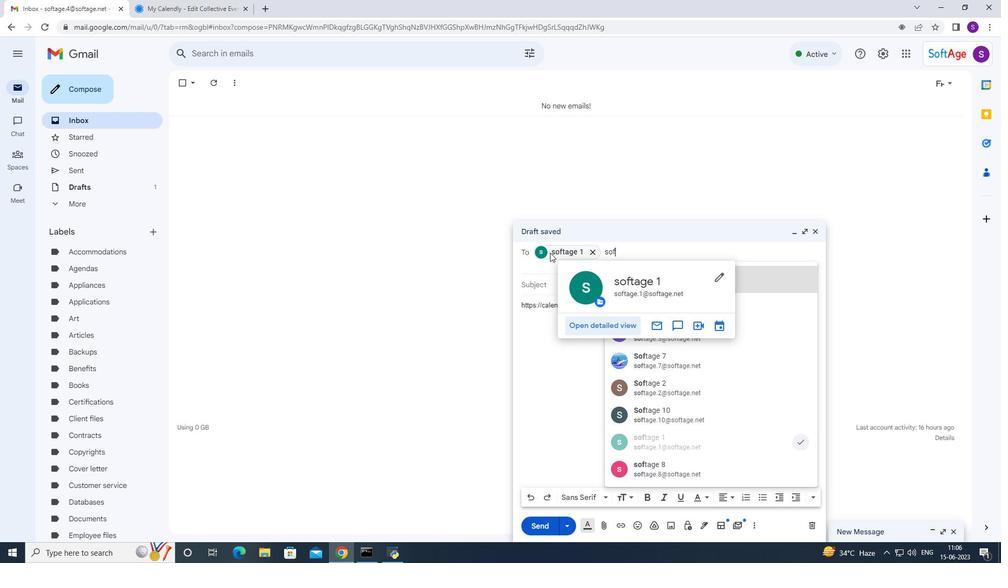
Action: Mouse moved to (672, 378)
Screenshot: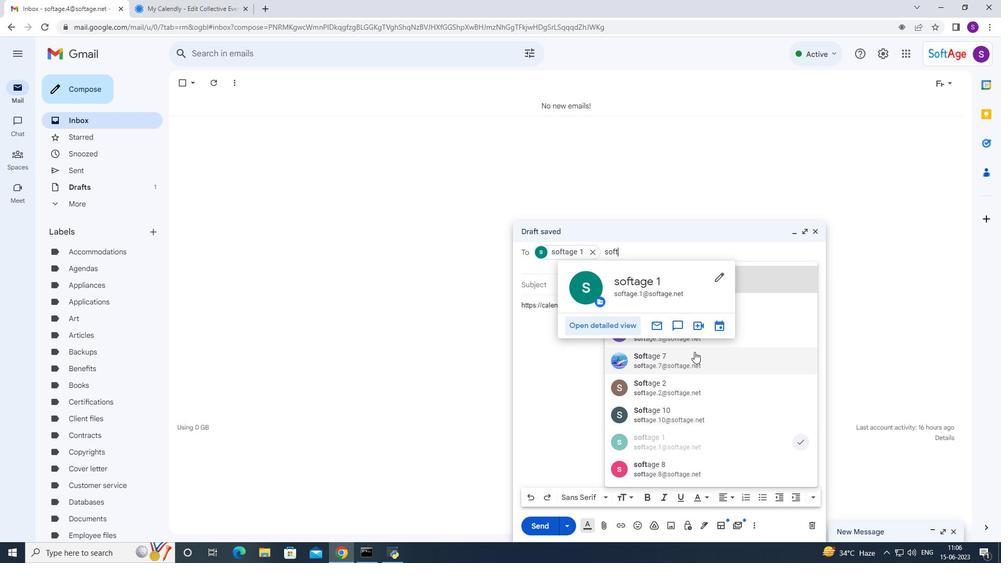
Action: Mouse pressed left at (672, 378)
Screenshot: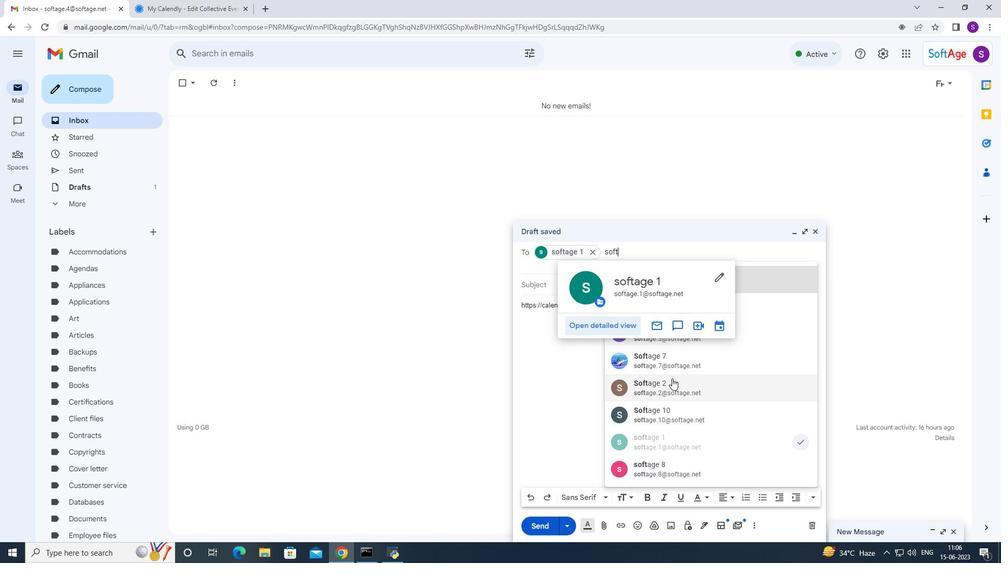 
Action: Mouse moved to (537, 529)
Screenshot: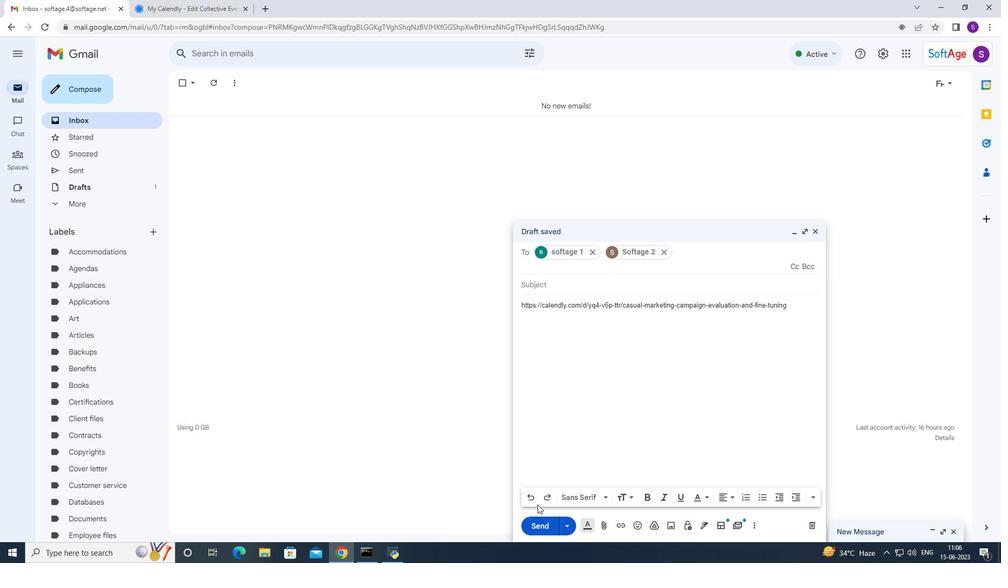 
Action: Mouse pressed left at (537, 529)
Screenshot: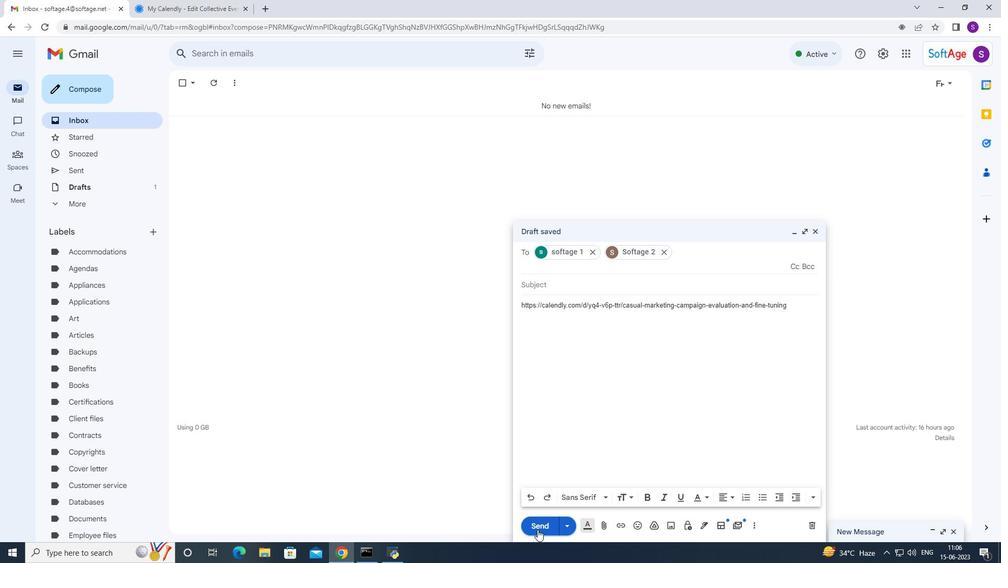 
